Task: Check the average views per listing of breakfast bar in the last 1 year.
Action: Mouse moved to (1059, 245)
Screenshot: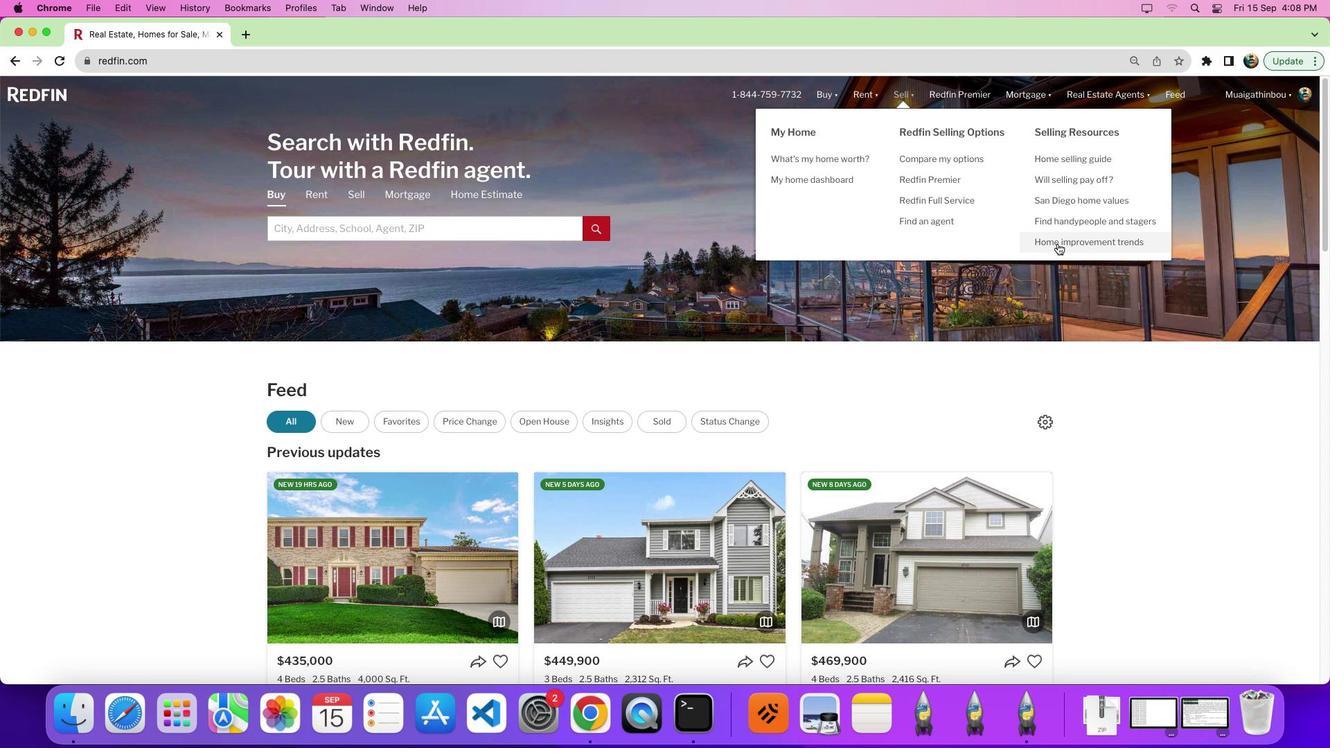 
Action: Mouse pressed left at (1059, 245)
Screenshot: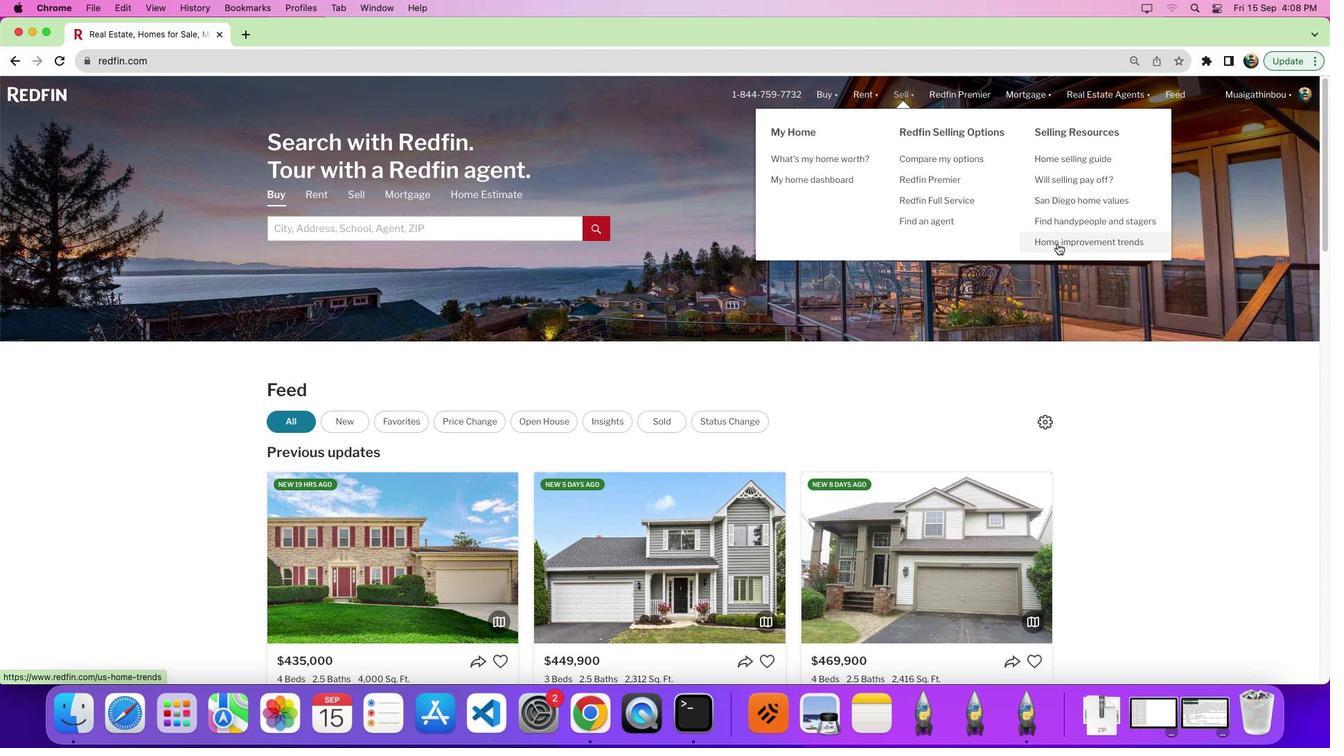 
Action: Mouse pressed left at (1059, 245)
Screenshot: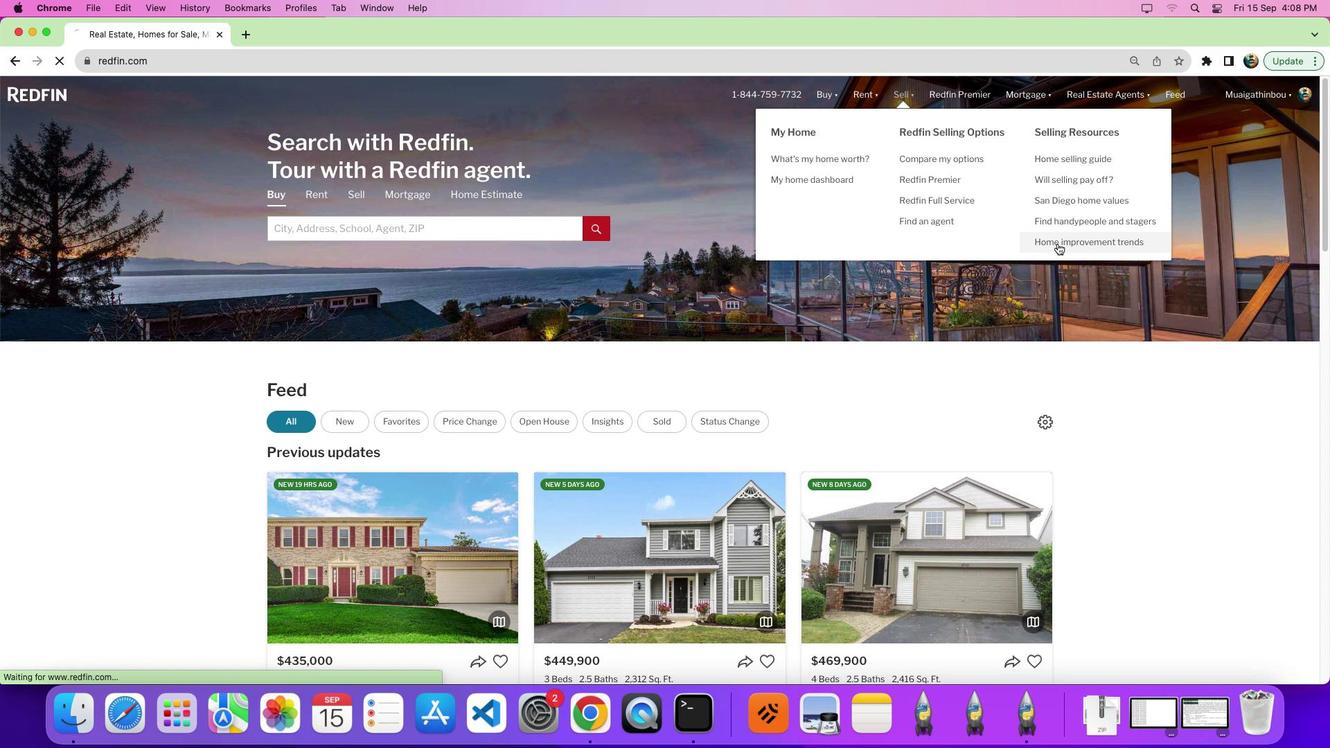 
Action: Mouse moved to (374, 268)
Screenshot: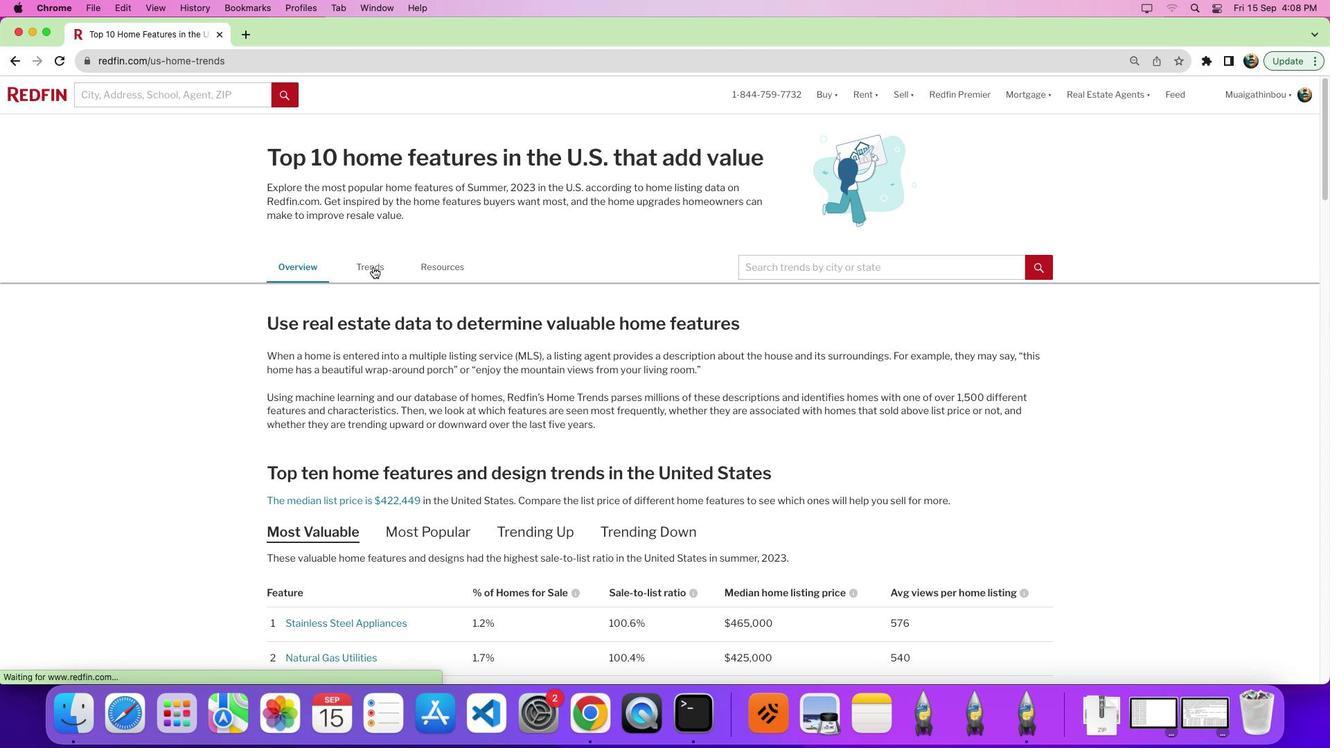 
Action: Mouse pressed left at (374, 268)
Screenshot: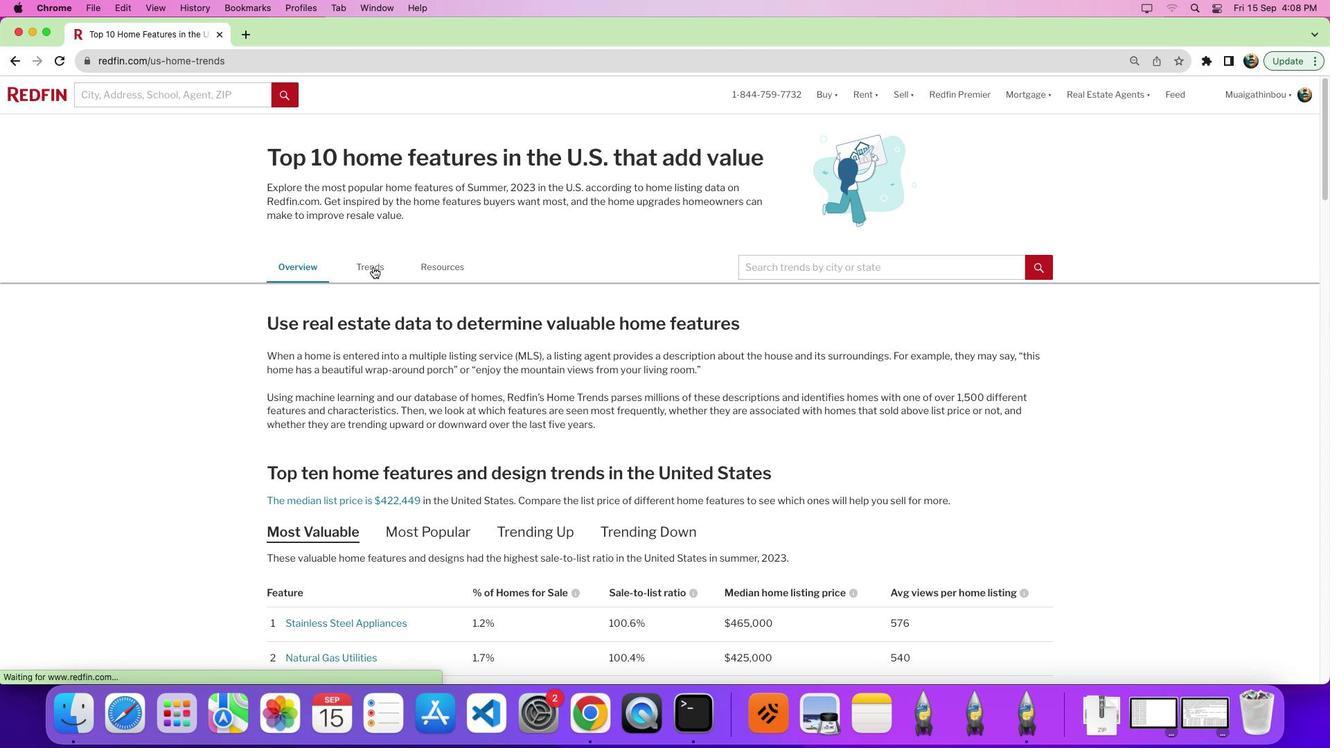 
Action: Mouse moved to (892, 406)
Screenshot: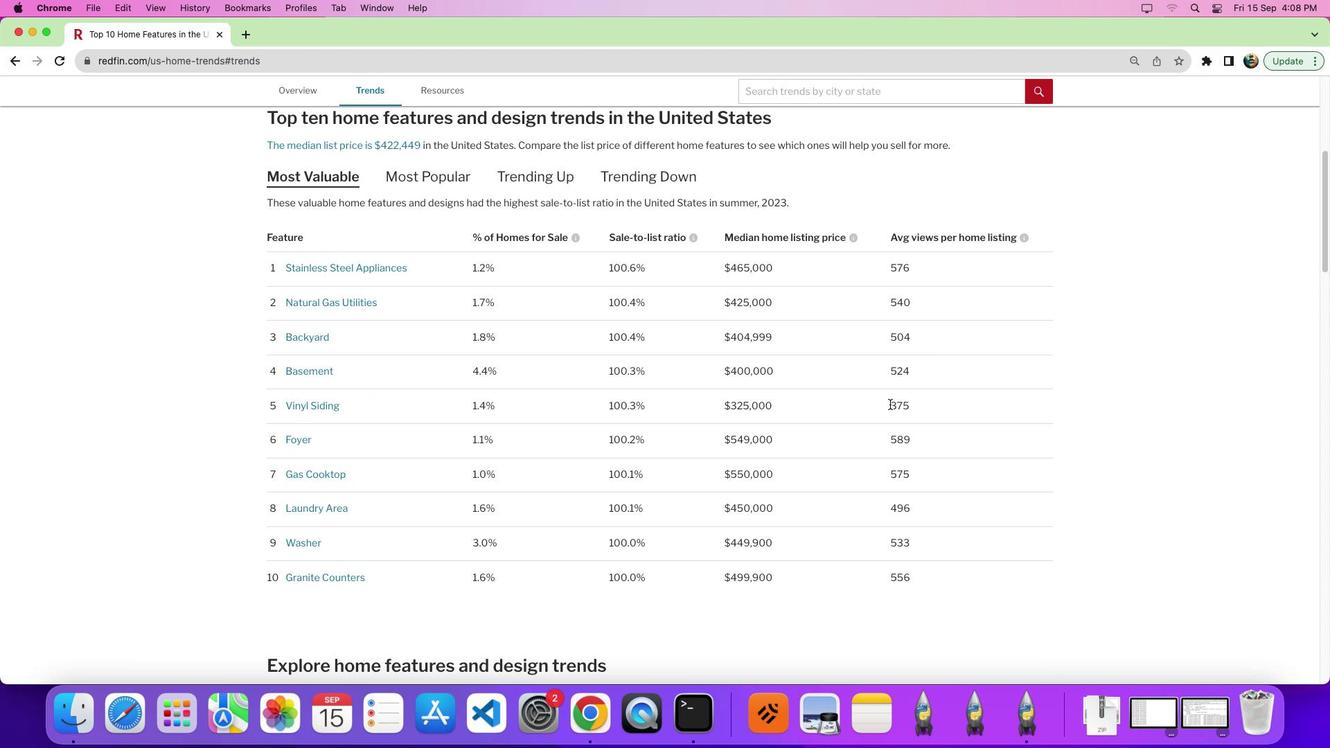 
Action: Mouse scrolled (892, 406) with delta (2, 1)
Screenshot: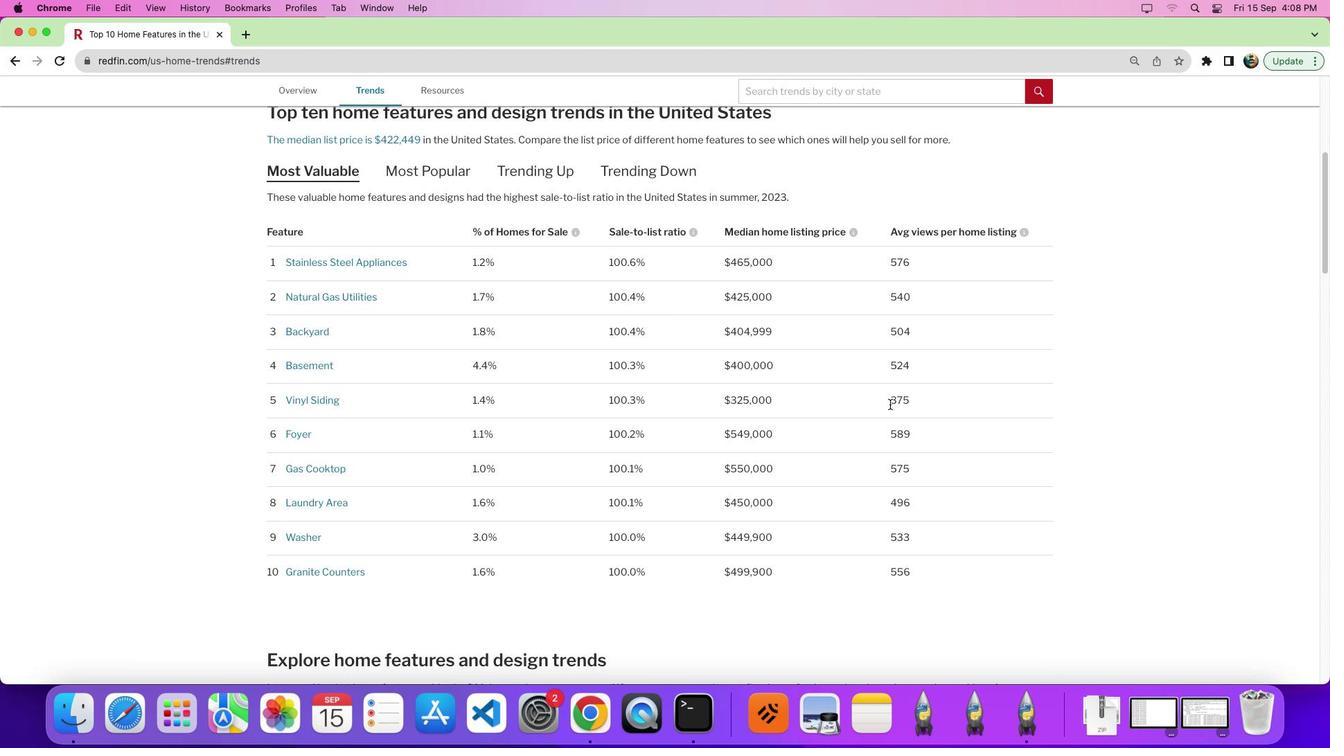 
Action: Mouse scrolled (892, 406) with delta (2, 1)
Screenshot: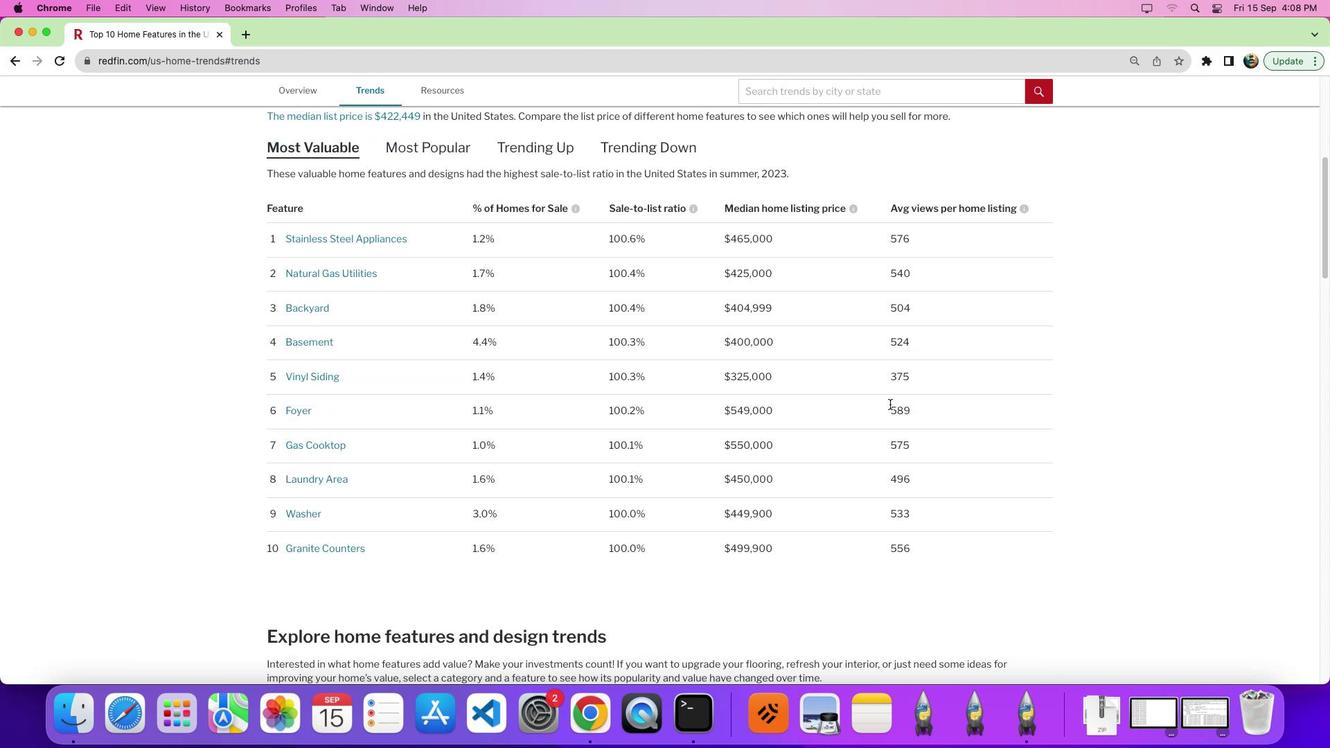 
Action: Mouse scrolled (892, 406) with delta (2, -1)
Screenshot: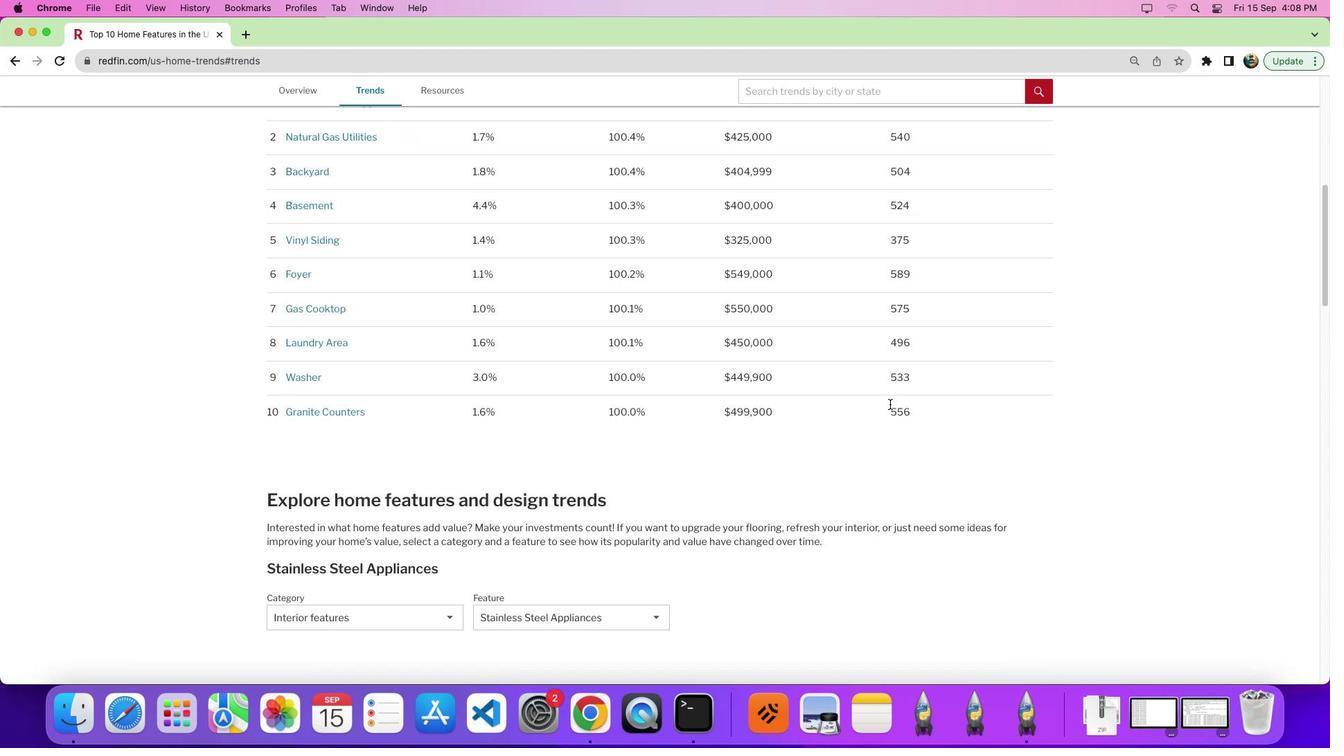 
Action: Mouse moved to (891, 406)
Screenshot: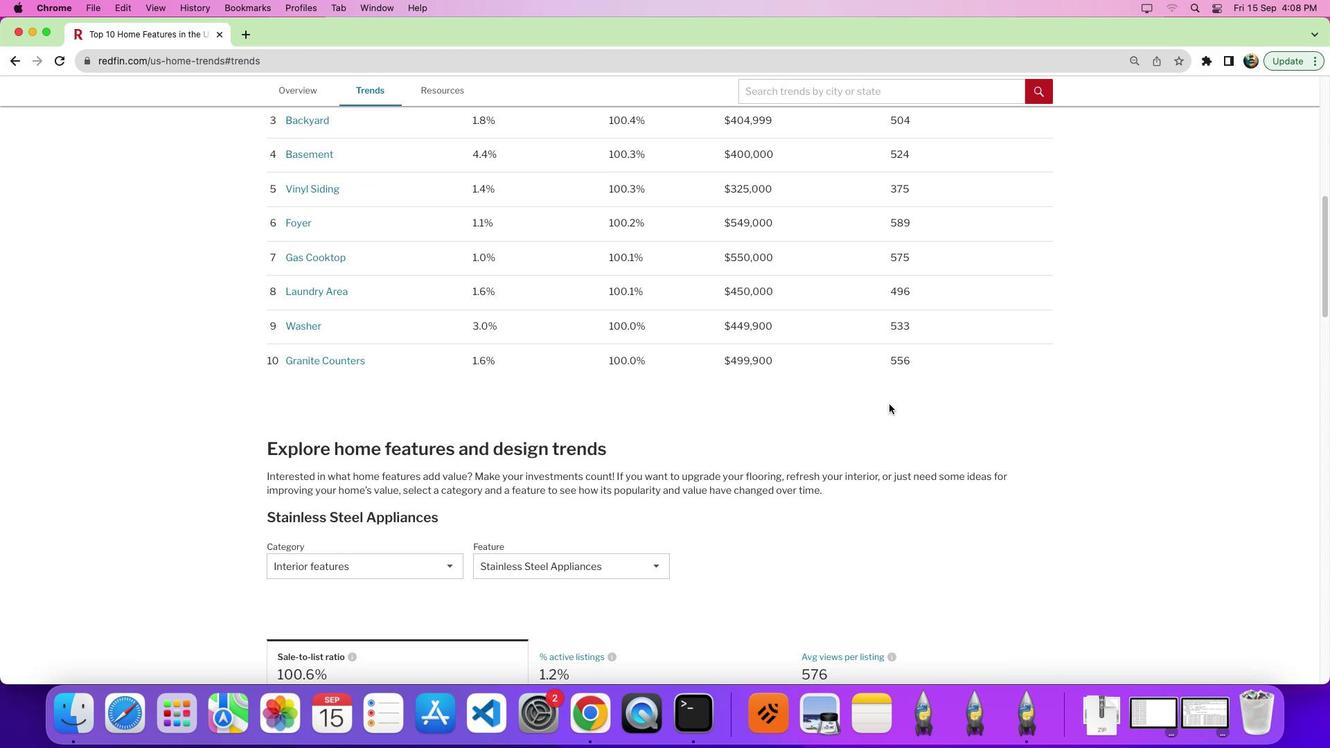 
Action: Mouse scrolled (891, 406) with delta (2, 1)
Screenshot: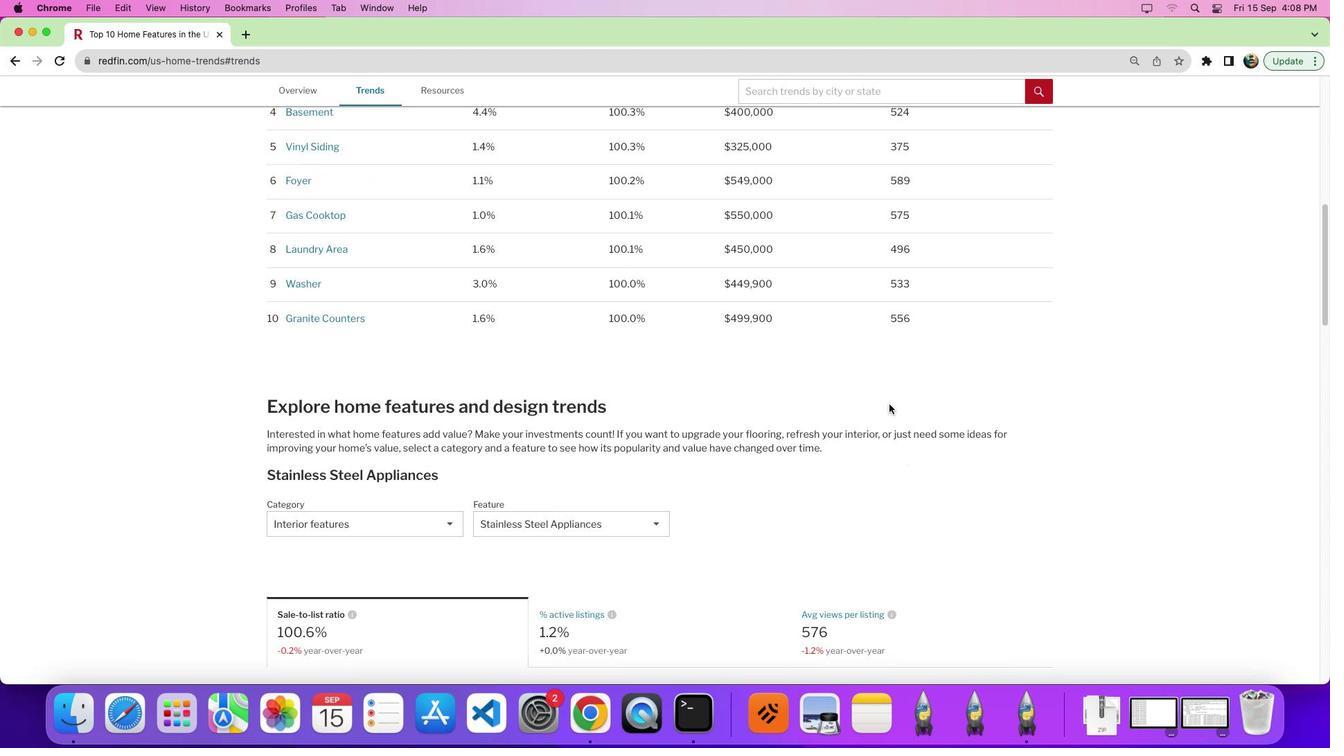 
Action: Mouse scrolled (891, 406) with delta (2, 1)
Screenshot: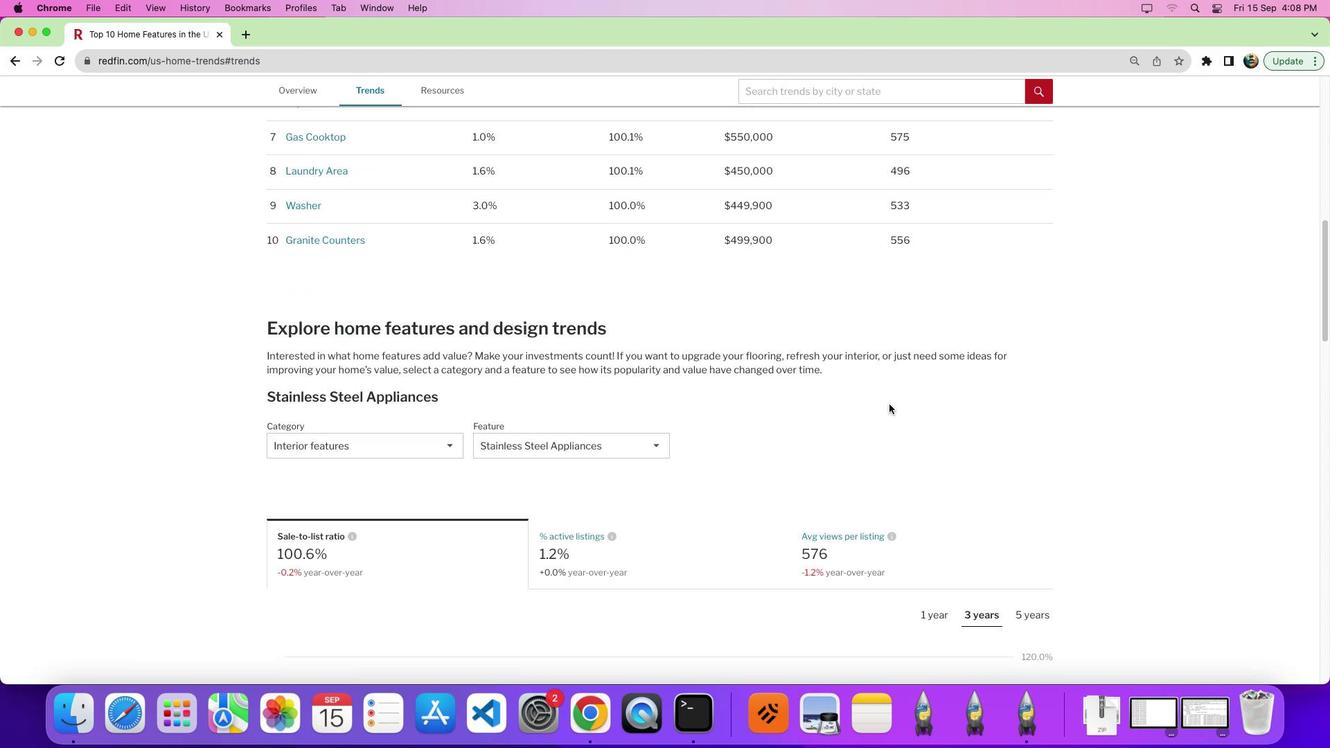 
Action: Mouse scrolled (891, 406) with delta (2, -1)
Screenshot: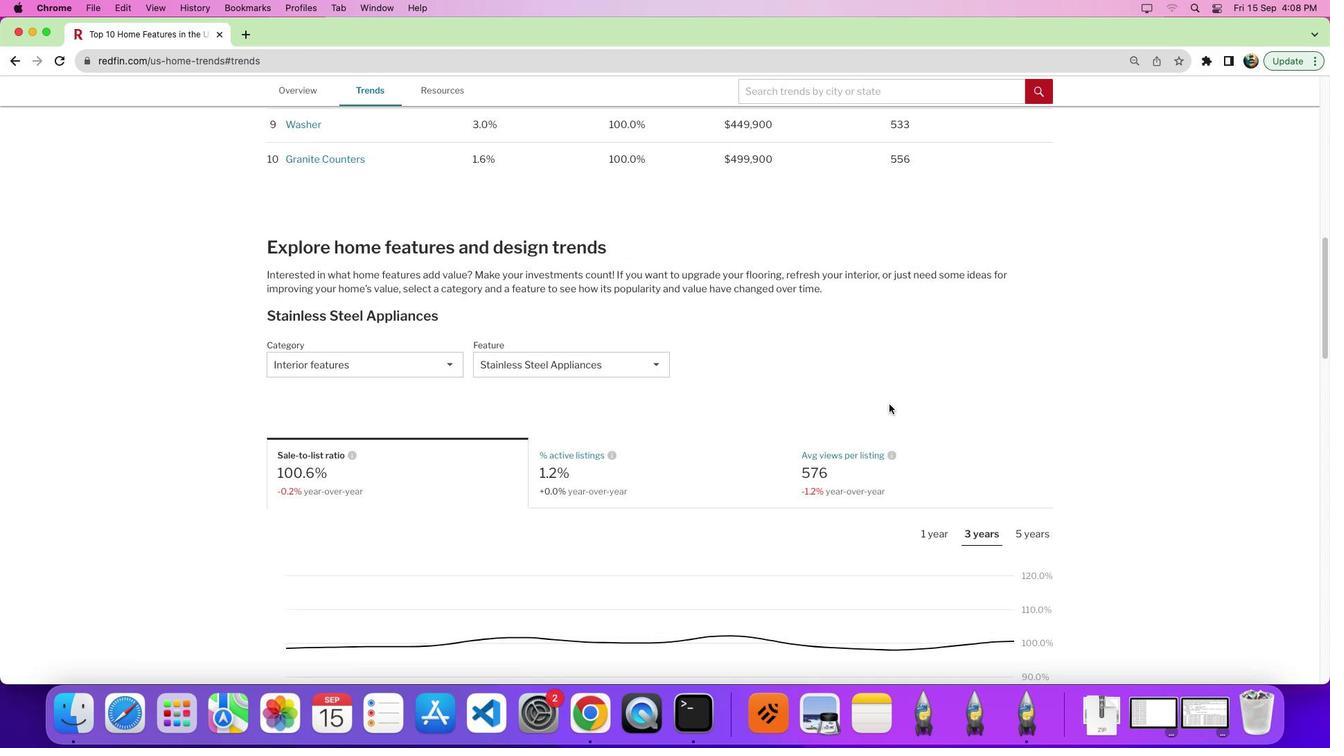 
Action: Mouse moved to (537, 346)
Screenshot: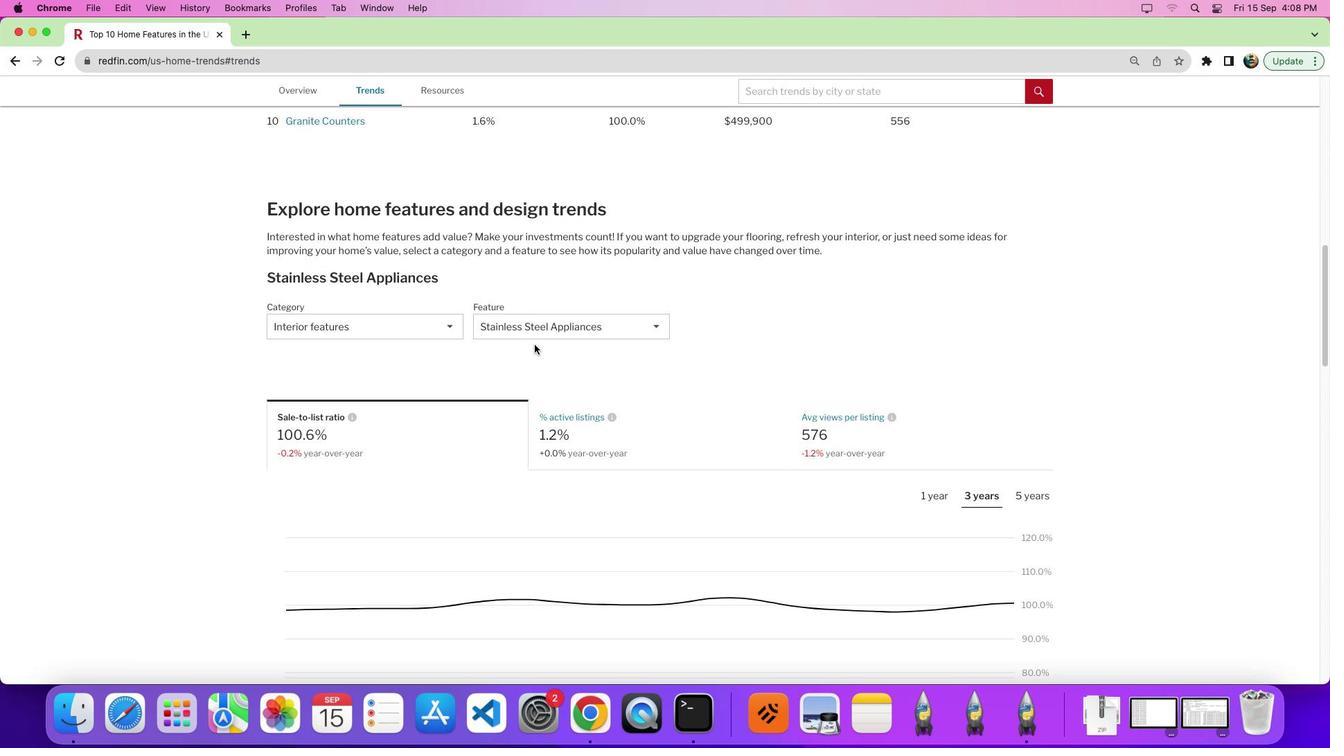 
Action: Mouse pressed left at (537, 346)
Screenshot: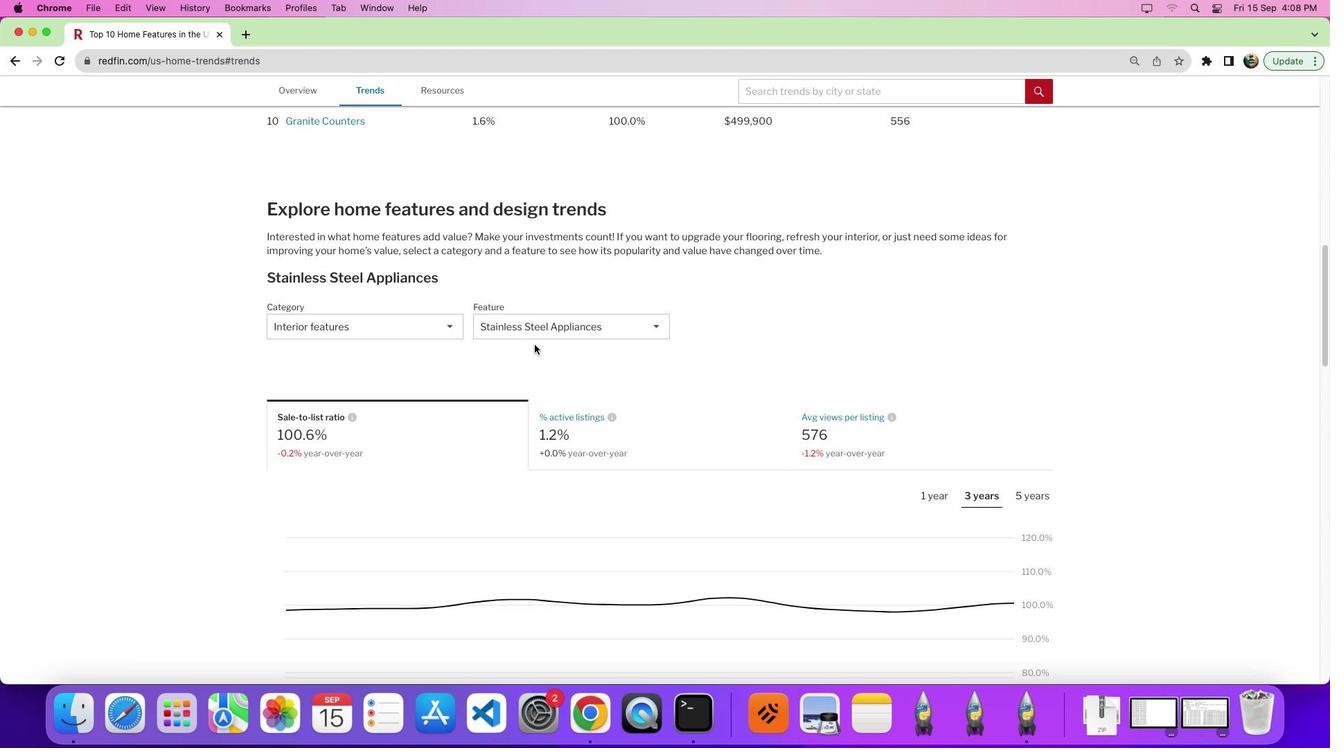 
Action: Mouse moved to (566, 329)
Screenshot: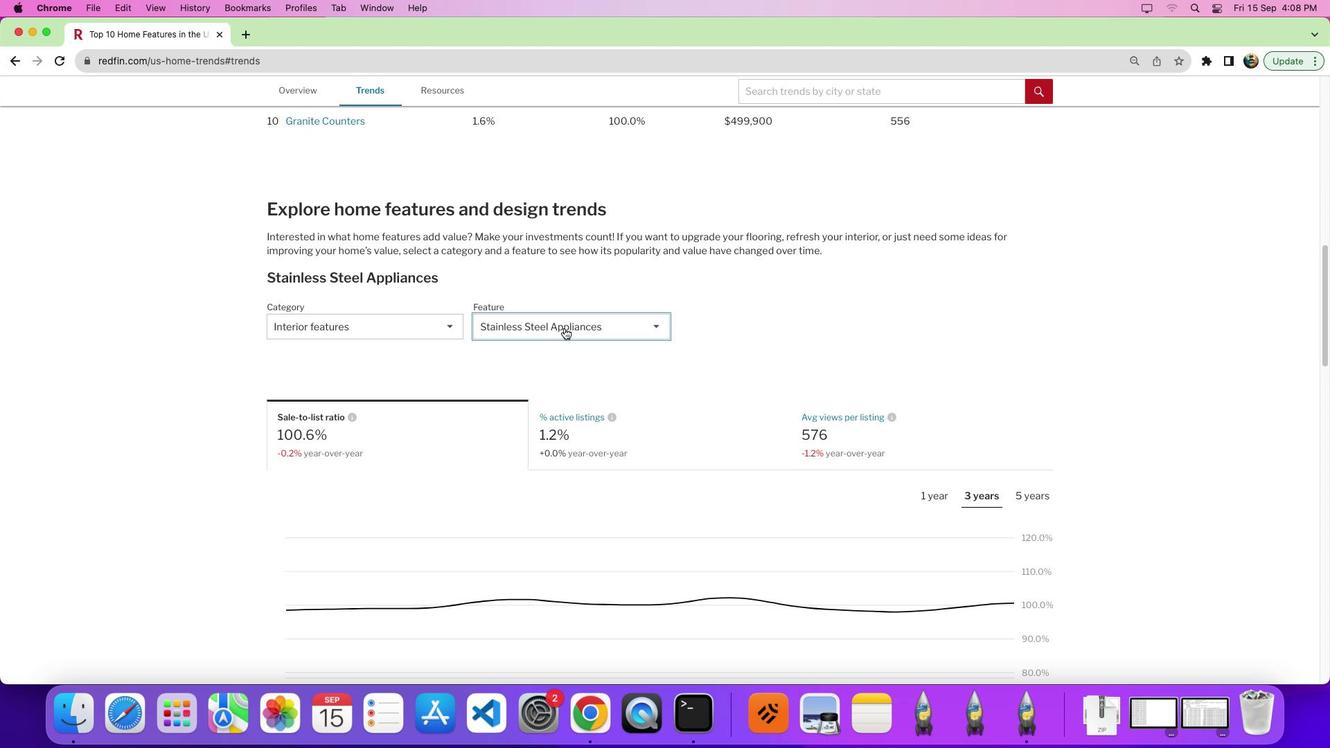 
Action: Mouse pressed left at (566, 329)
Screenshot: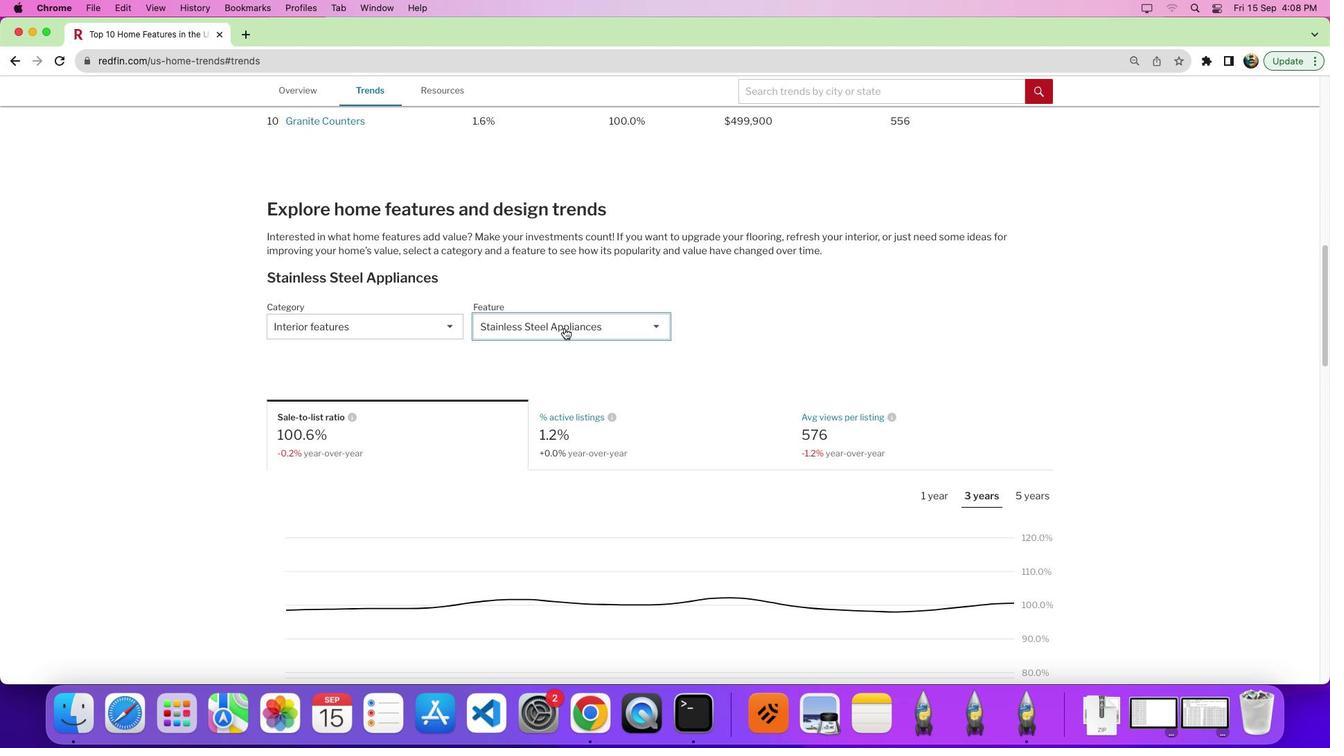 
Action: Mouse moved to (614, 478)
Screenshot: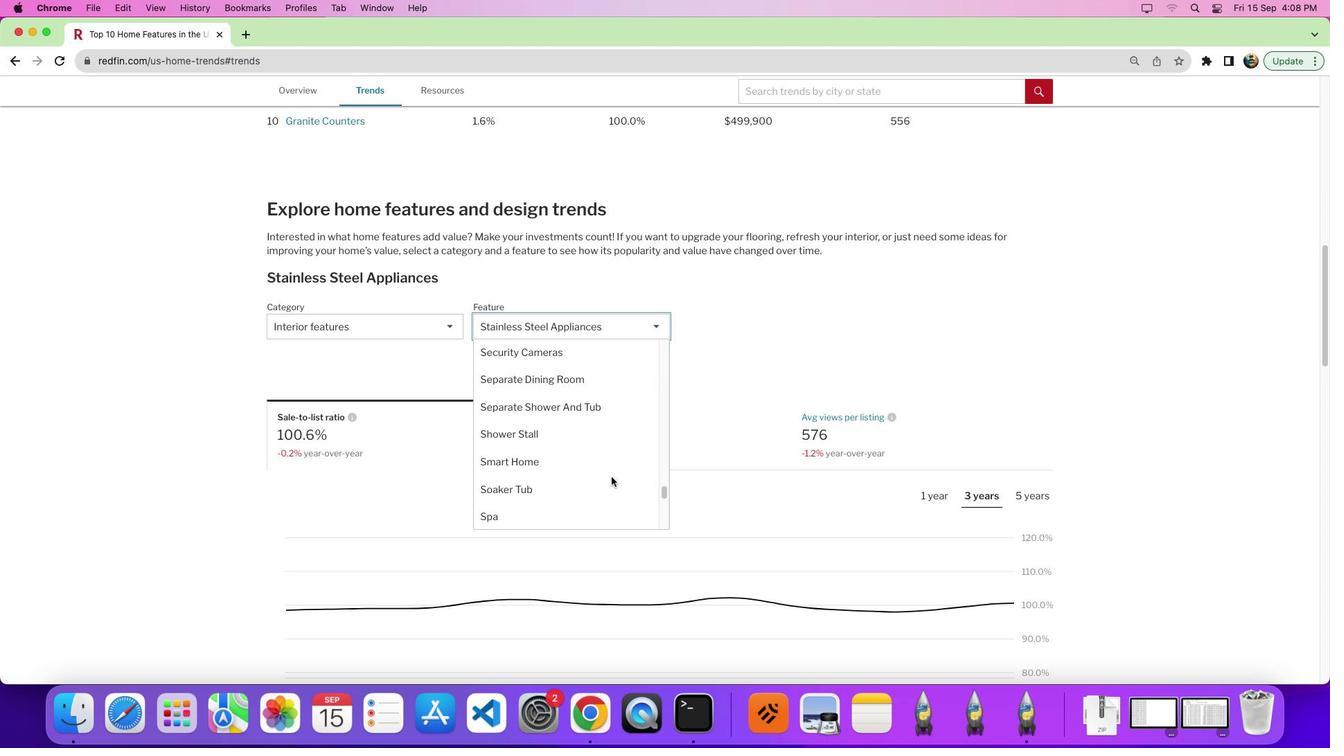 
Action: Mouse scrolled (614, 478) with delta (2, 2)
Screenshot: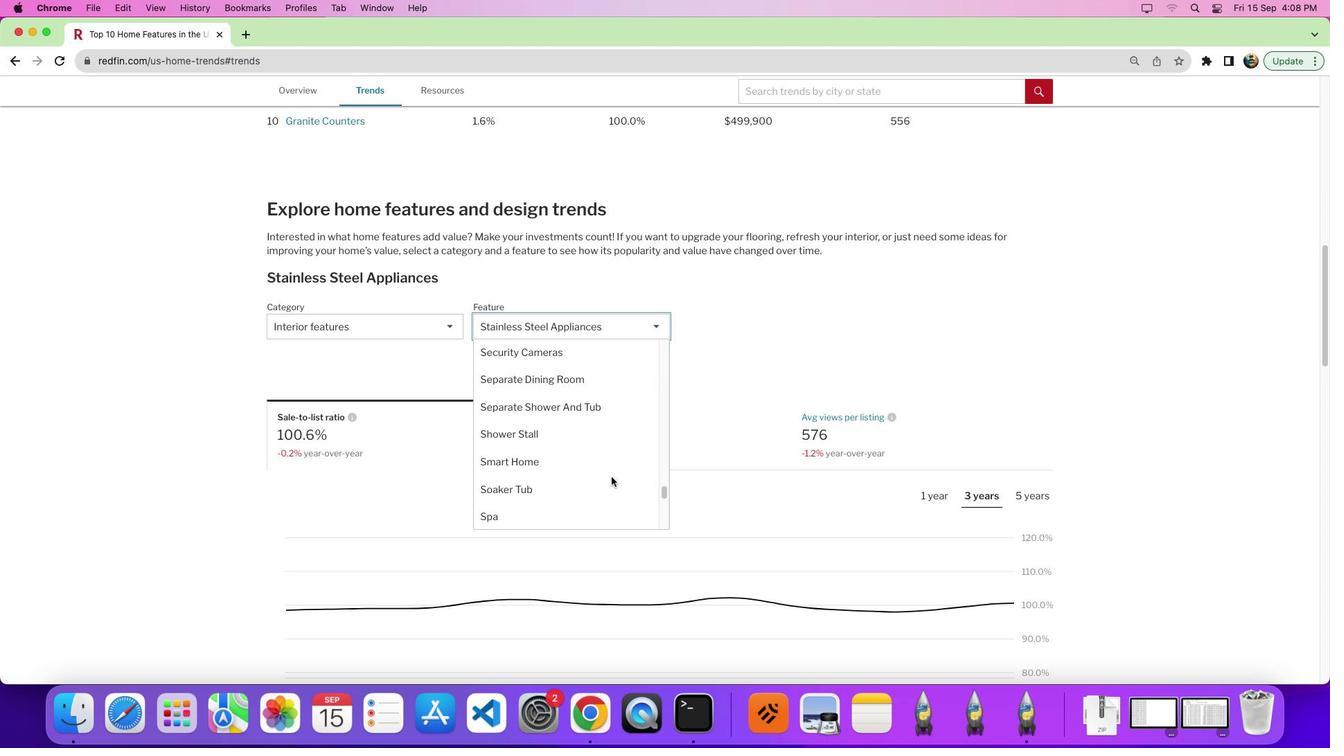
Action: Mouse moved to (614, 478)
Screenshot: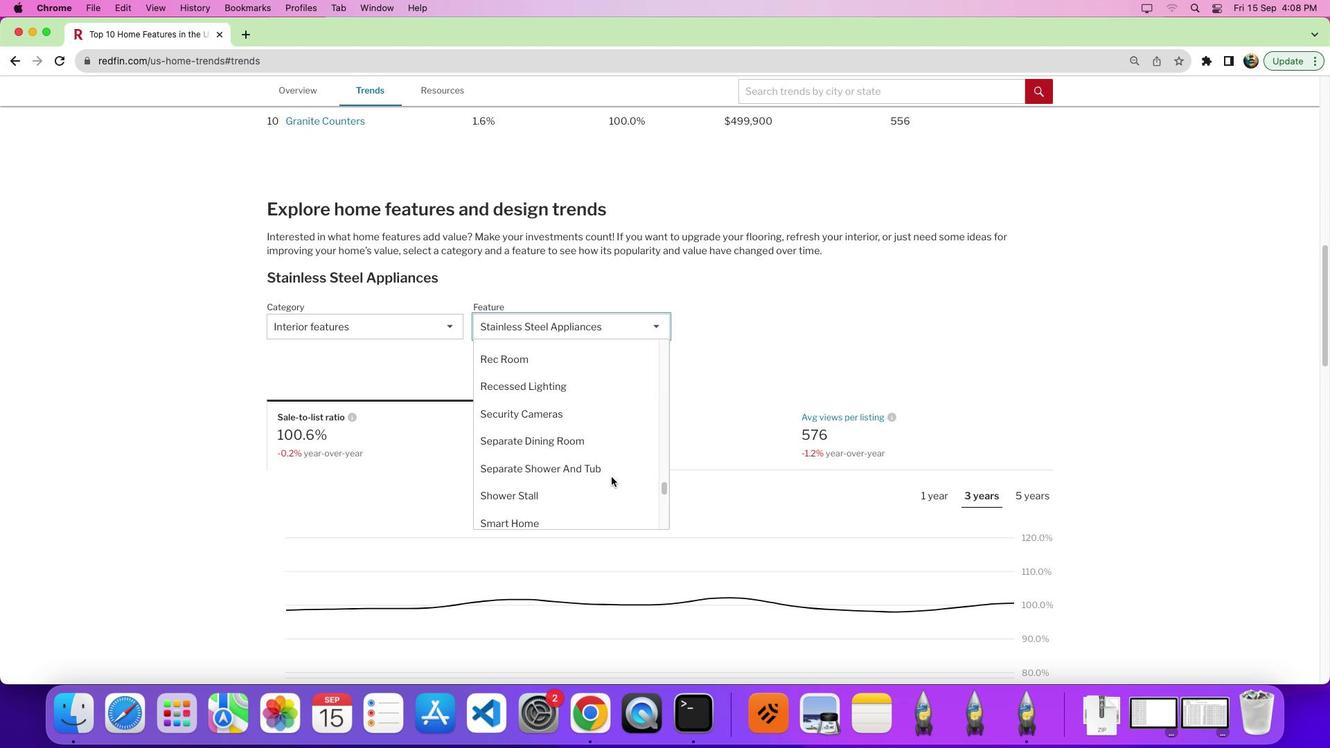 
Action: Mouse scrolled (614, 478) with delta (2, 2)
Screenshot: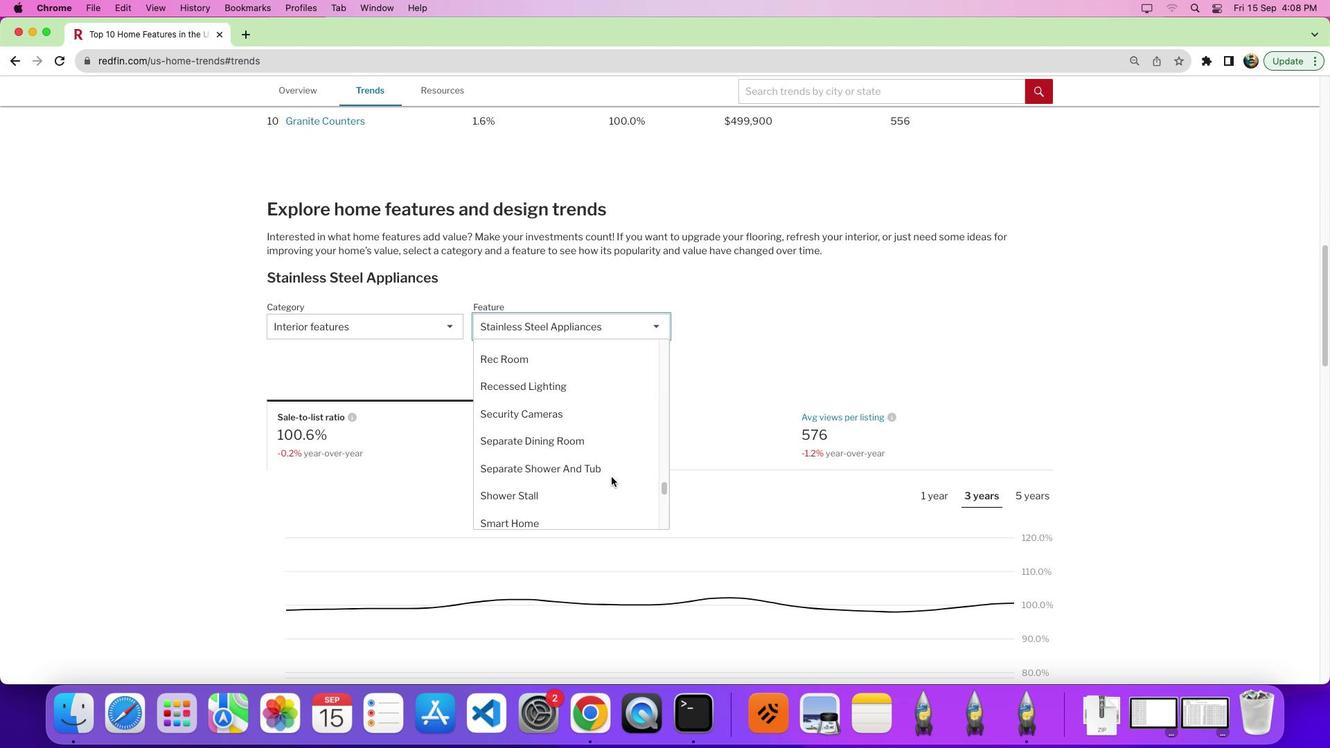 
Action: Mouse scrolled (614, 478) with delta (2, 7)
Screenshot: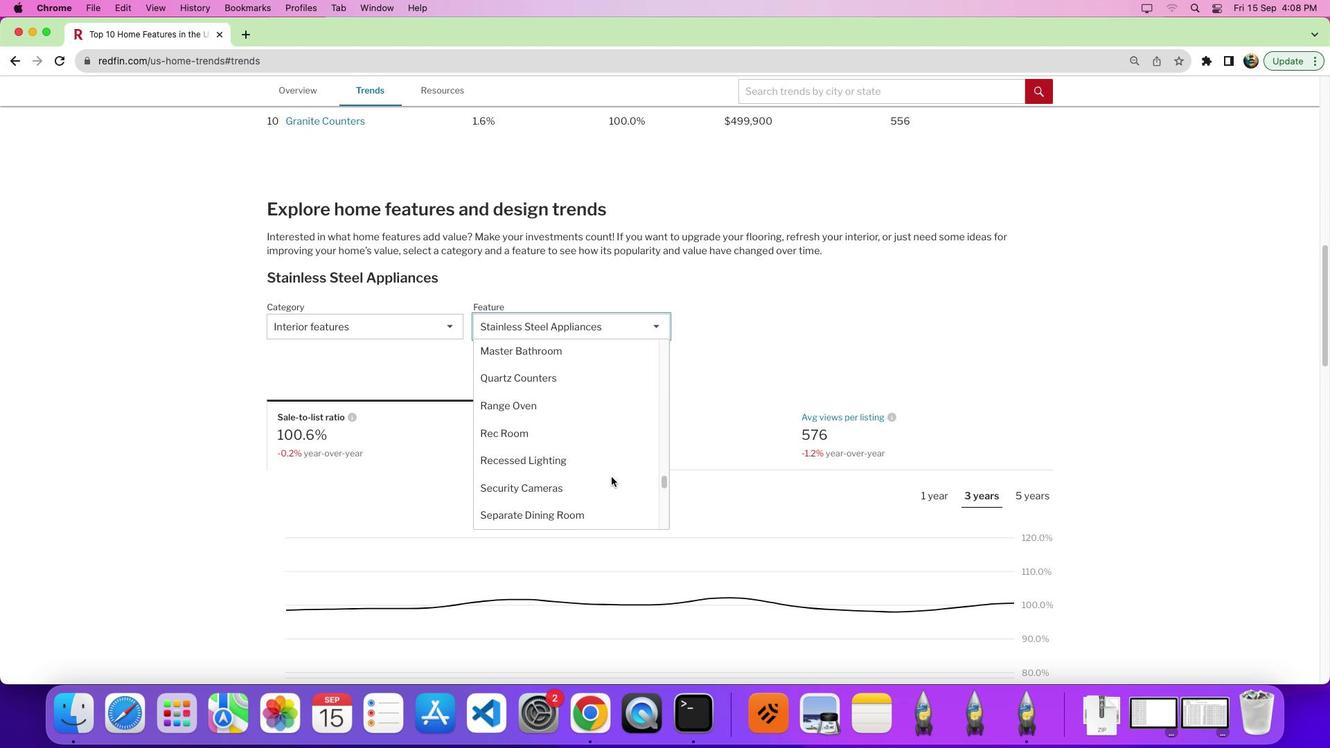 
Action: Mouse moved to (613, 478)
Screenshot: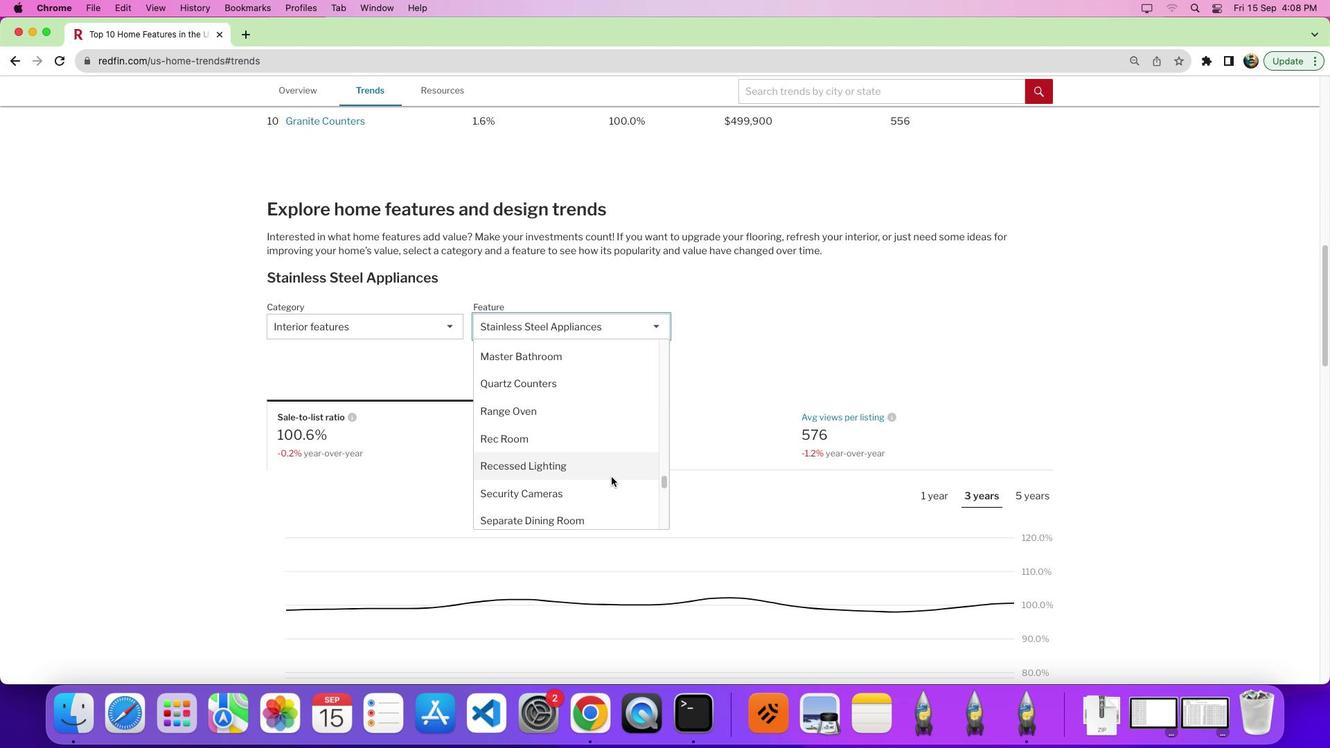 
Action: Mouse scrolled (613, 478) with delta (2, 2)
Screenshot: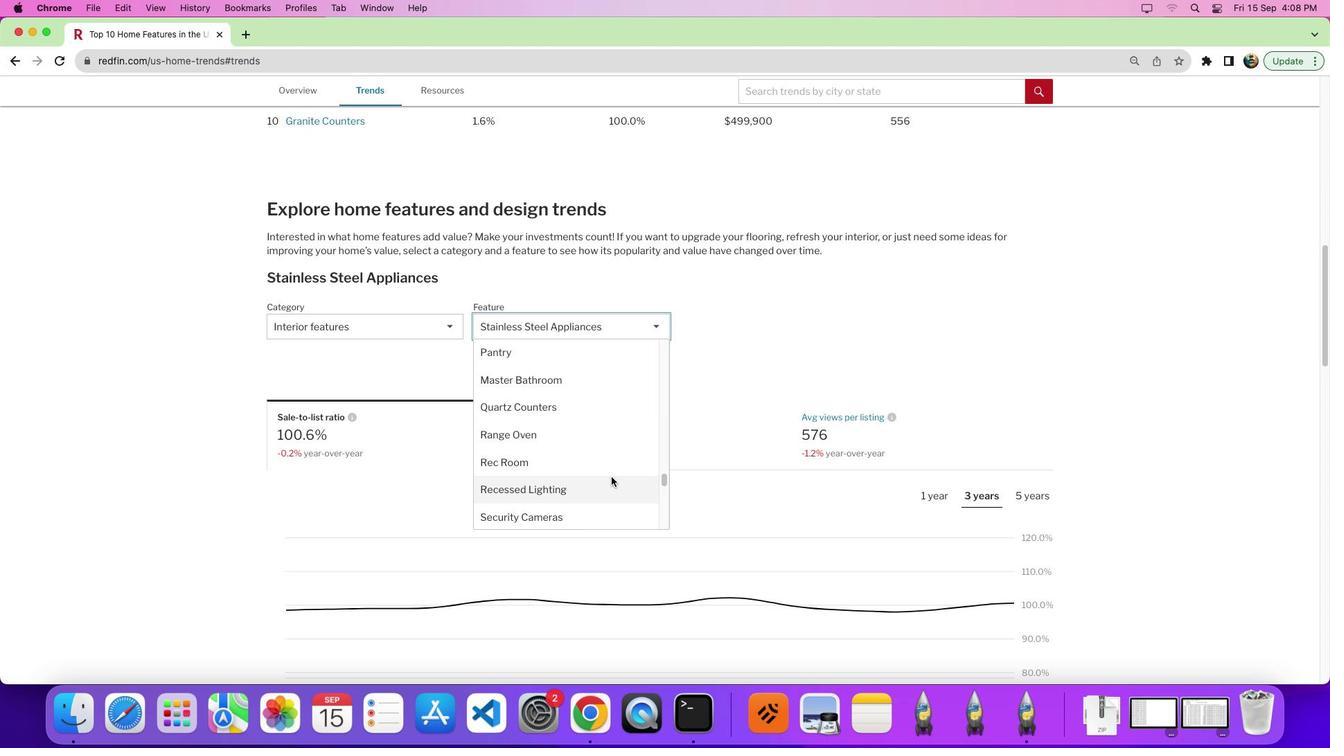 
Action: Mouse scrolled (613, 478) with delta (2, 2)
Screenshot: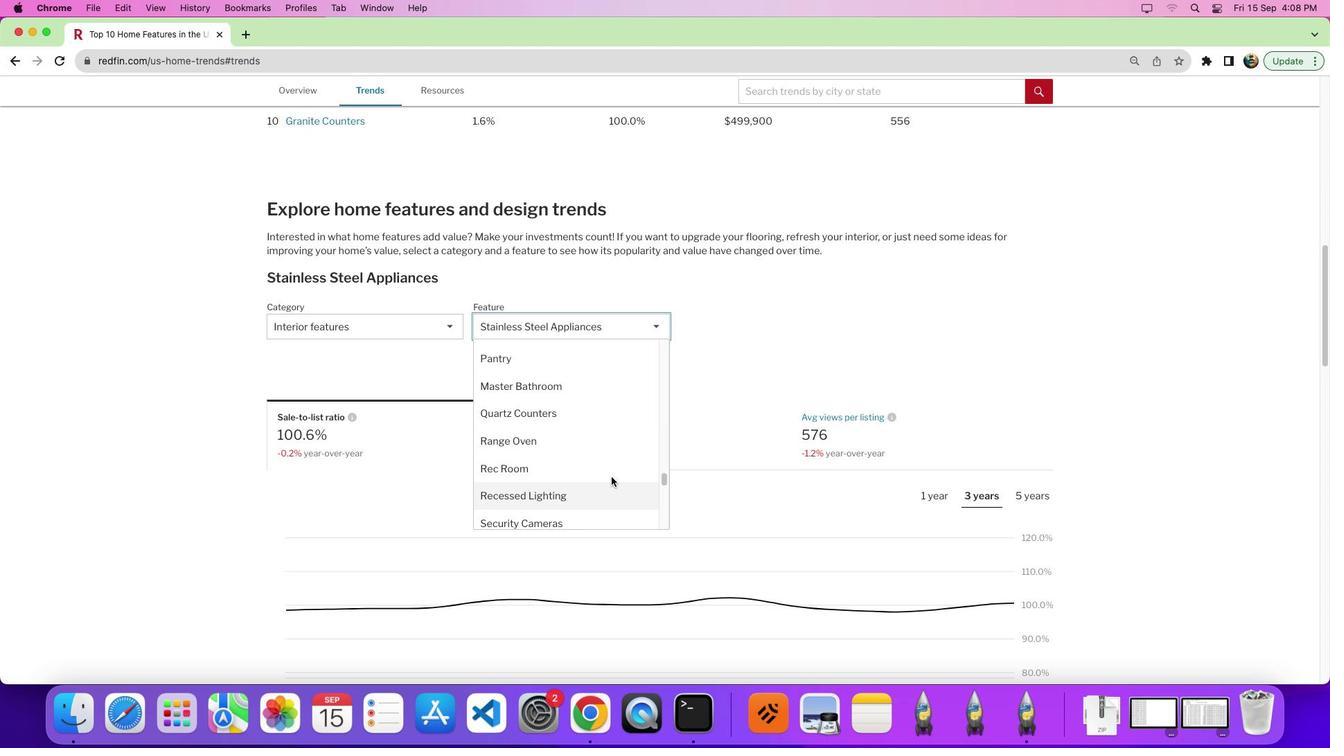 
Action: Mouse scrolled (613, 478) with delta (2, 2)
Screenshot: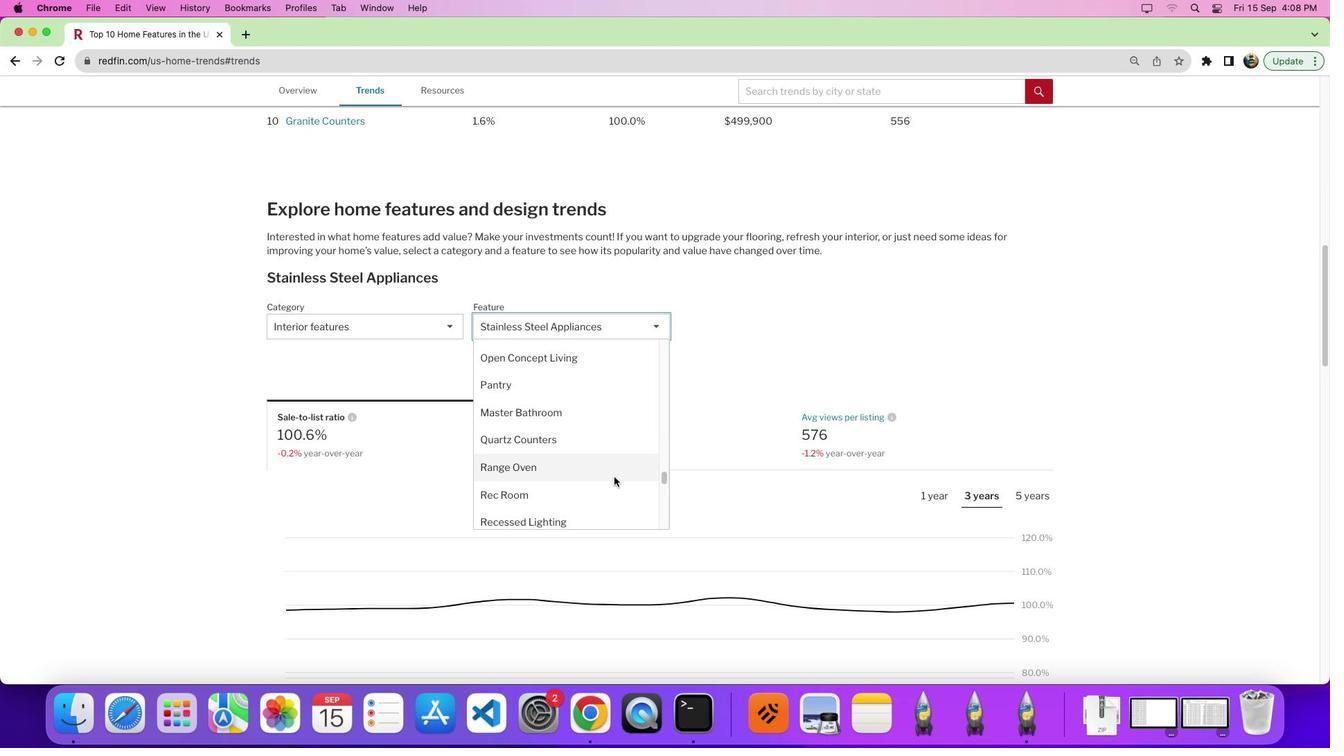 
Action: Mouse moved to (614, 478)
Screenshot: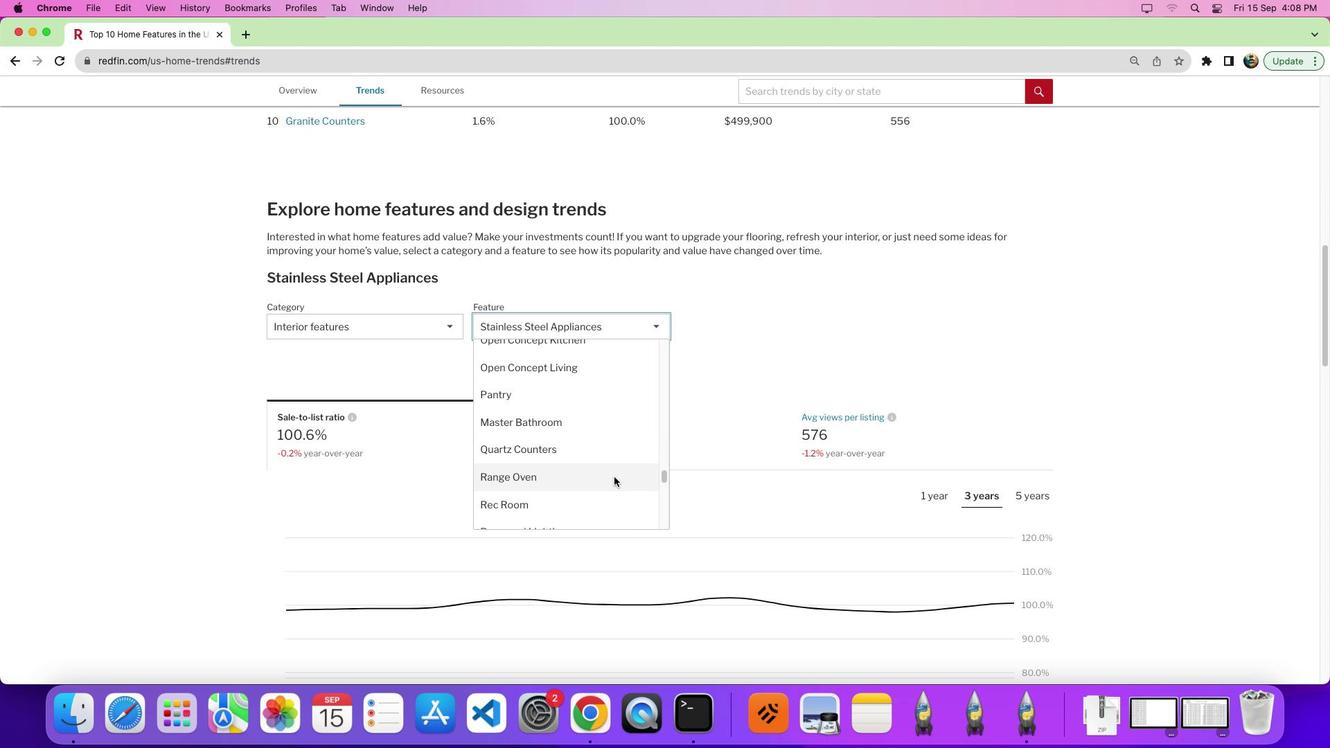 
Action: Mouse scrolled (614, 478) with delta (2, 2)
Screenshot: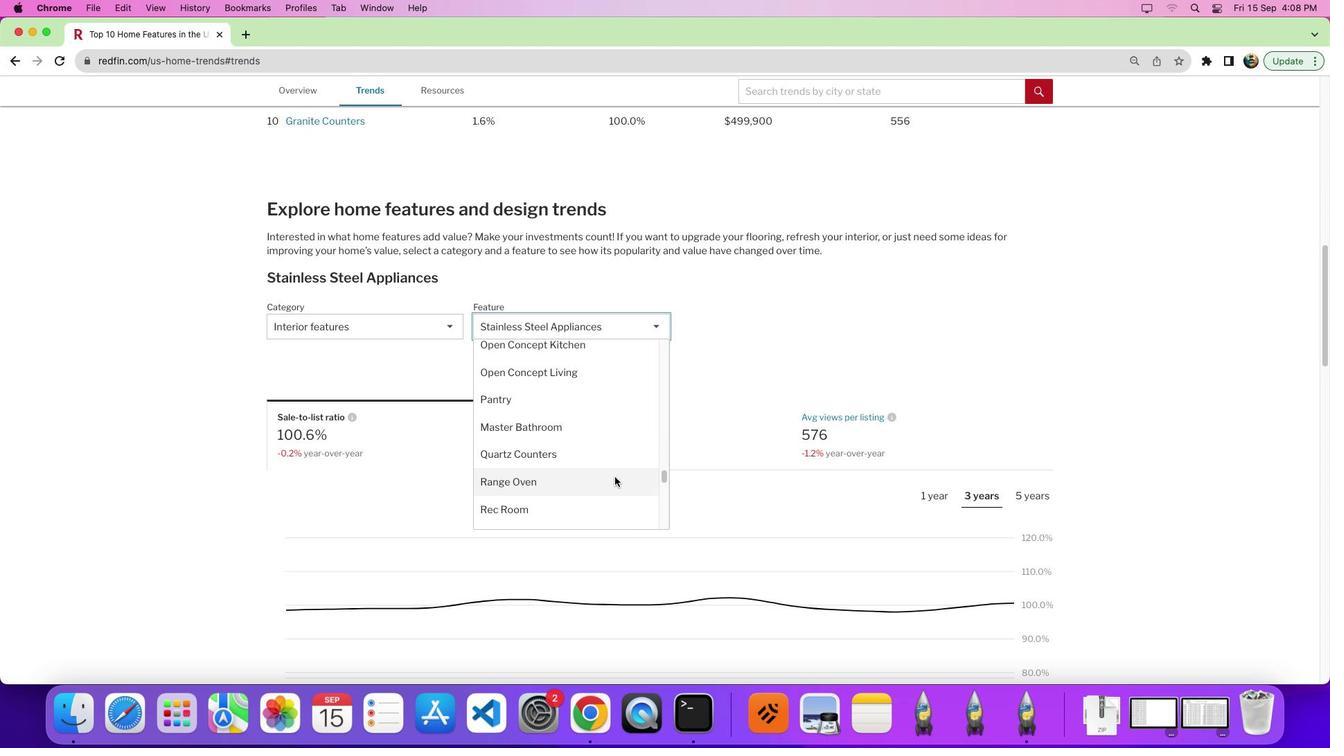 
Action: Mouse moved to (617, 478)
Screenshot: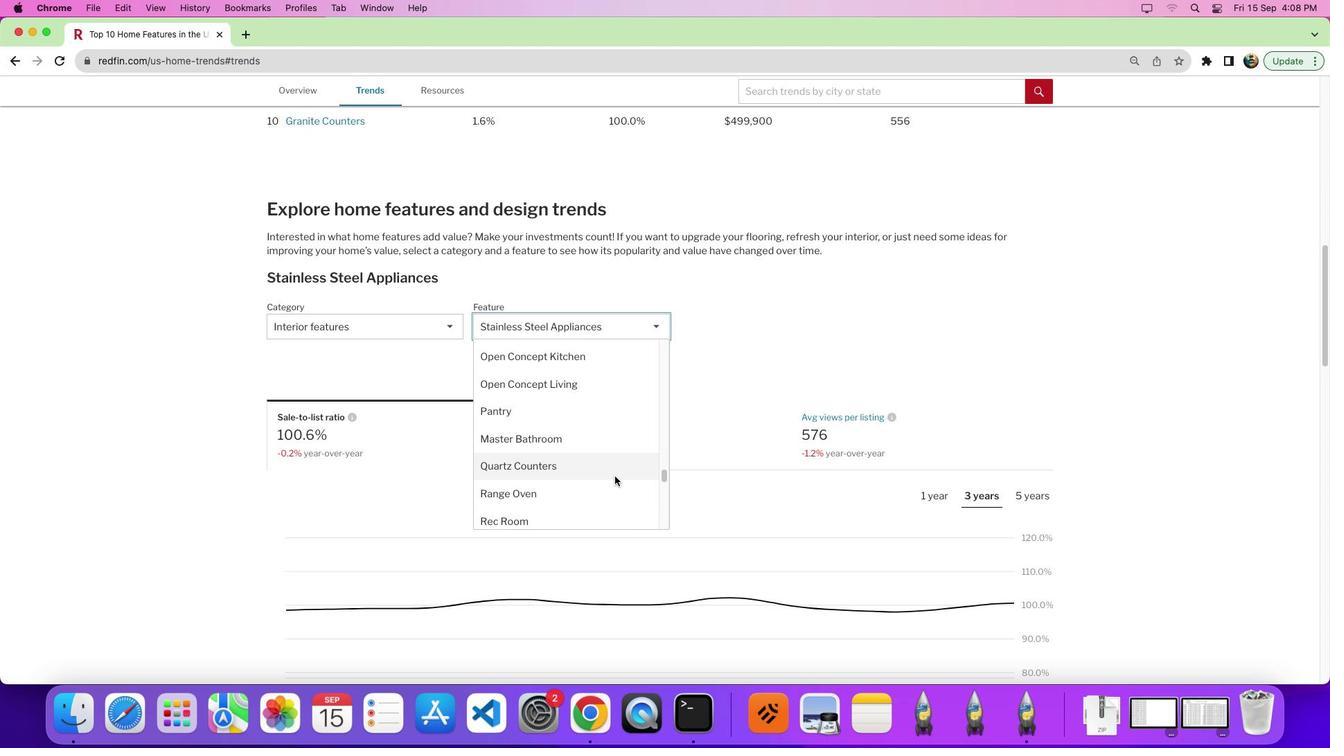 
Action: Mouse scrolled (617, 478) with delta (2, 2)
Screenshot: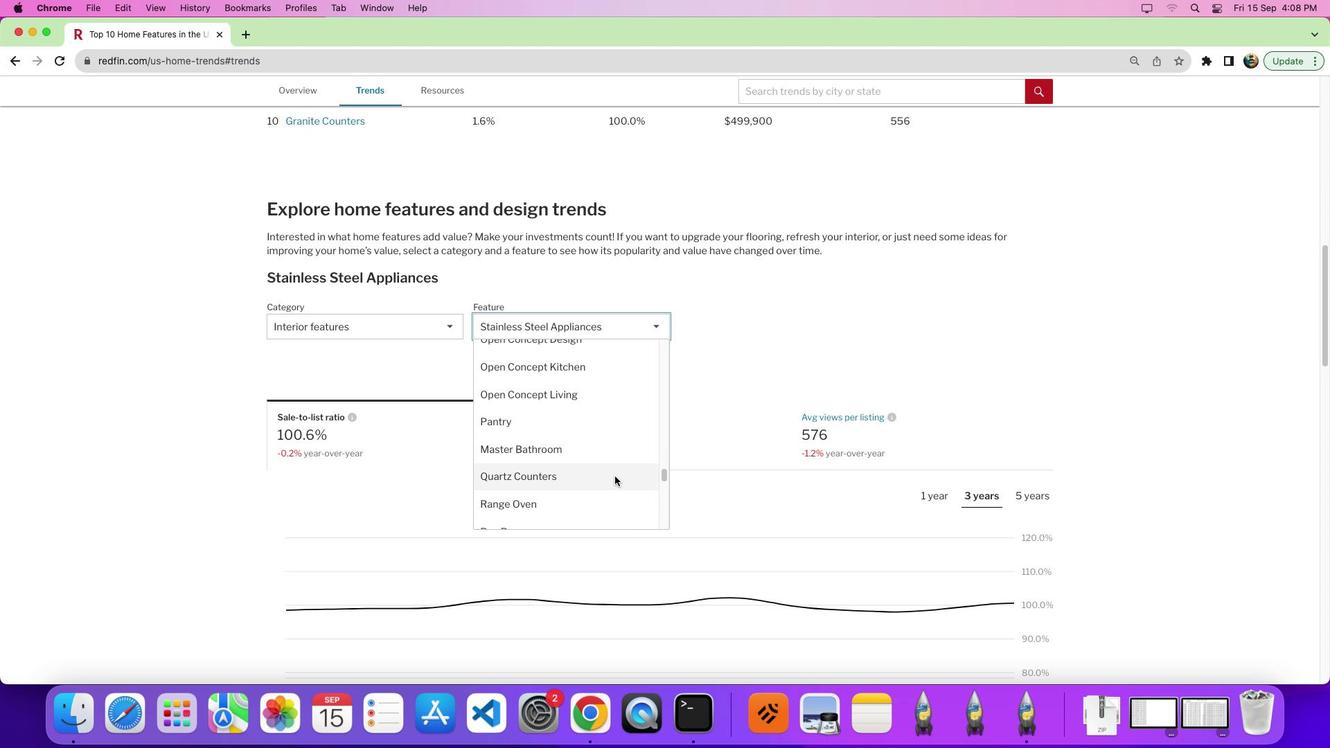 
Action: Mouse scrolled (617, 478) with delta (2, 2)
Screenshot: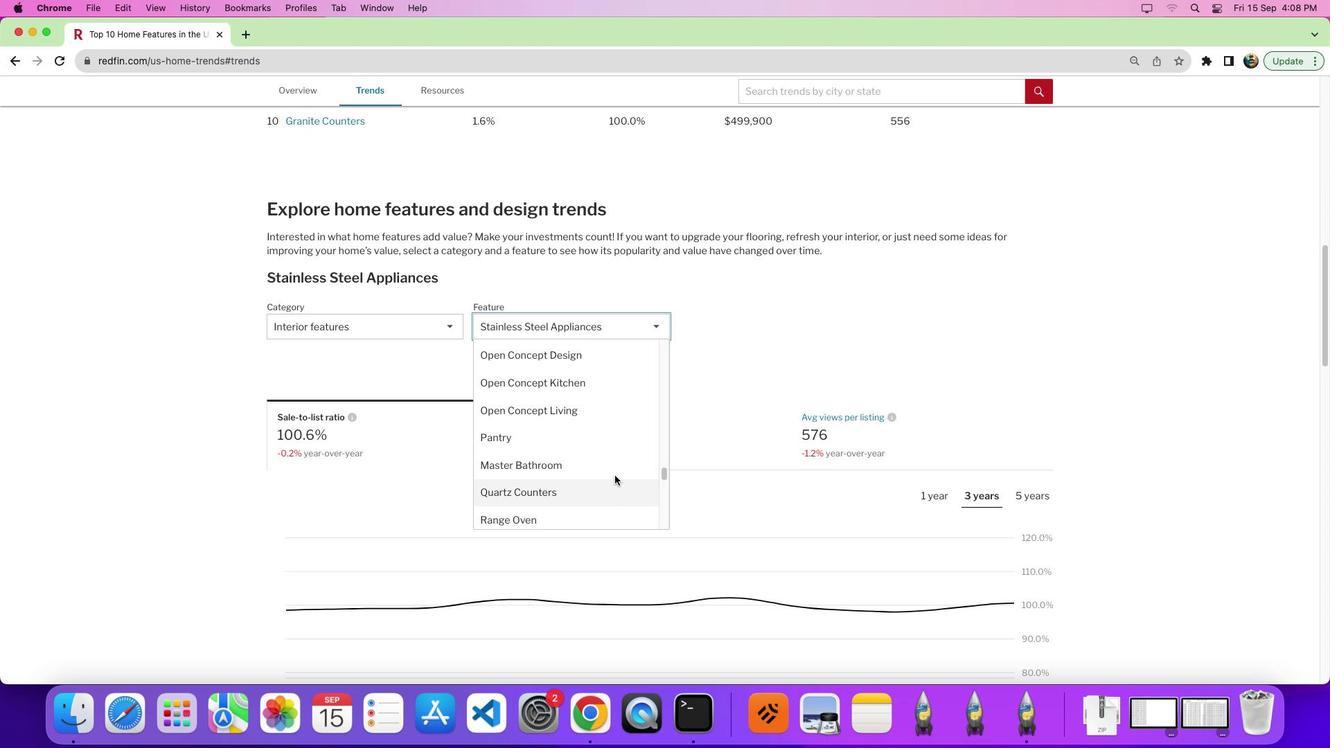 
Action: Mouse moved to (617, 476)
Screenshot: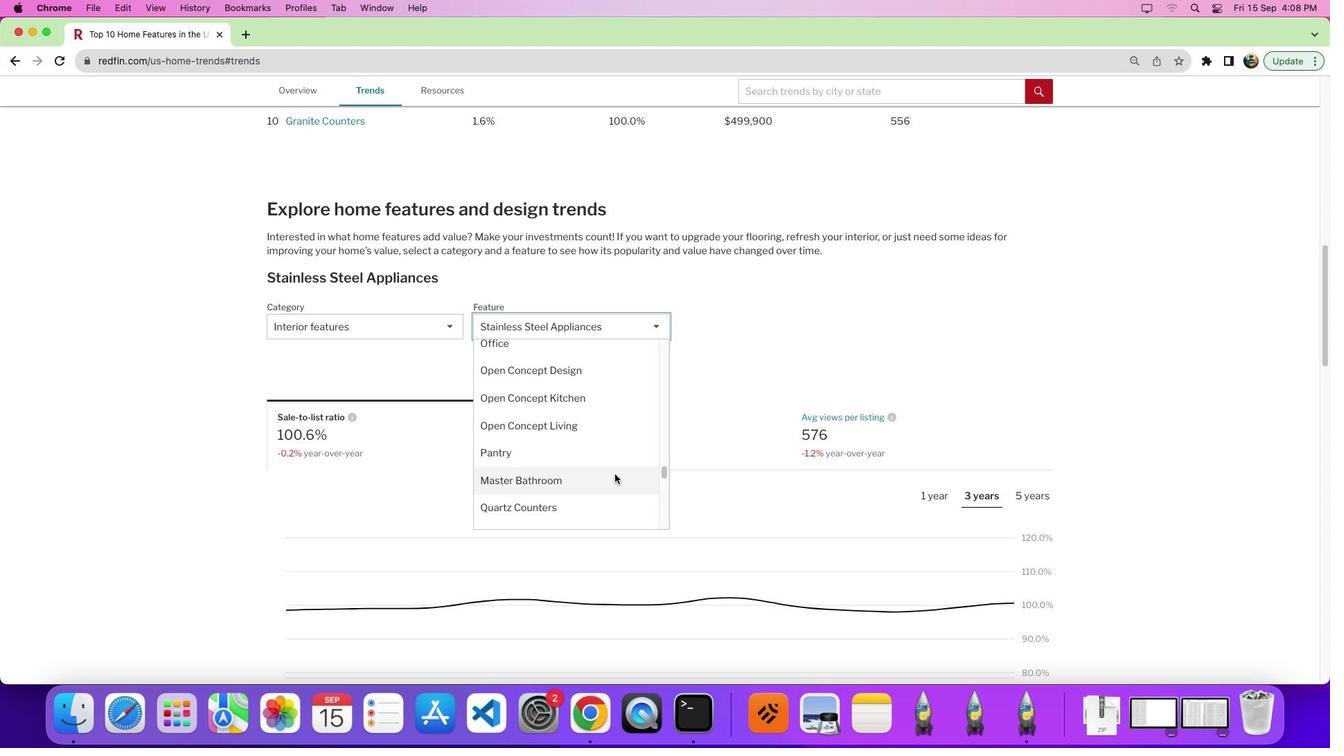 
Action: Mouse scrolled (617, 476) with delta (2, 2)
Screenshot: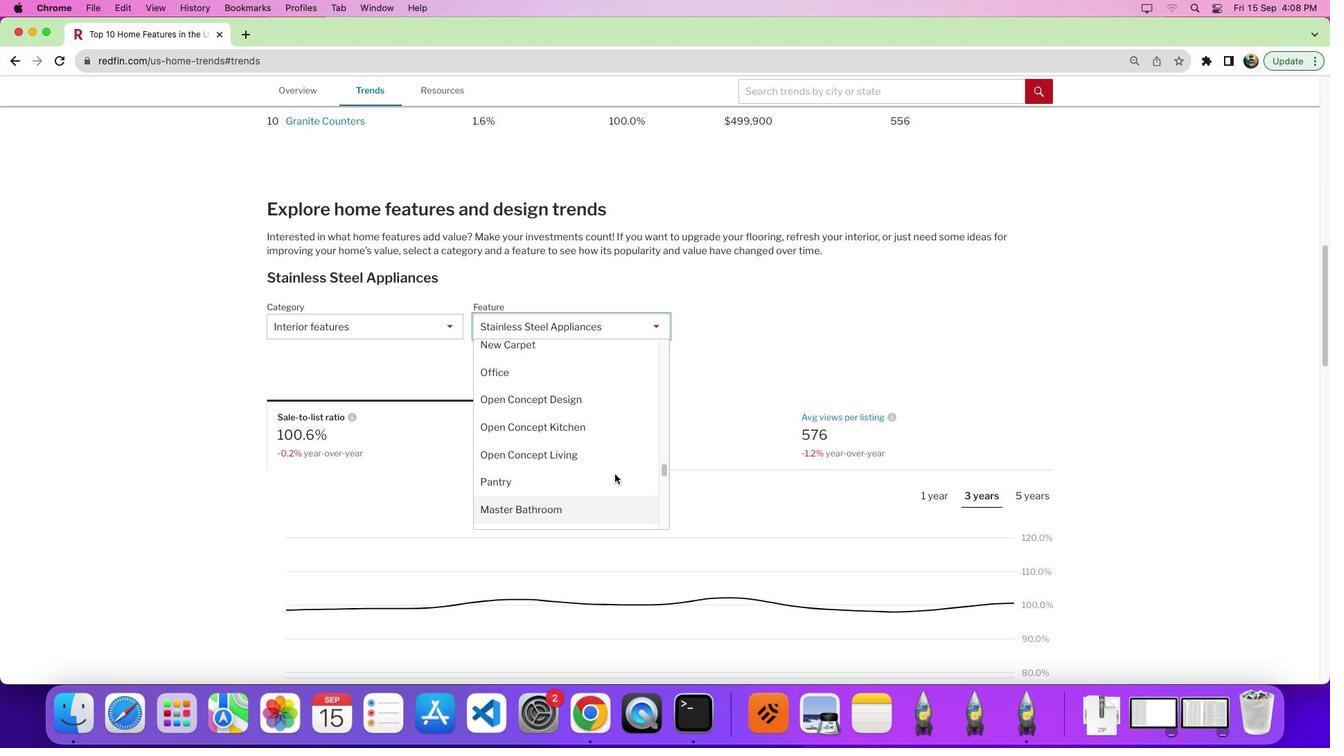 
Action: Mouse scrolled (617, 476) with delta (2, 2)
Screenshot: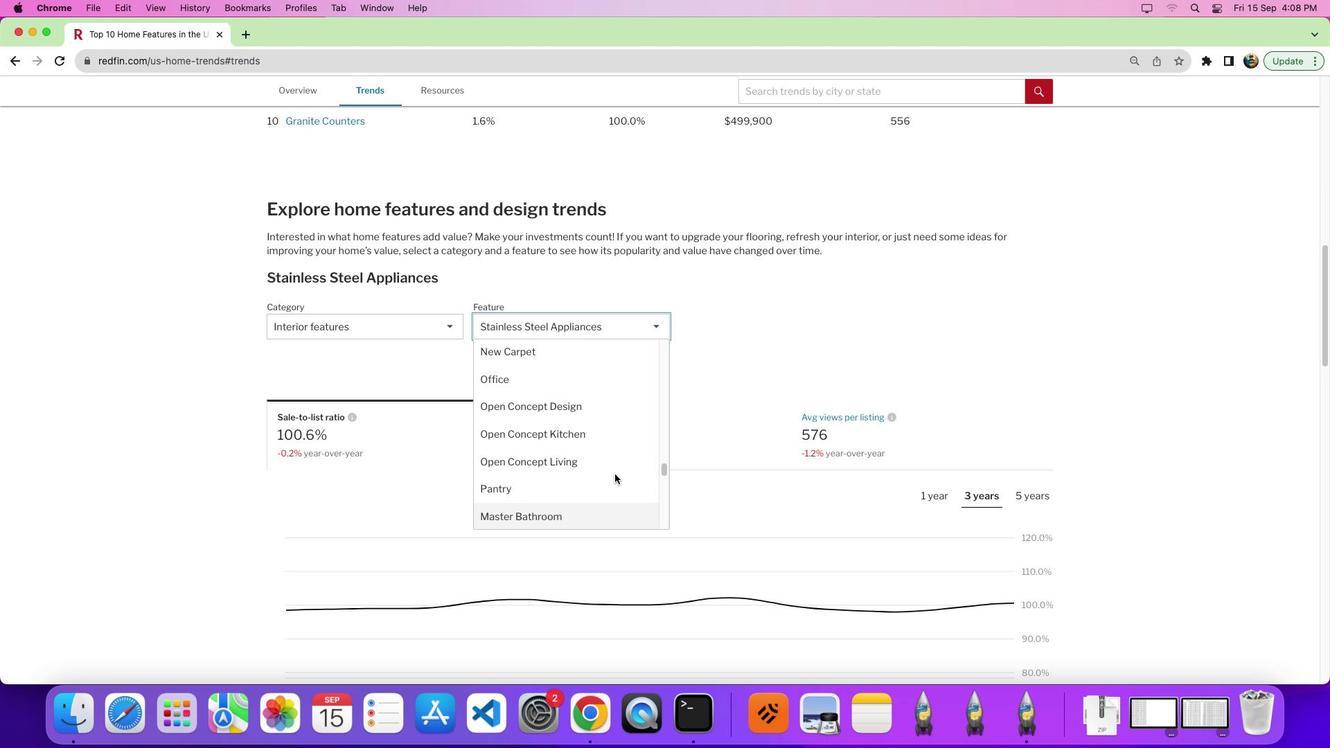 
Action: Mouse scrolled (617, 476) with delta (2, 2)
Screenshot: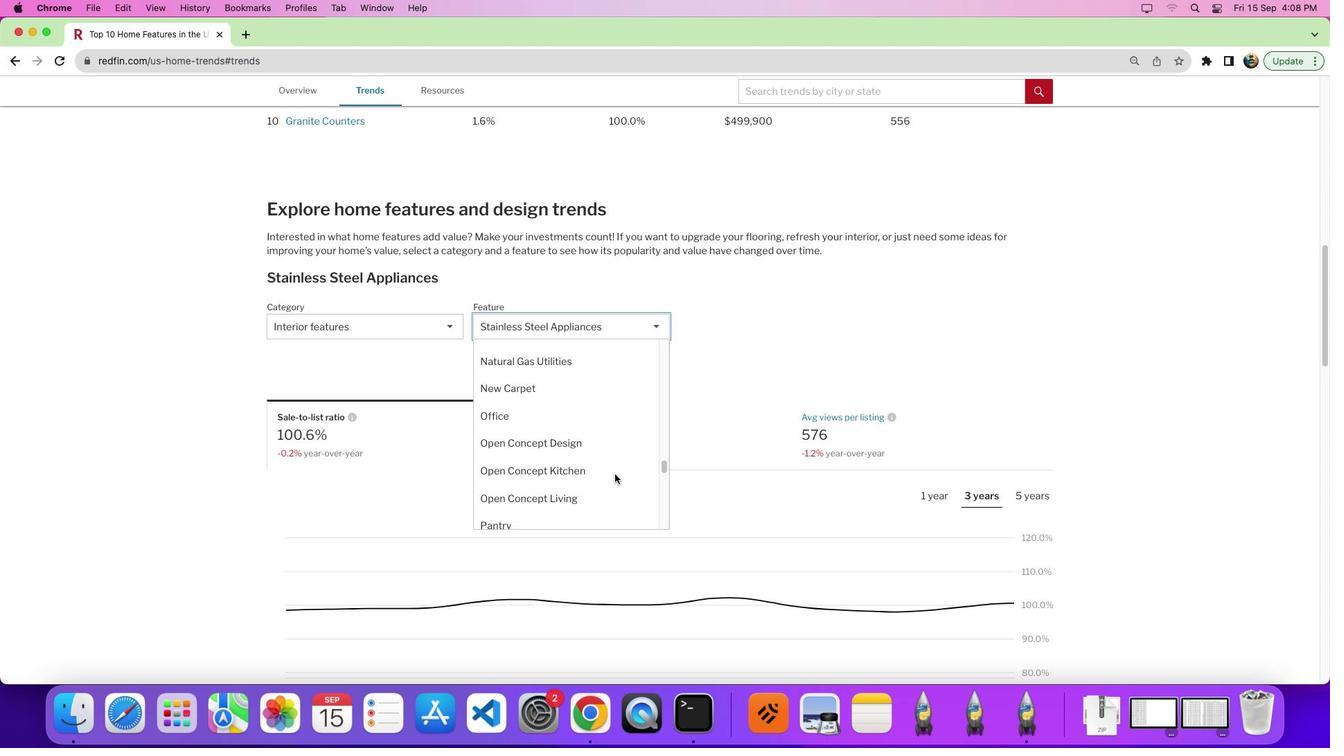 
Action: Mouse scrolled (617, 476) with delta (2, 2)
Screenshot: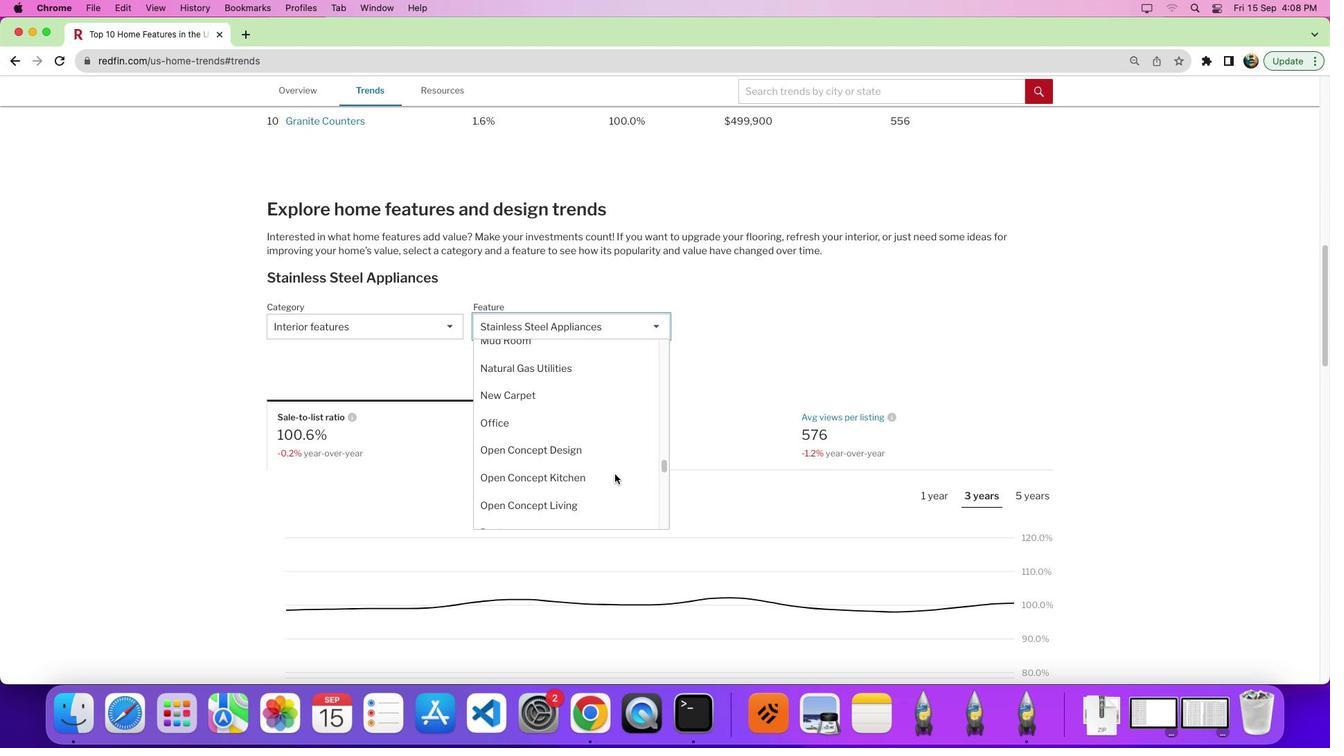 
Action: Mouse scrolled (617, 476) with delta (2, 2)
Screenshot: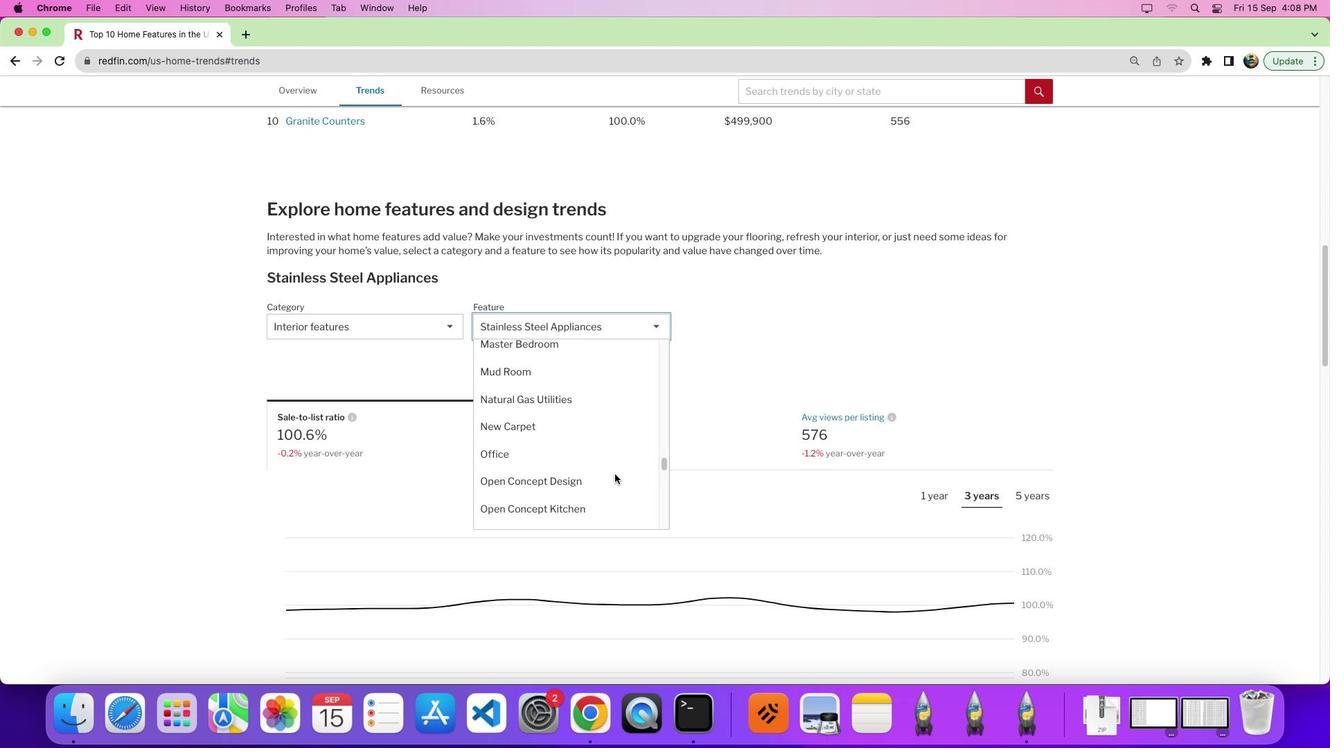 
Action: Mouse scrolled (617, 476) with delta (2, 2)
Screenshot: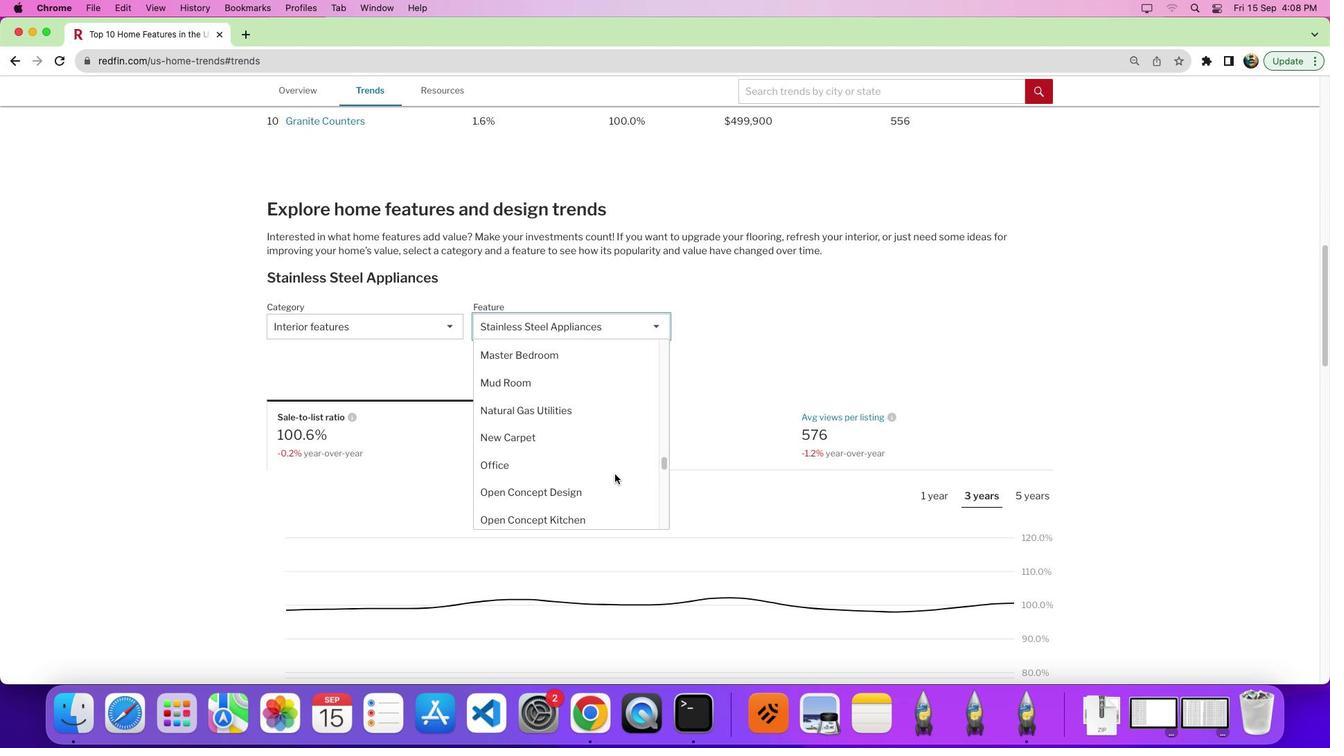 
Action: Mouse moved to (617, 475)
Screenshot: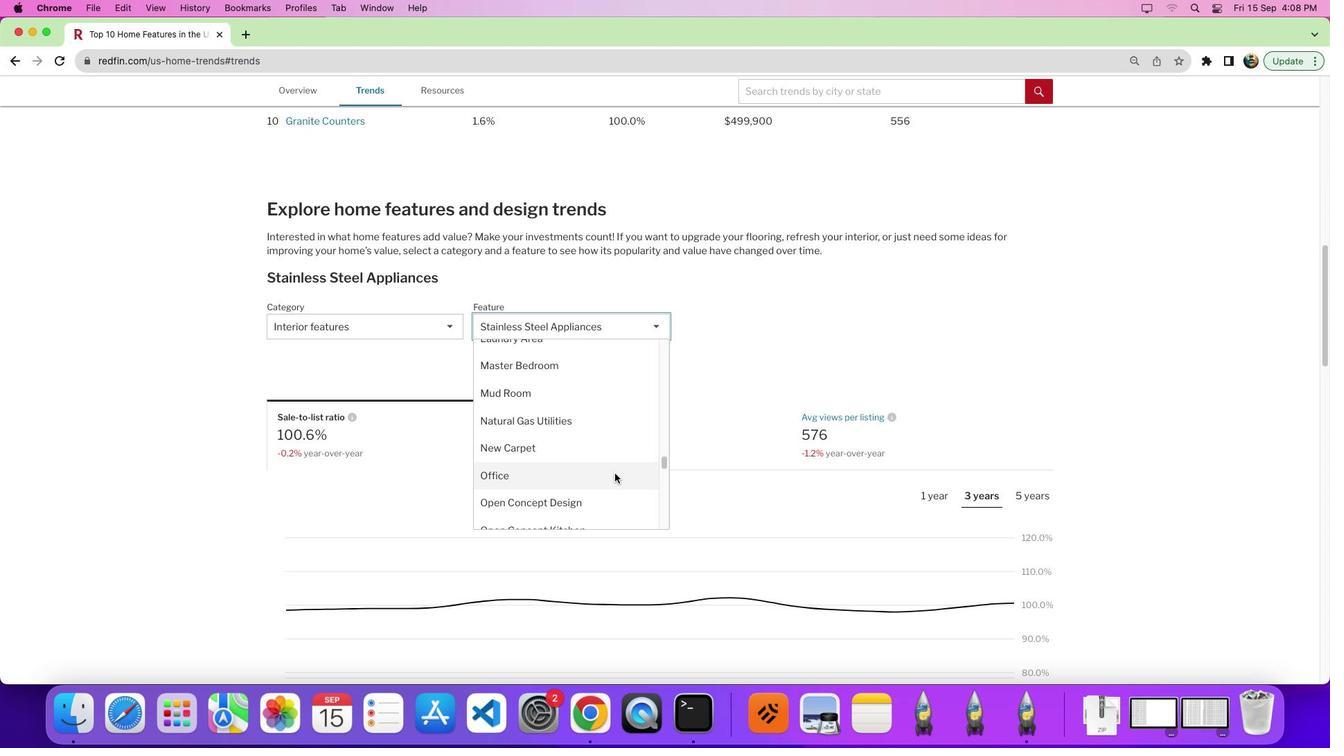
Action: Mouse scrolled (617, 475) with delta (2, 2)
Screenshot: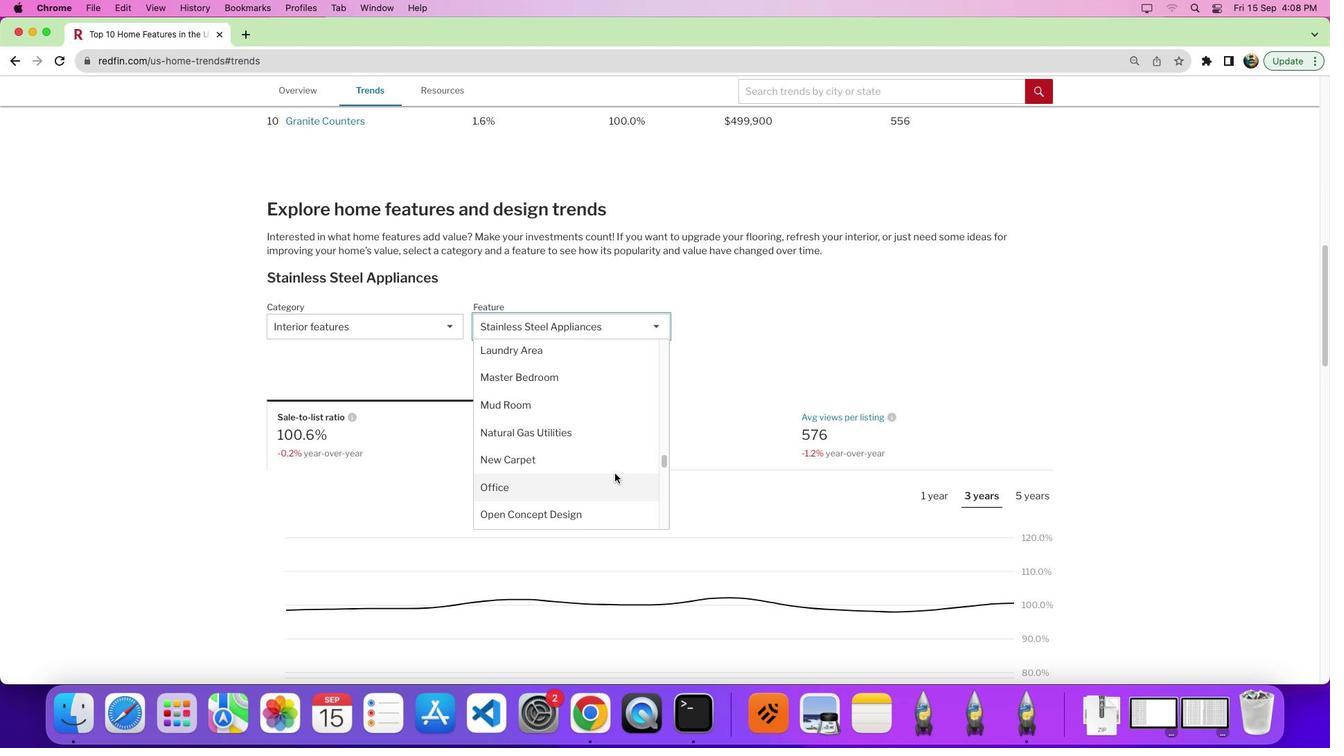 
Action: Mouse scrolled (617, 475) with delta (2, 2)
Screenshot: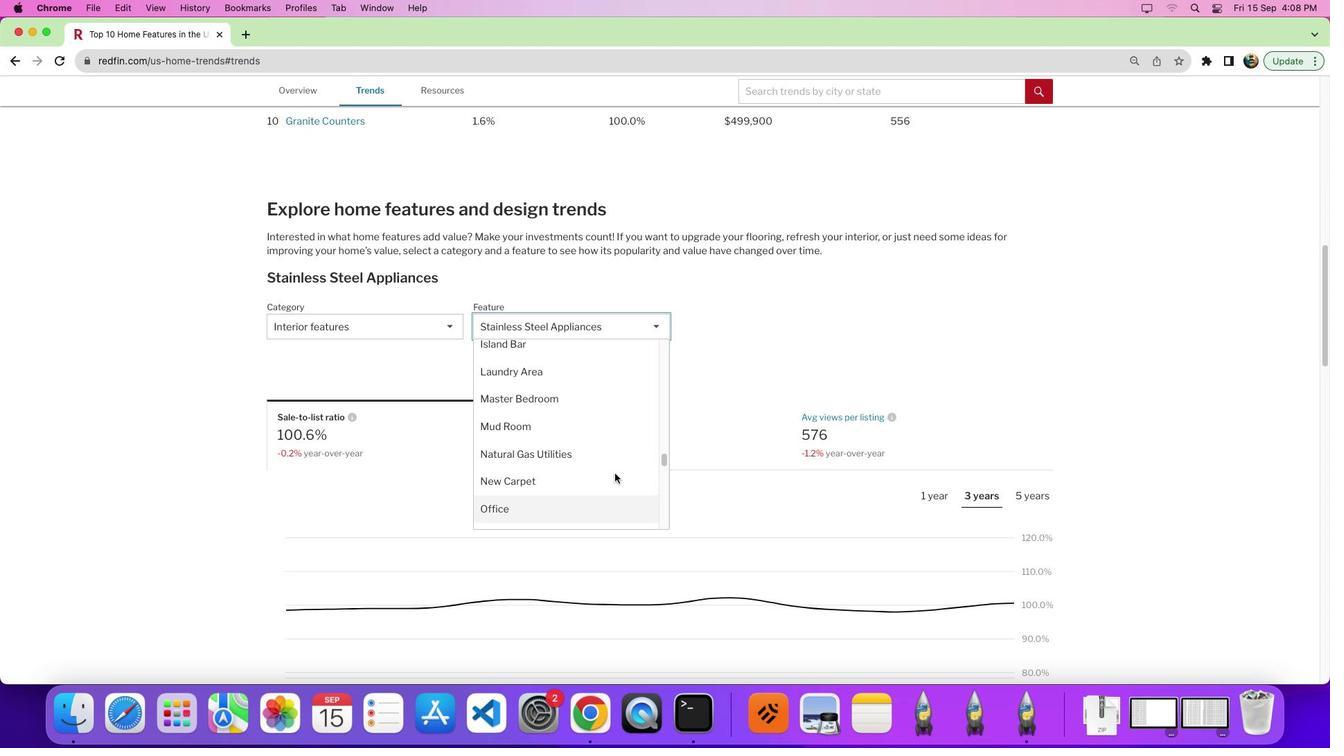 
Action: Mouse scrolled (617, 475) with delta (2, 2)
Screenshot: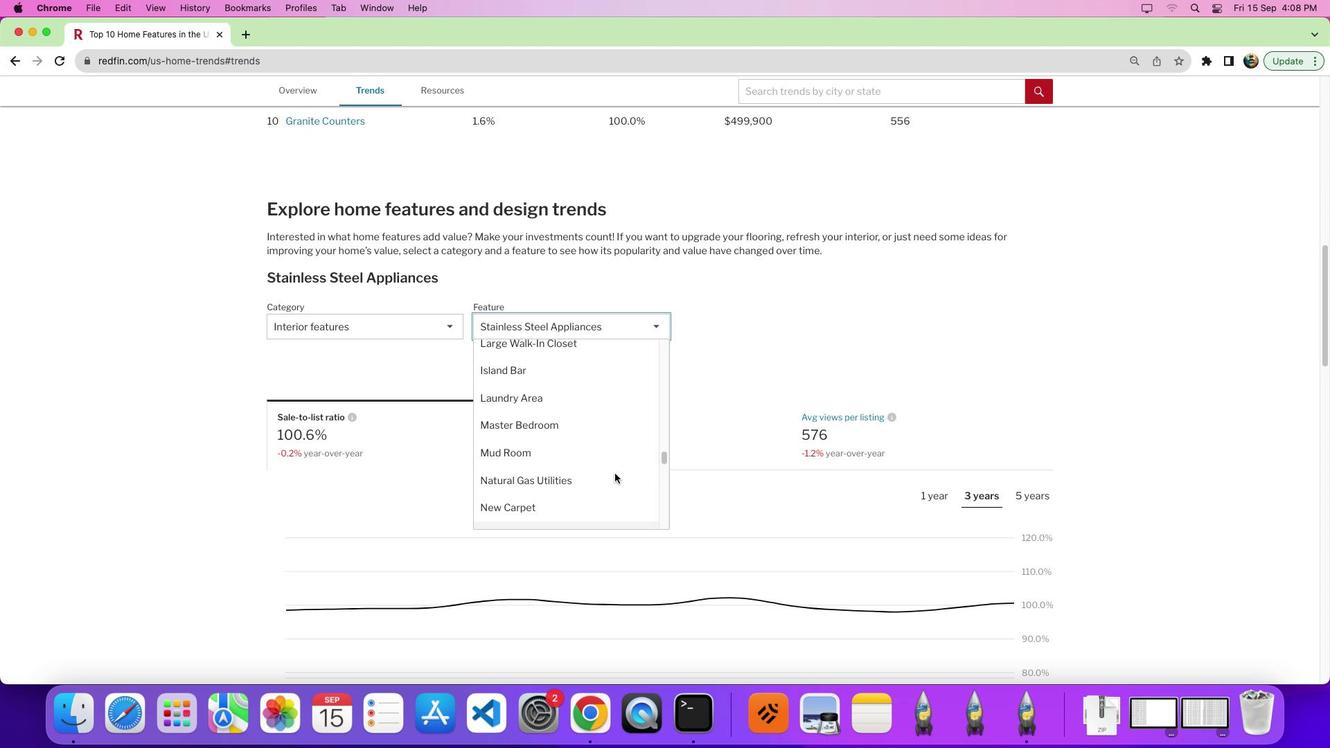 
Action: Mouse scrolled (617, 475) with delta (2, 2)
Screenshot: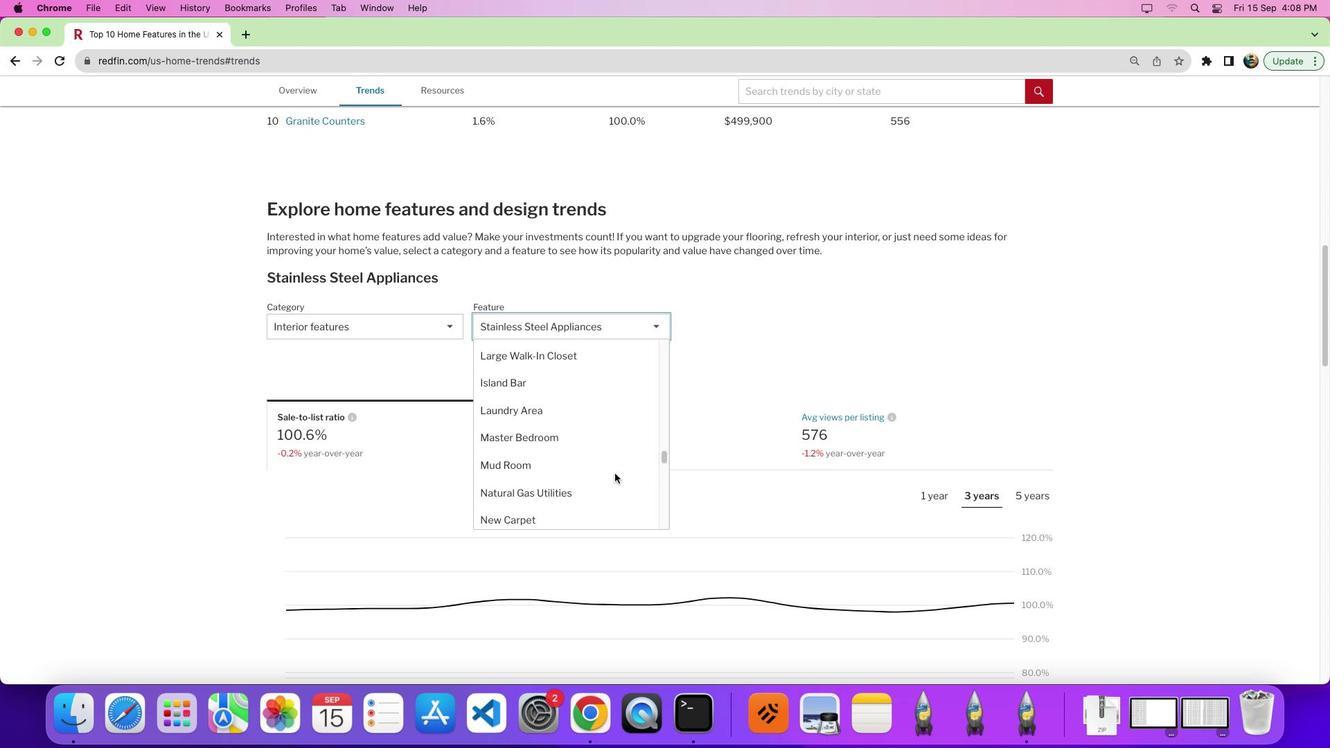 
Action: Mouse scrolled (617, 475) with delta (2, 2)
Screenshot: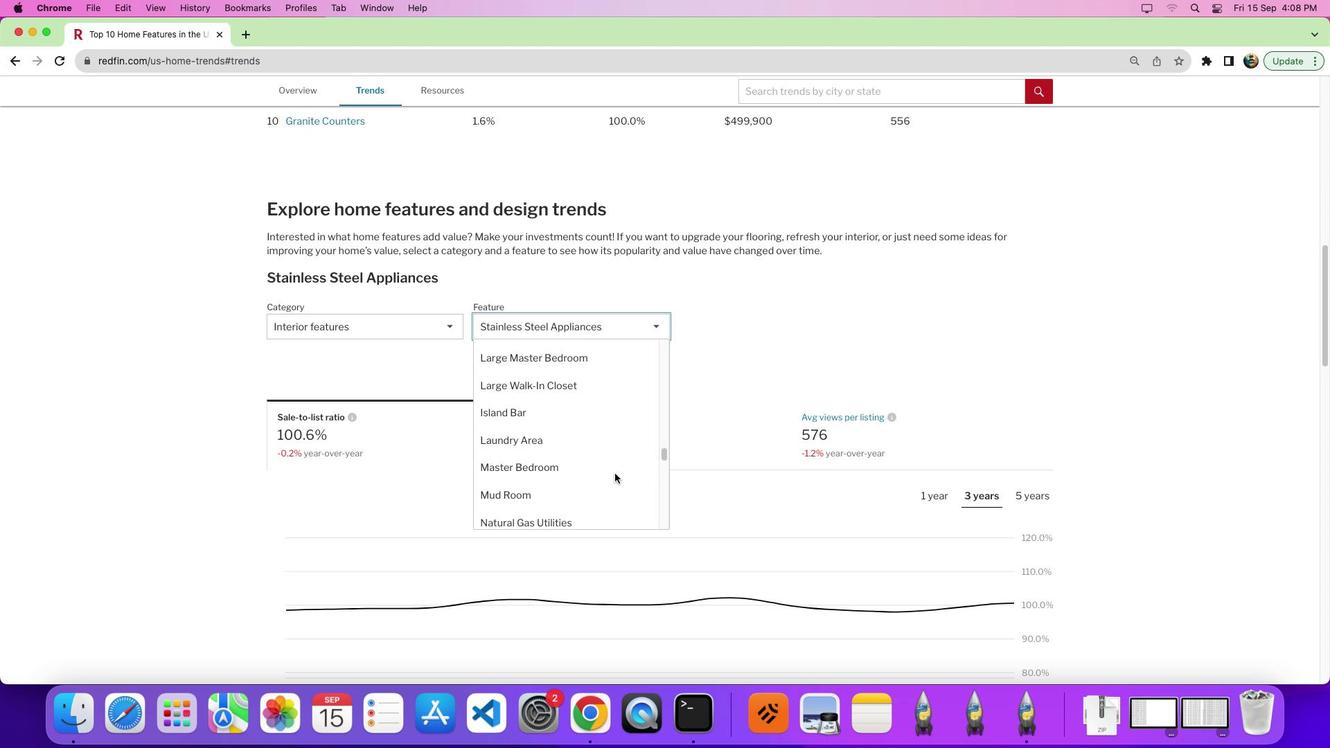 
Action: Mouse scrolled (617, 475) with delta (2, 2)
Screenshot: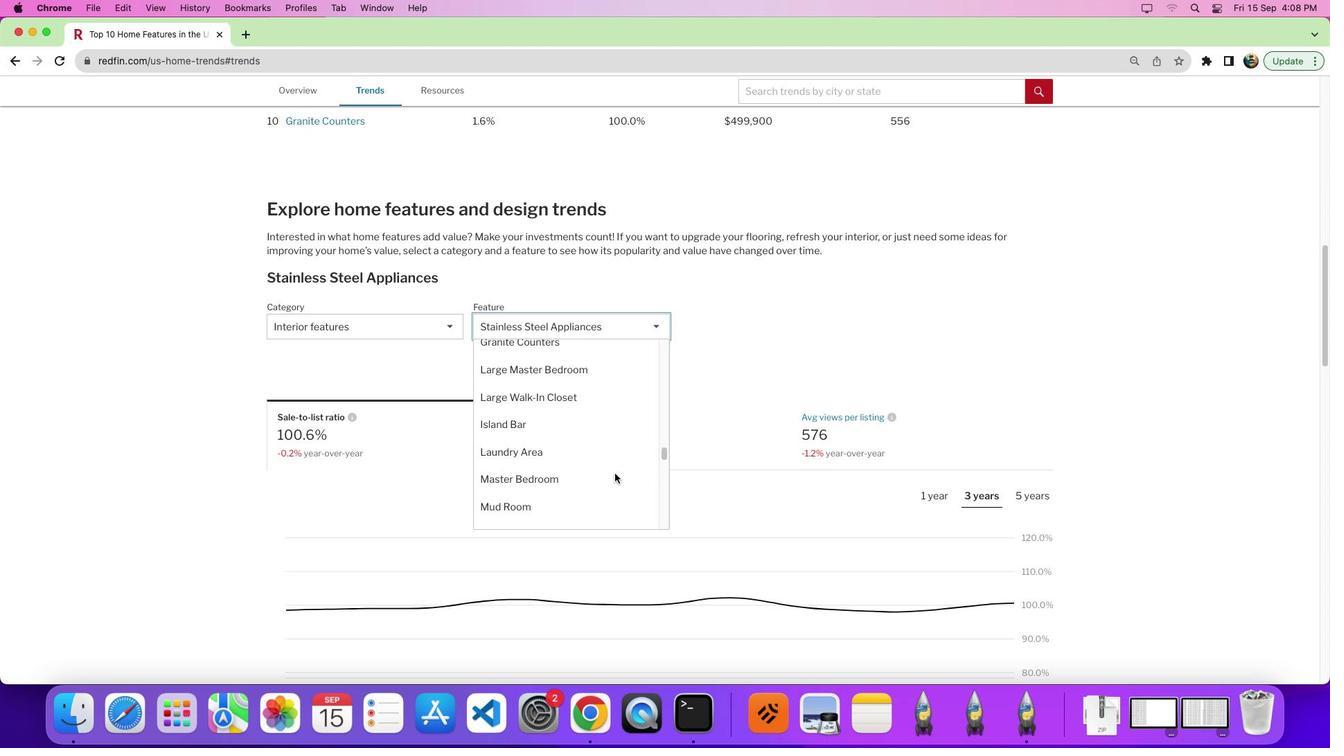 
Action: Mouse scrolled (617, 475) with delta (2, 2)
Screenshot: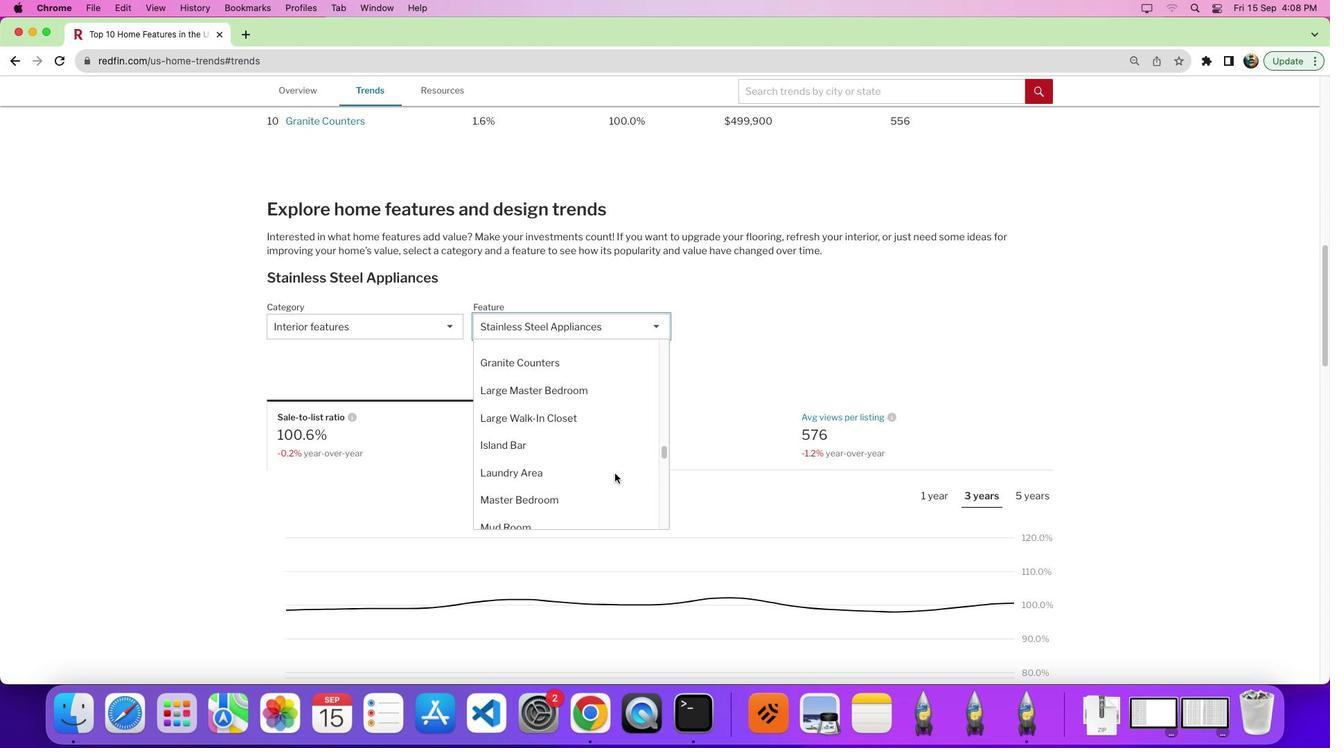 
Action: Mouse scrolled (617, 475) with delta (2, 2)
Screenshot: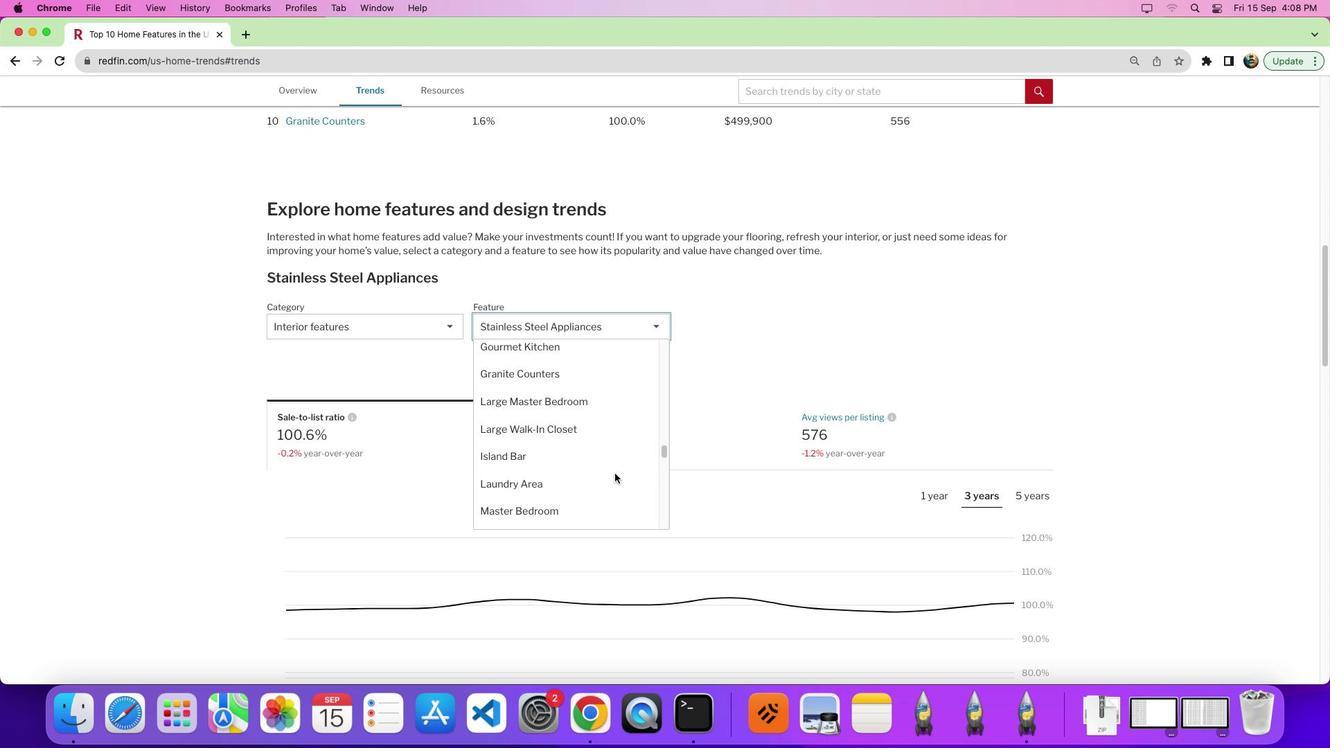 
Action: Mouse scrolled (617, 475) with delta (2, 2)
Screenshot: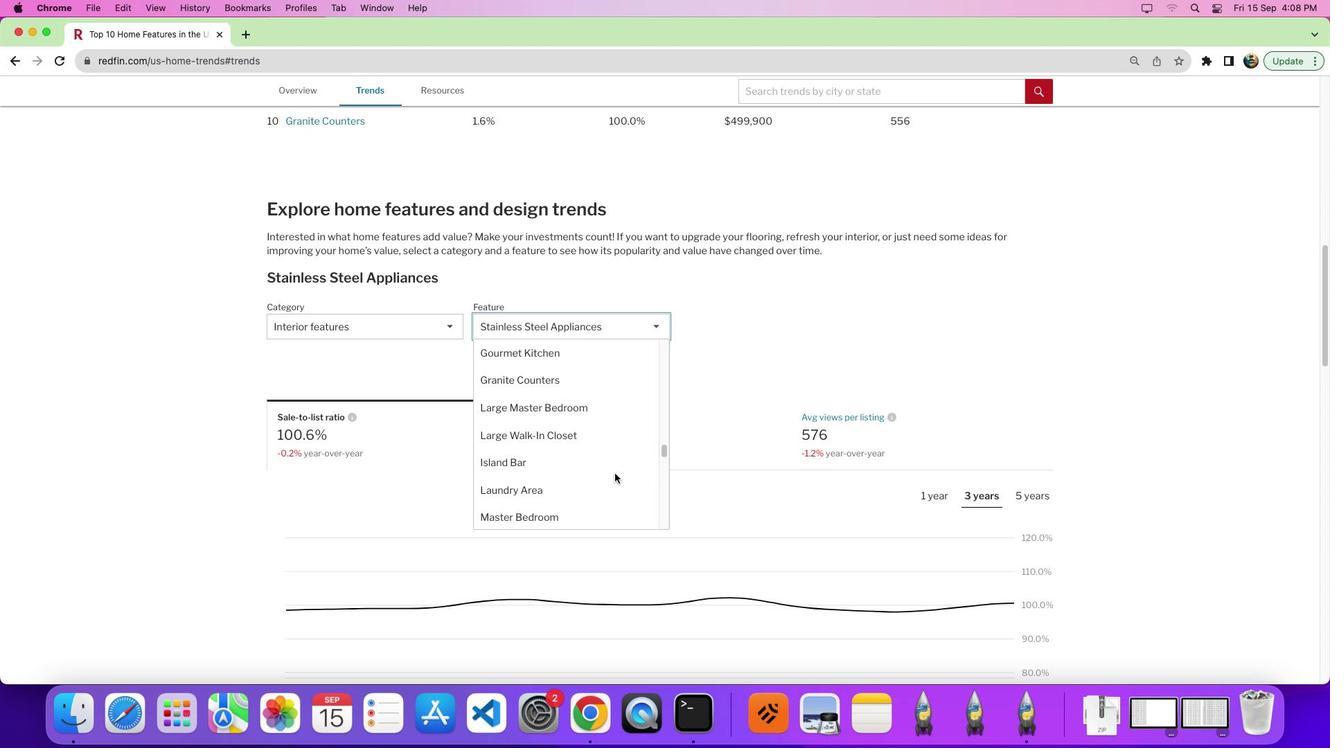 
Action: Mouse scrolled (617, 475) with delta (2, 2)
Screenshot: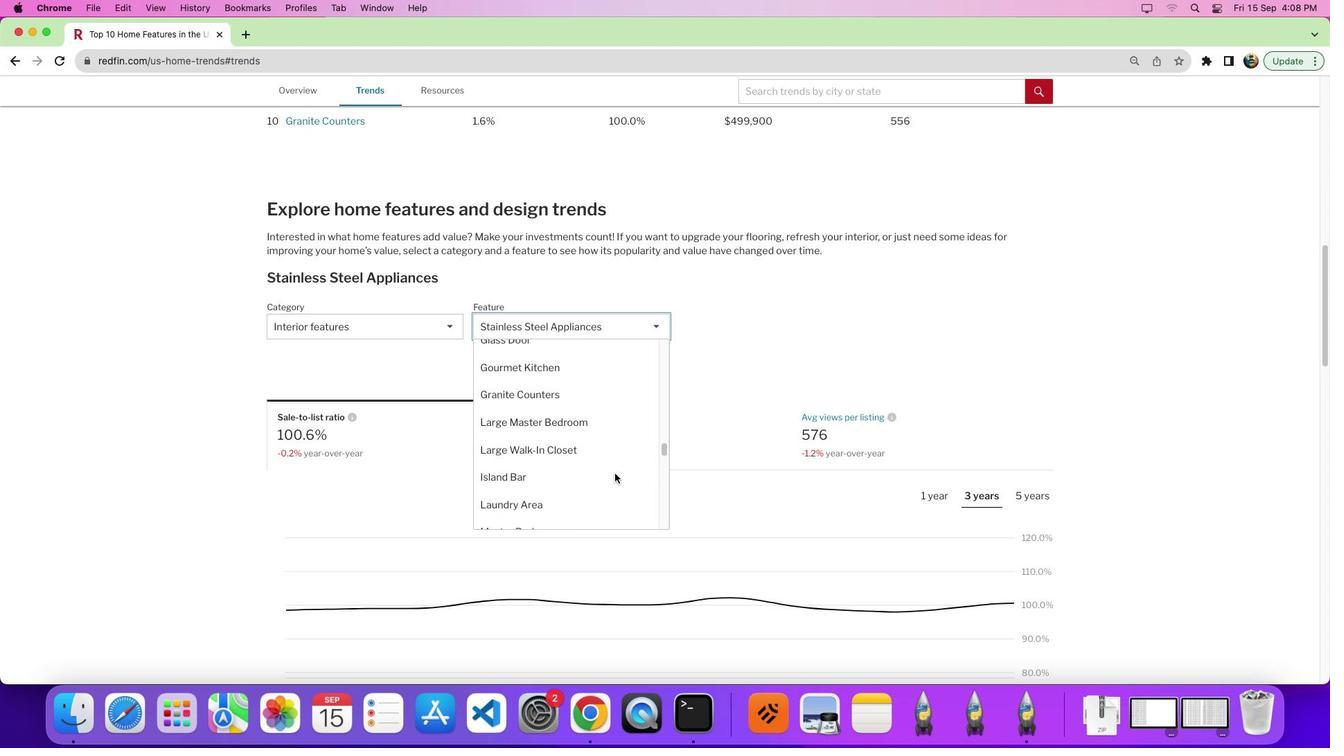 
Action: Mouse scrolled (617, 475) with delta (2, 2)
Screenshot: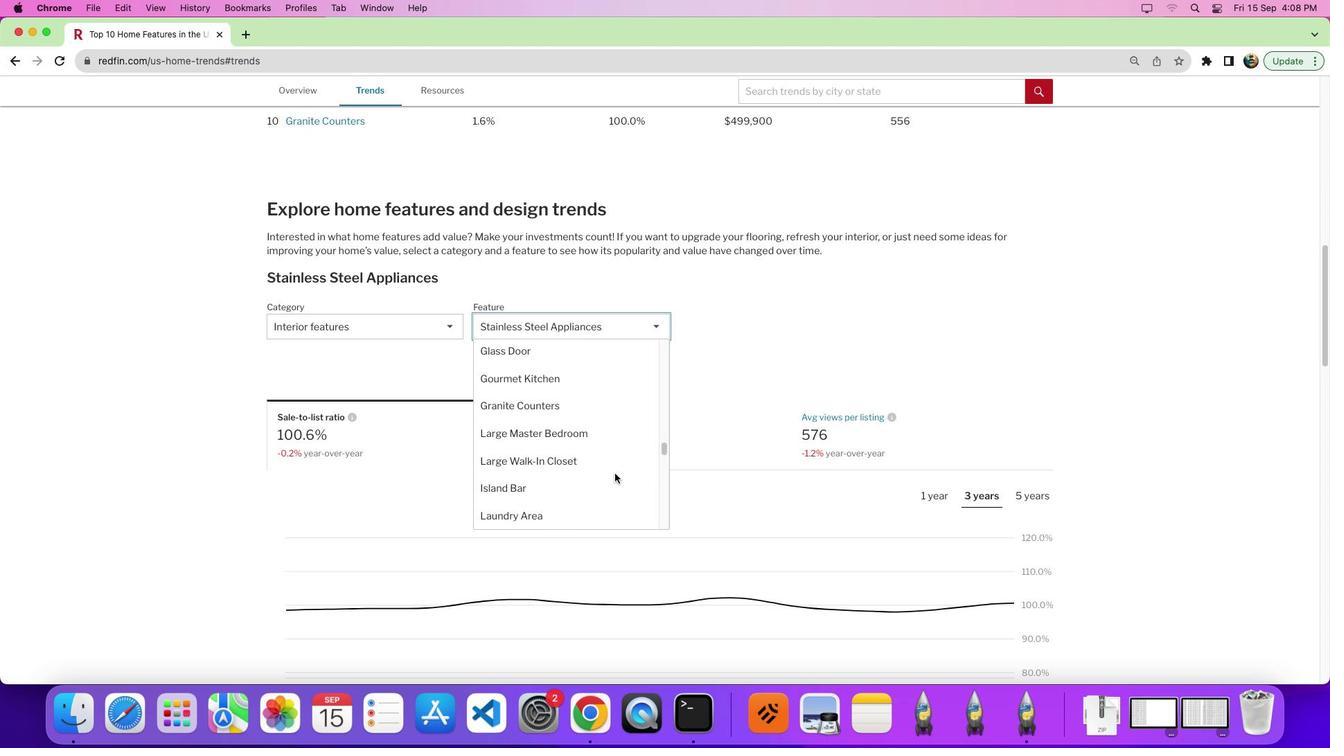 
Action: Mouse scrolled (617, 475) with delta (2, 2)
Screenshot: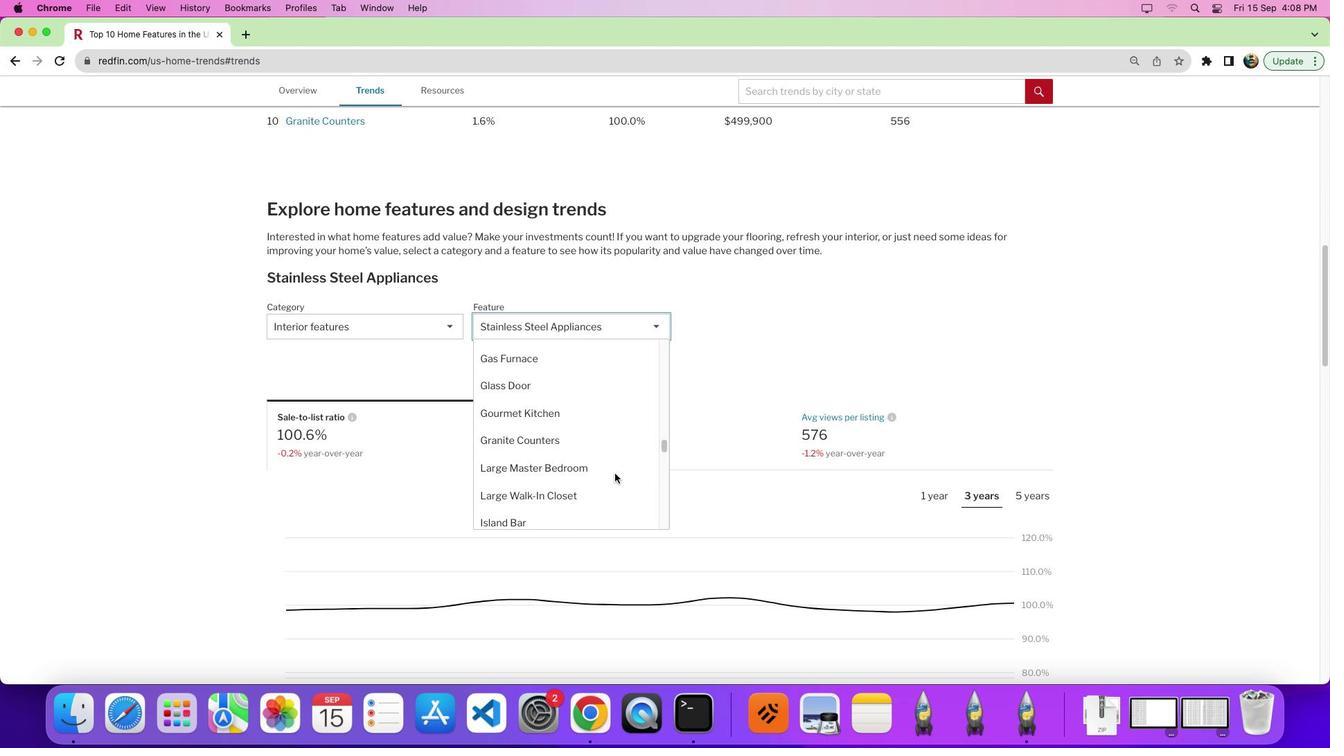 
Action: Mouse scrolled (617, 475) with delta (2, 2)
Screenshot: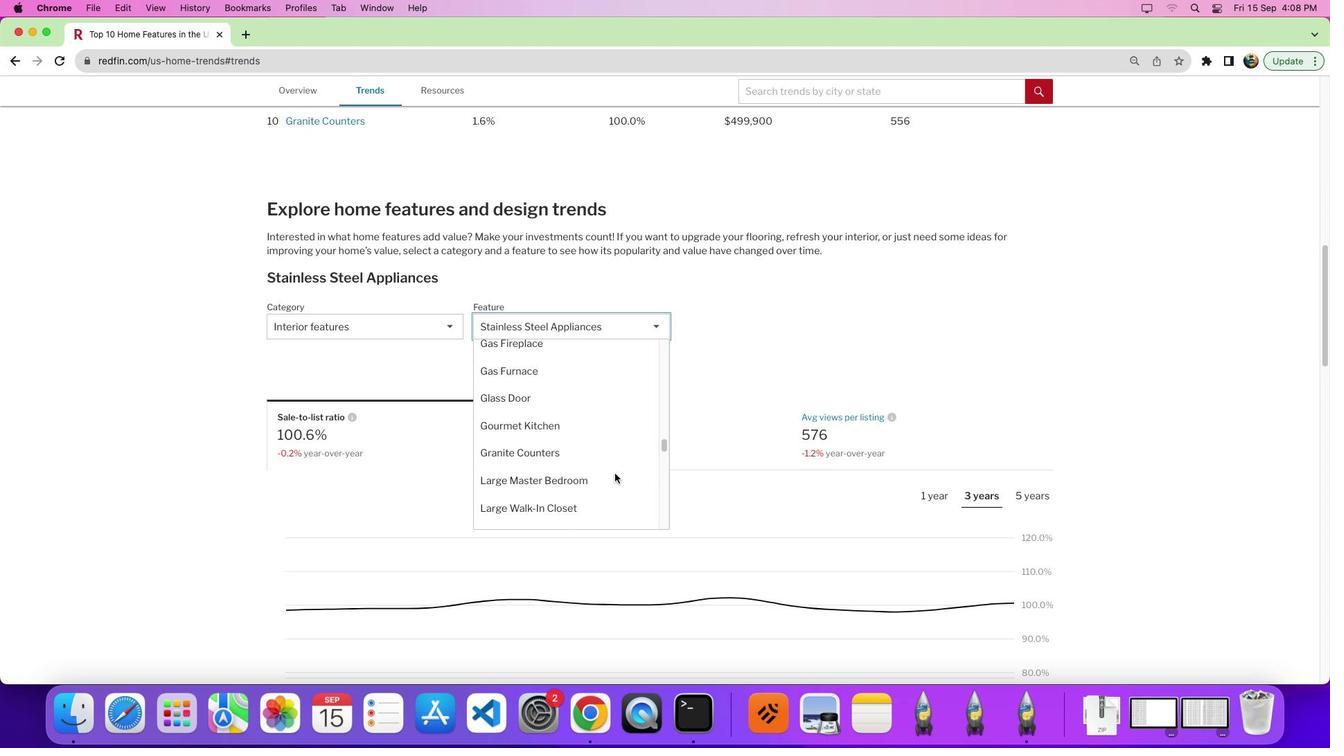 
Action: Mouse scrolled (617, 475) with delta (2, 2)
Screenshot: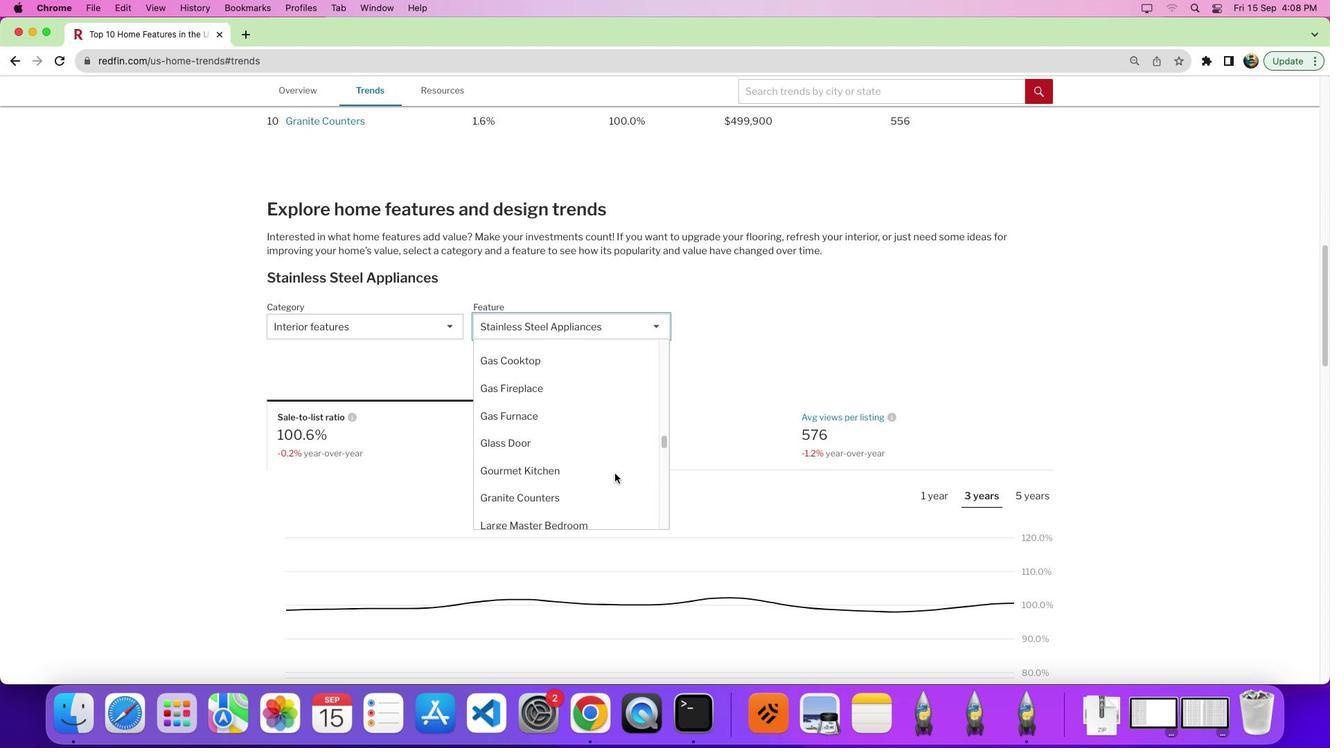 
Action: Mouse scrolled (617, 475) with delta (2, 2)
Screenshot: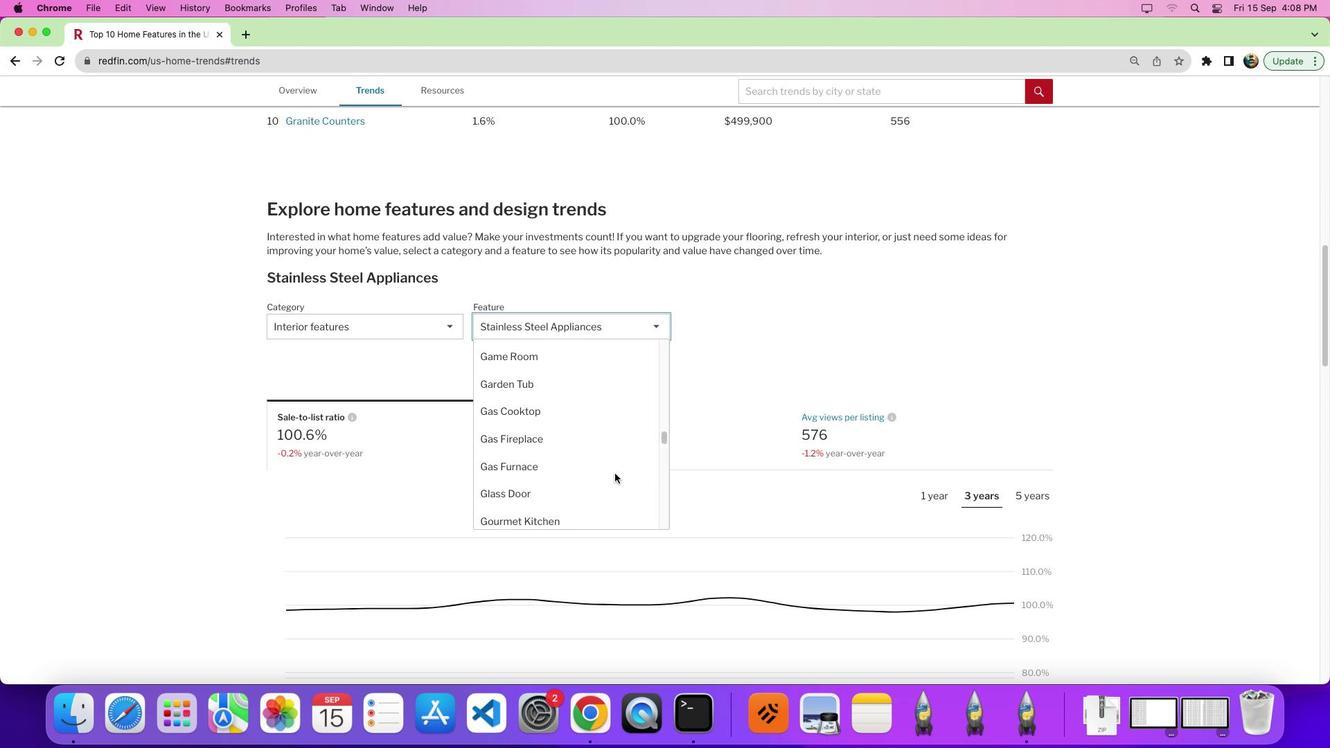 
Action: Mouse scrolled (617, 475) with delta (2, 5)
Screenshot: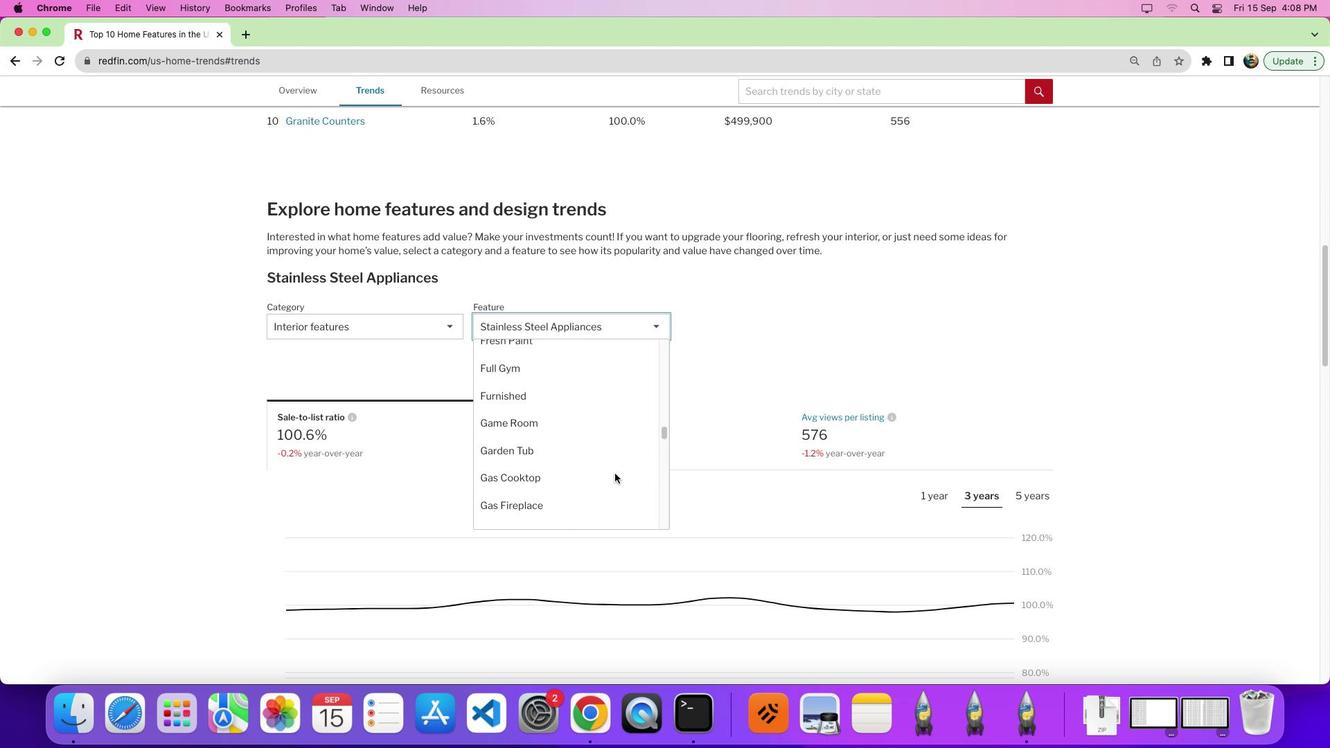 
Action: Mouse scrolled (617, 475) with delta (2, 2)
Screenshot: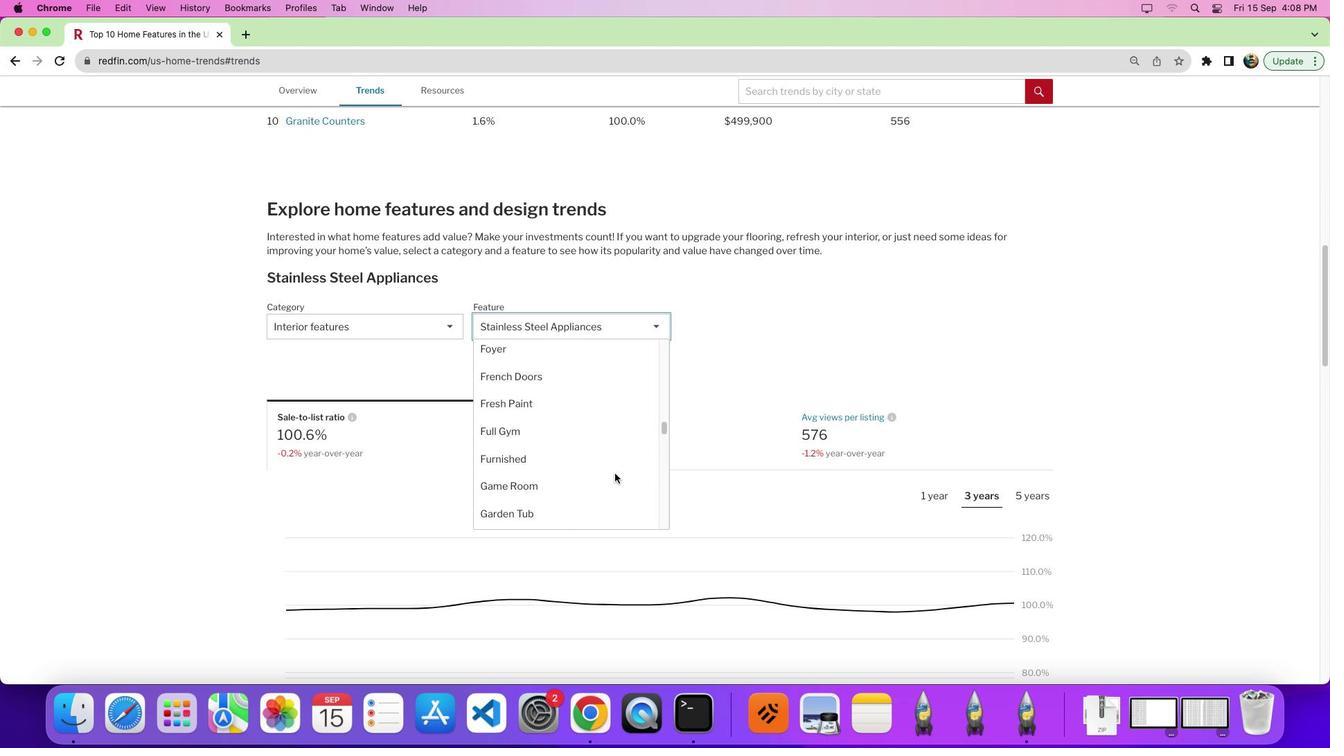 
Action: Mouse scrolled (617, 475) with delta (2, 2)
Screenshot: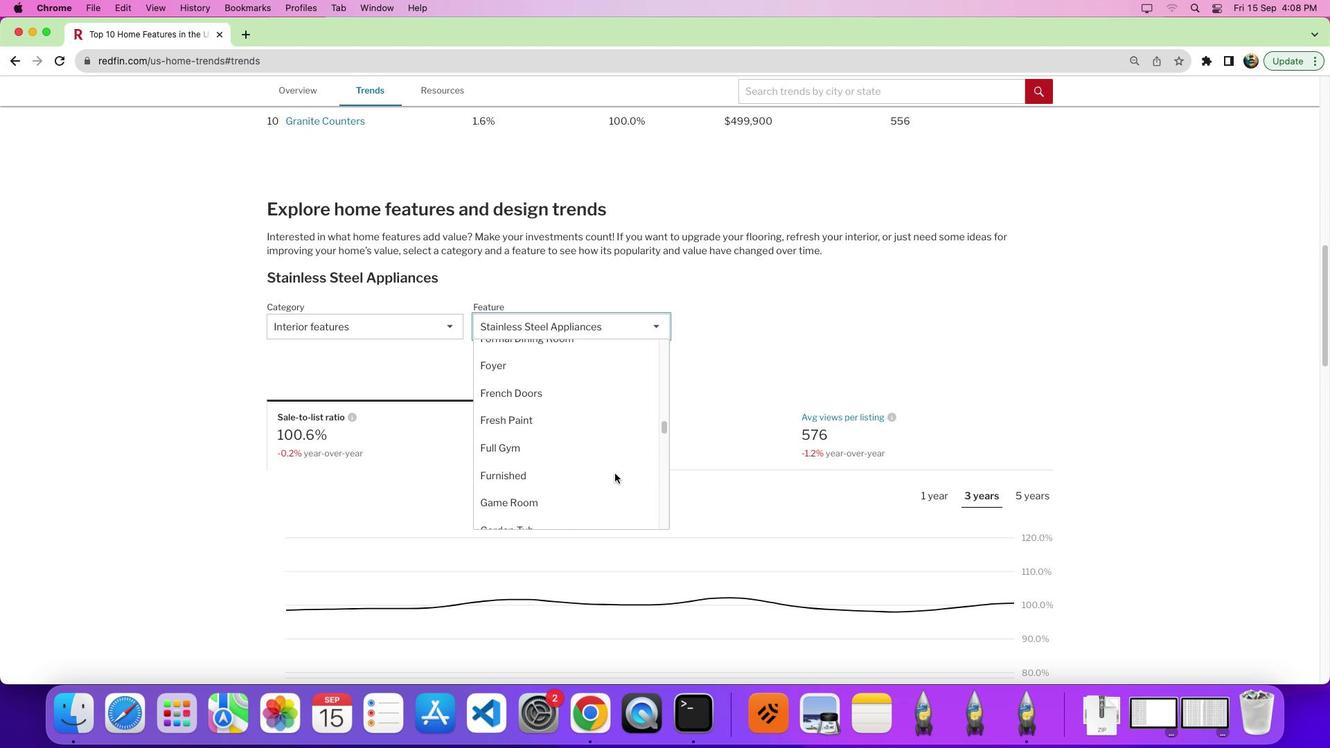 
Action: Mouse scrolled (617, 475) with delta (2, 2)
Screenshot: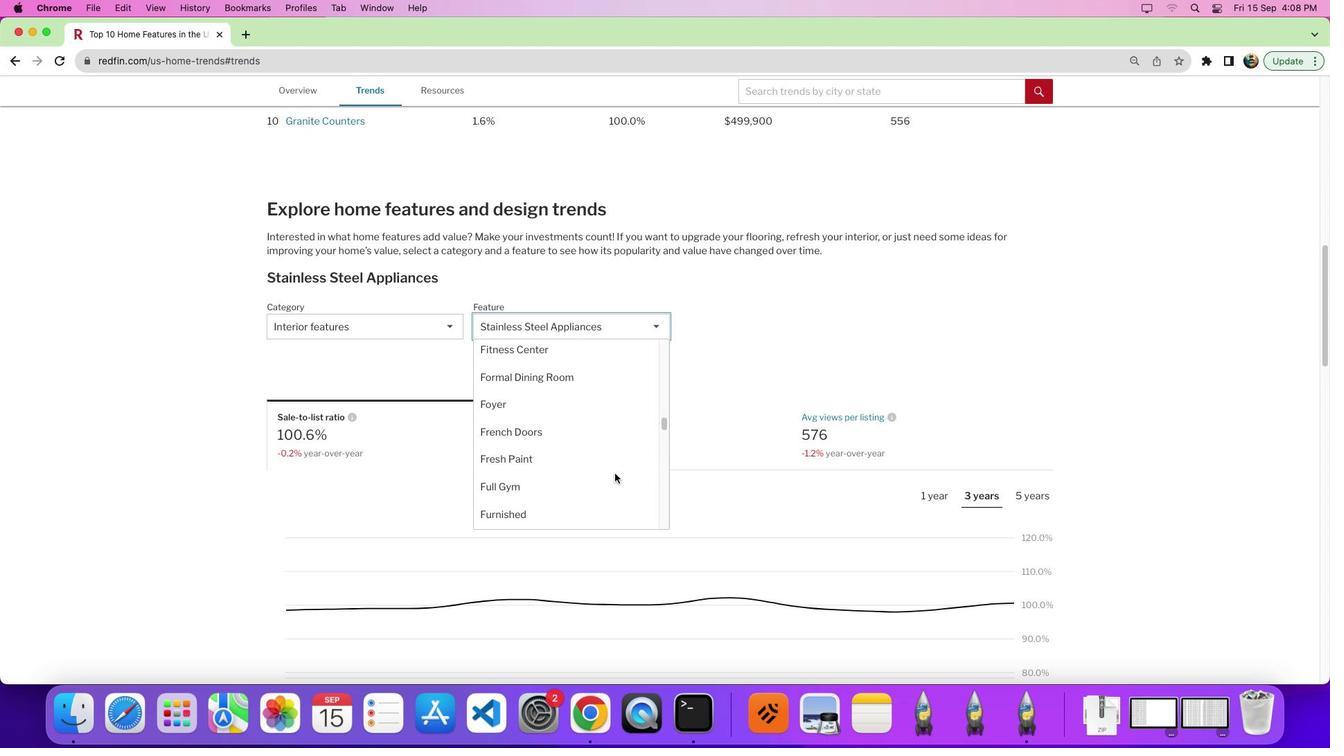 
Action: Mouse scrolled (617, 475) with delta (2, 2)
Screenshot: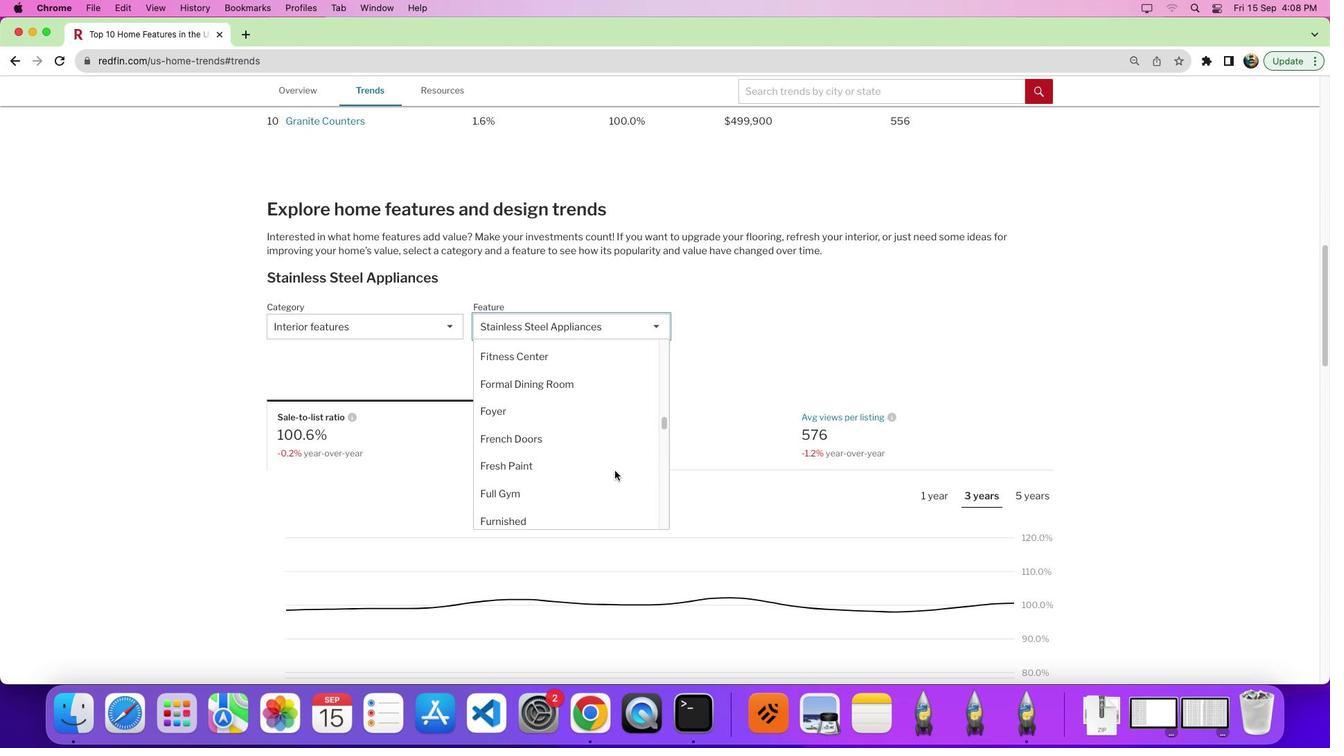 
Action: Mouse moved to (617, 471)
Screenshot: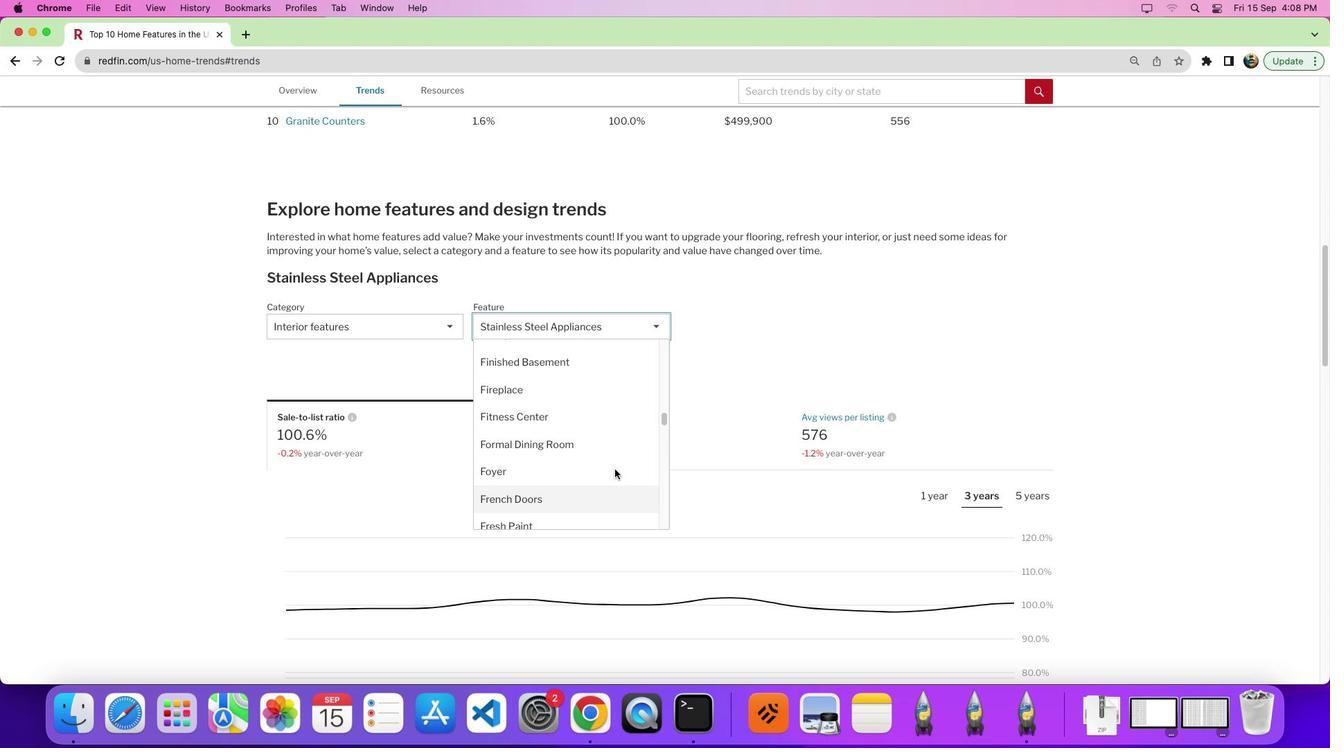 
Action: Mouse scrolled (617, 471) with delta (2, 2)
Screenshot: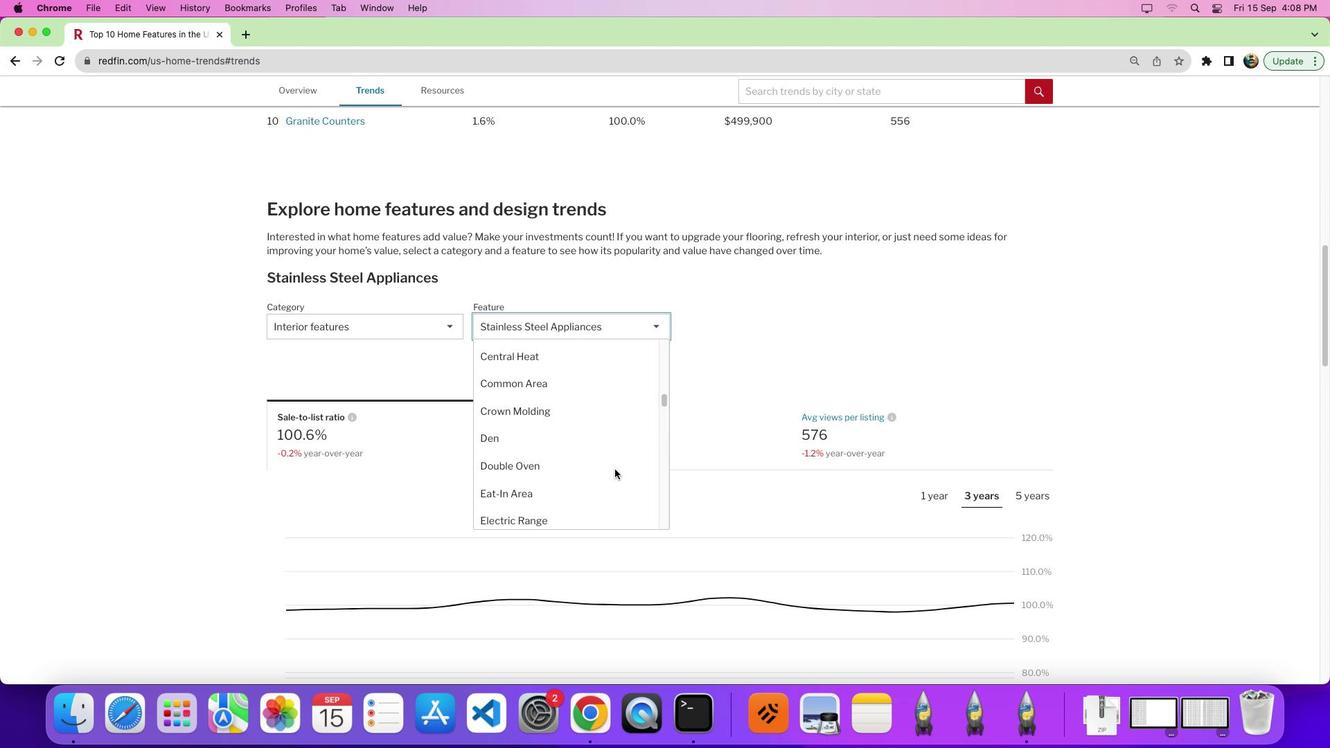
Action: Mouse scrolled (617, 471) with delta (2, 3)
Screenshot: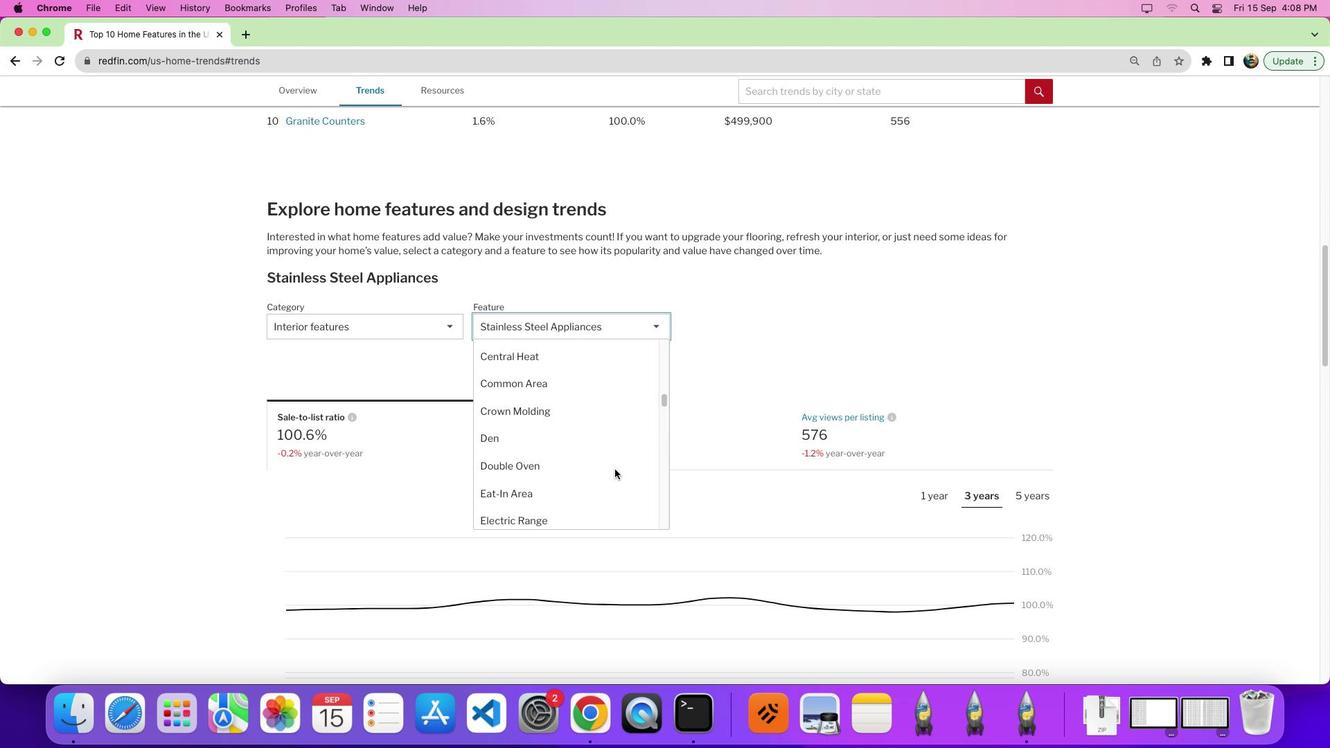 
Action: Mouse scrolled (617, 471) with delta (2, 7)
Screenshot: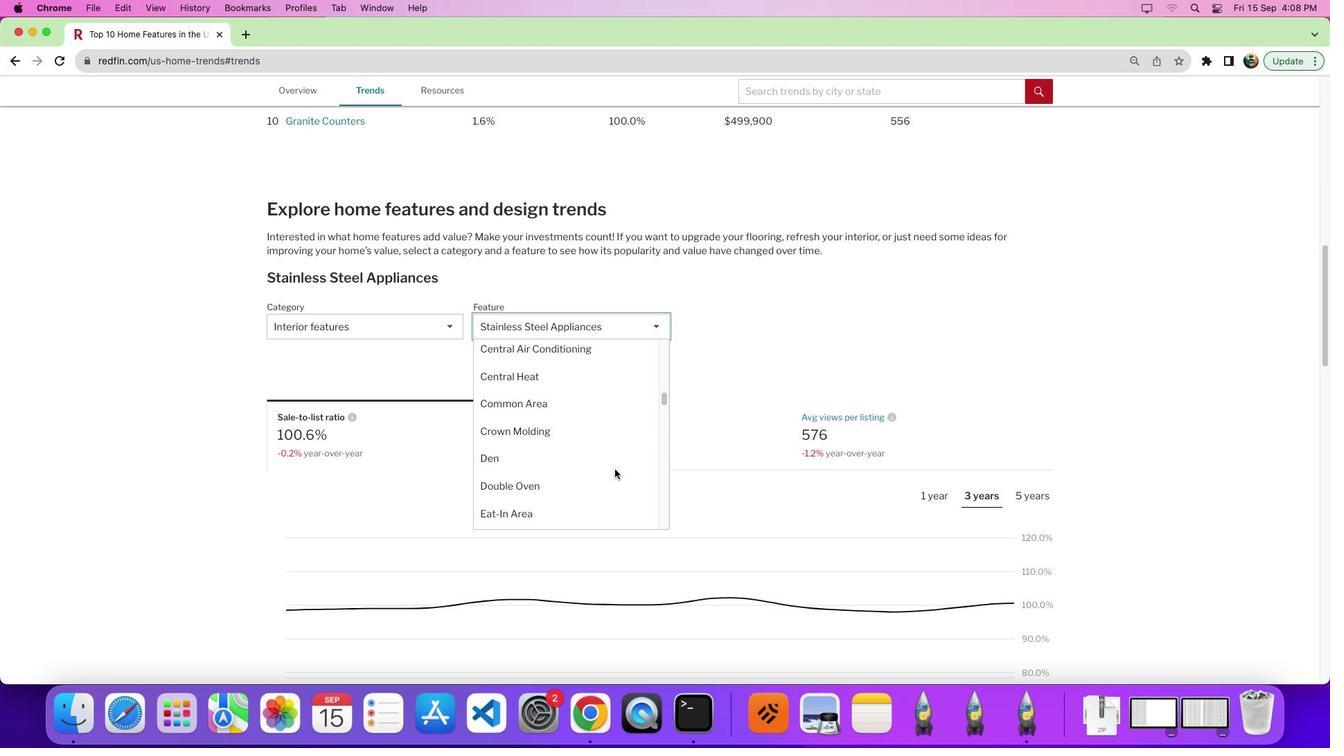
Action: Mouse moved to (617, 471)
Screenshot: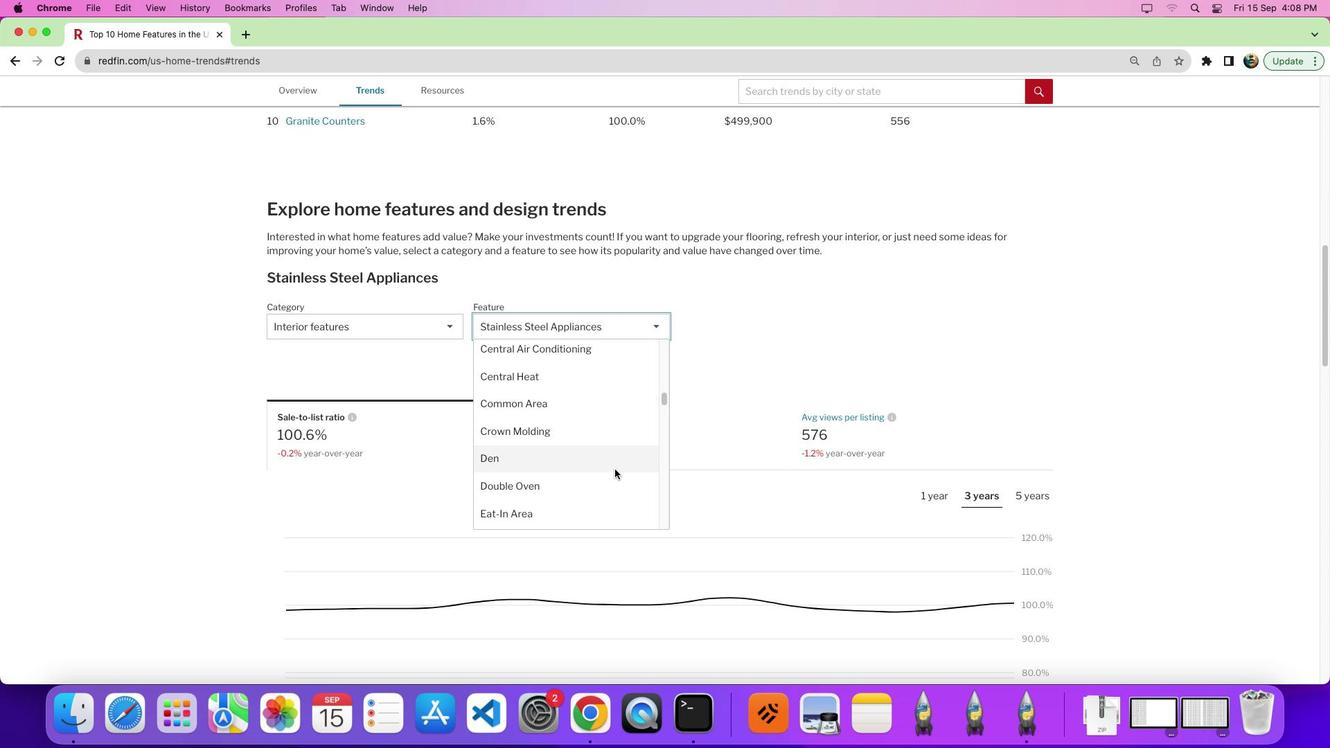 
Action: Mouse scrolled (617, 471) with delta (2, 2)
Screenshot: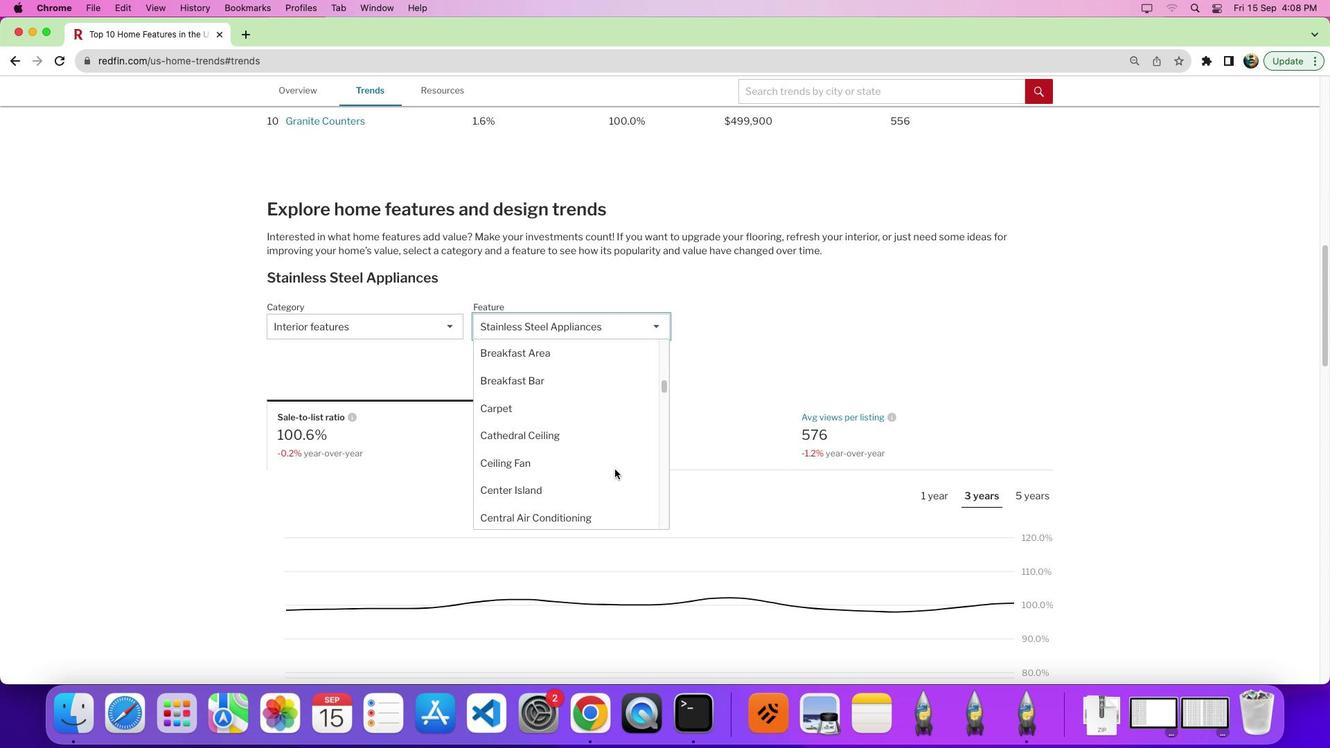 
Action: Mouse scrolled (617, 471) with delta (2, 2)
Screenshot: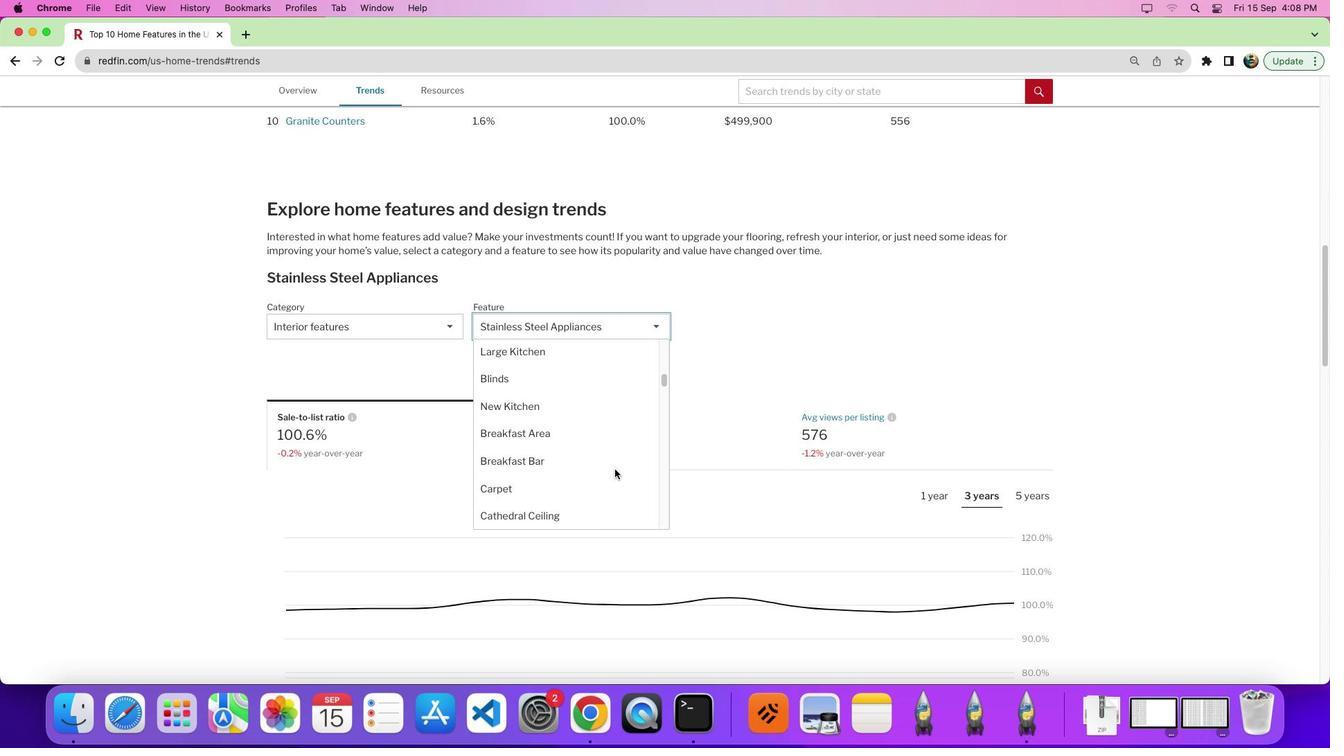 
Action: Mouse scrolled (617, 471) with delta (2, 6)
Screenshot: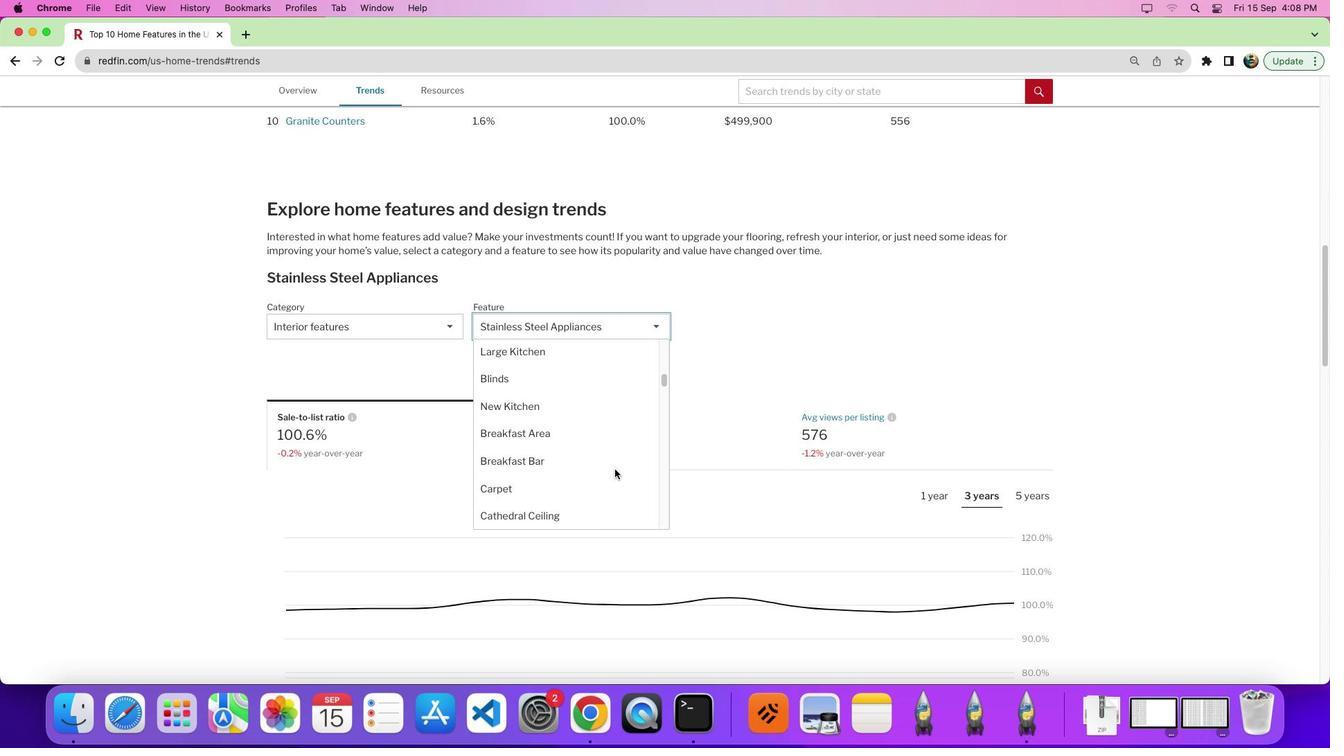 
Action: Mouse scrolled (617, 471) with delta (2, 2)
Screenshot: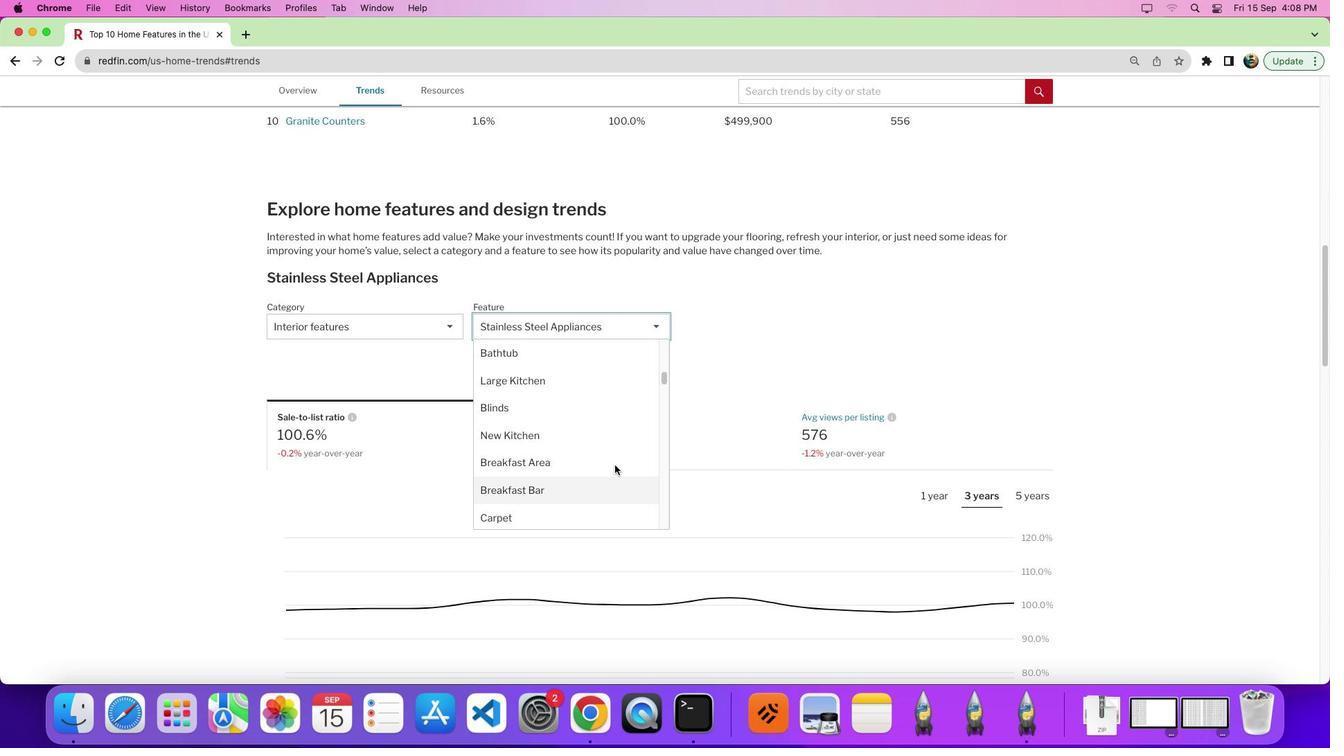 
Action: Mouse moved to (616, 469)
Screenshot: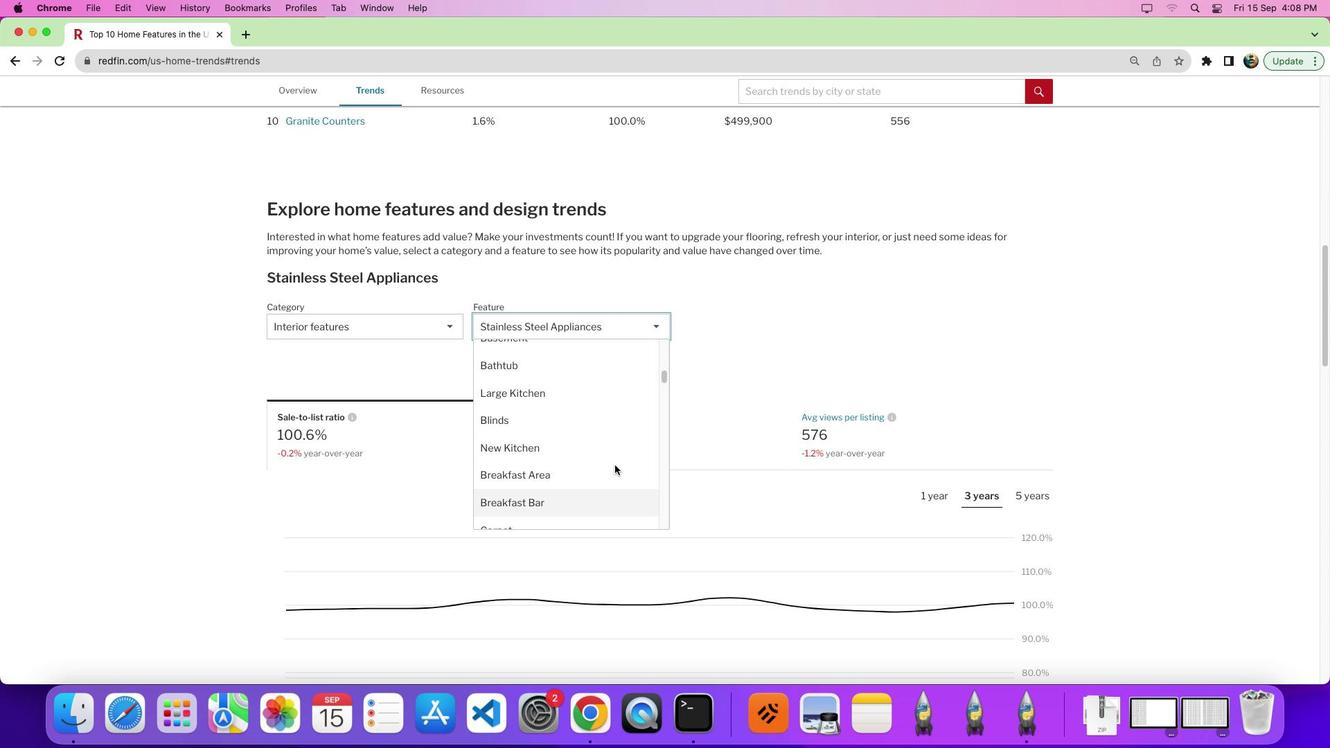 
Action: Mouse scrolled (616, 469) with delta (2, 2)
Screenshot: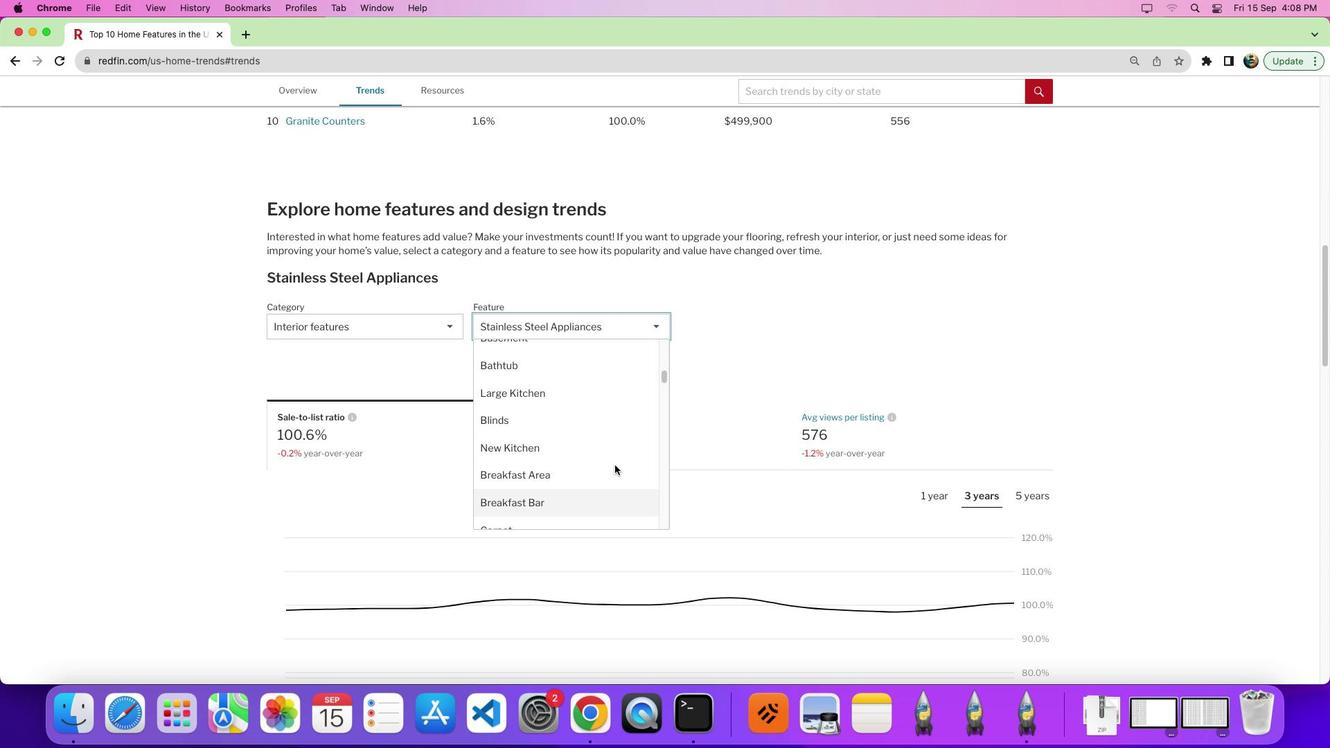 
Action: Mouse moved to (616, 467)
Screenshot: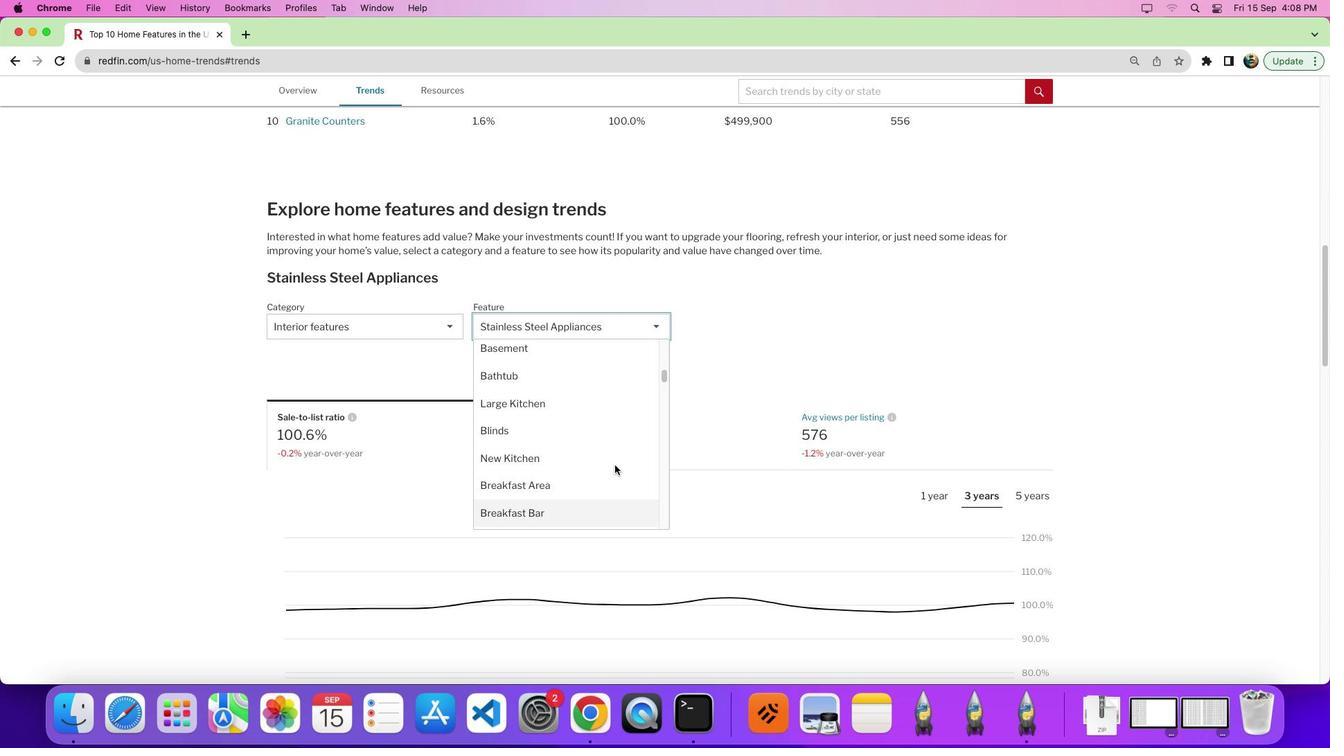 
Action: Mouse scrolled (616, 467) with delta (2, 2)
Screenshot: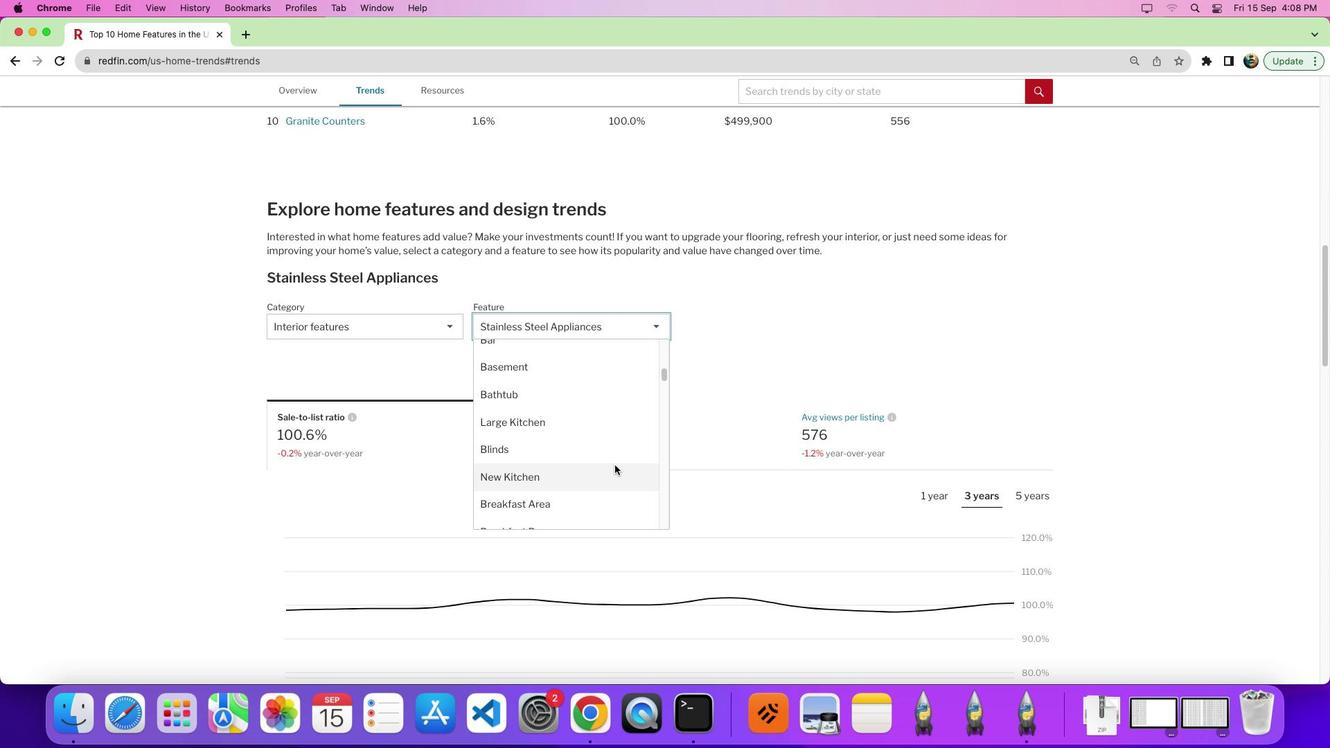 
Action: Mouse scrolled (616, 467) with delta (2, 2)
Screenshot: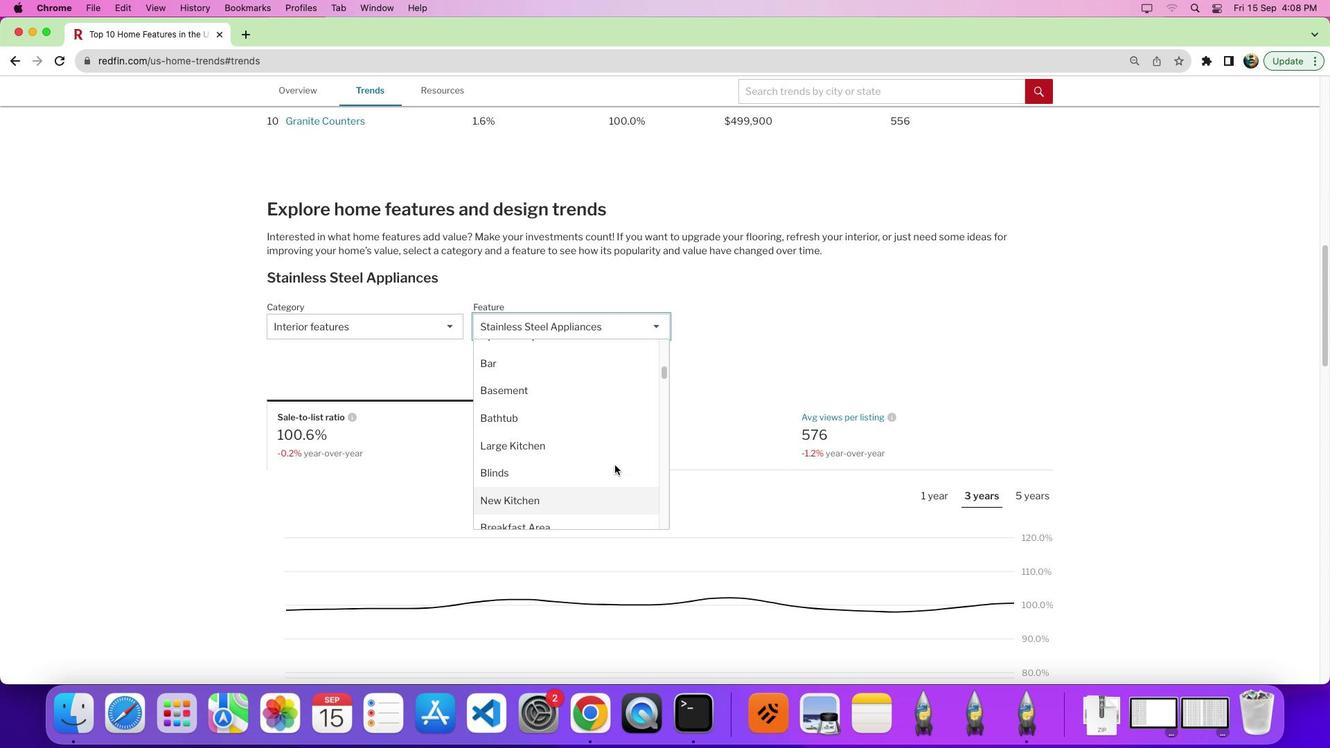 
Action: Mouse scrolled (616, 467) with delta (2, 2)
Screenshot: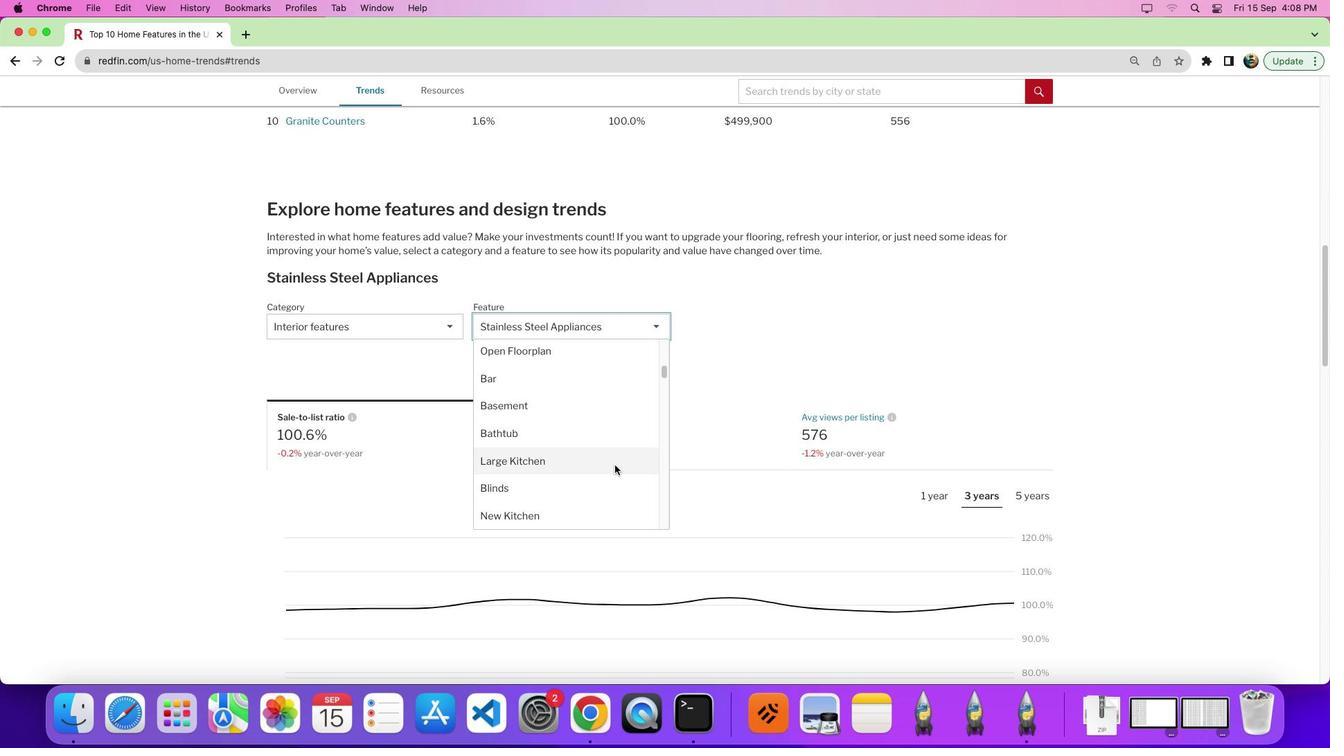 
Action: Mouse scrolled (616, 467) with delta (2, 2)
Screenshot: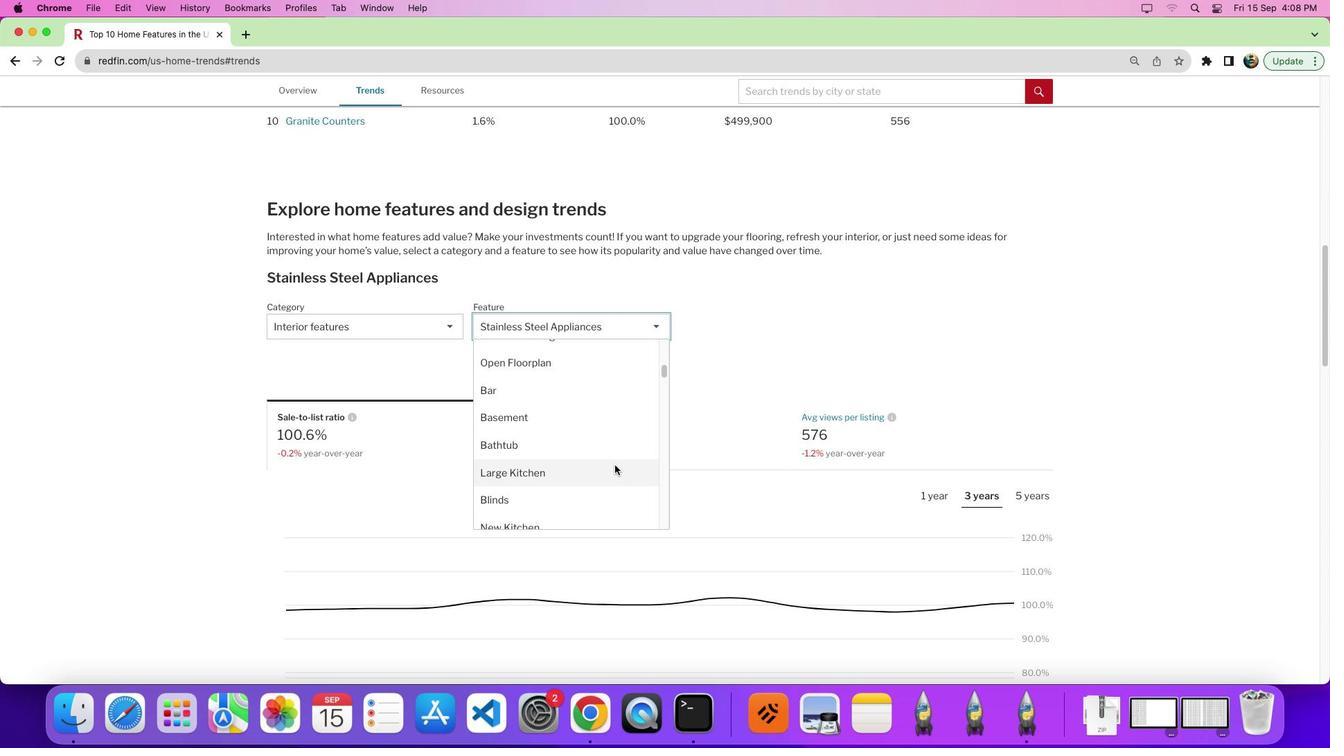 
Action: Mouse scrolled (616, 467) with delta (2, 2)
Screenshot: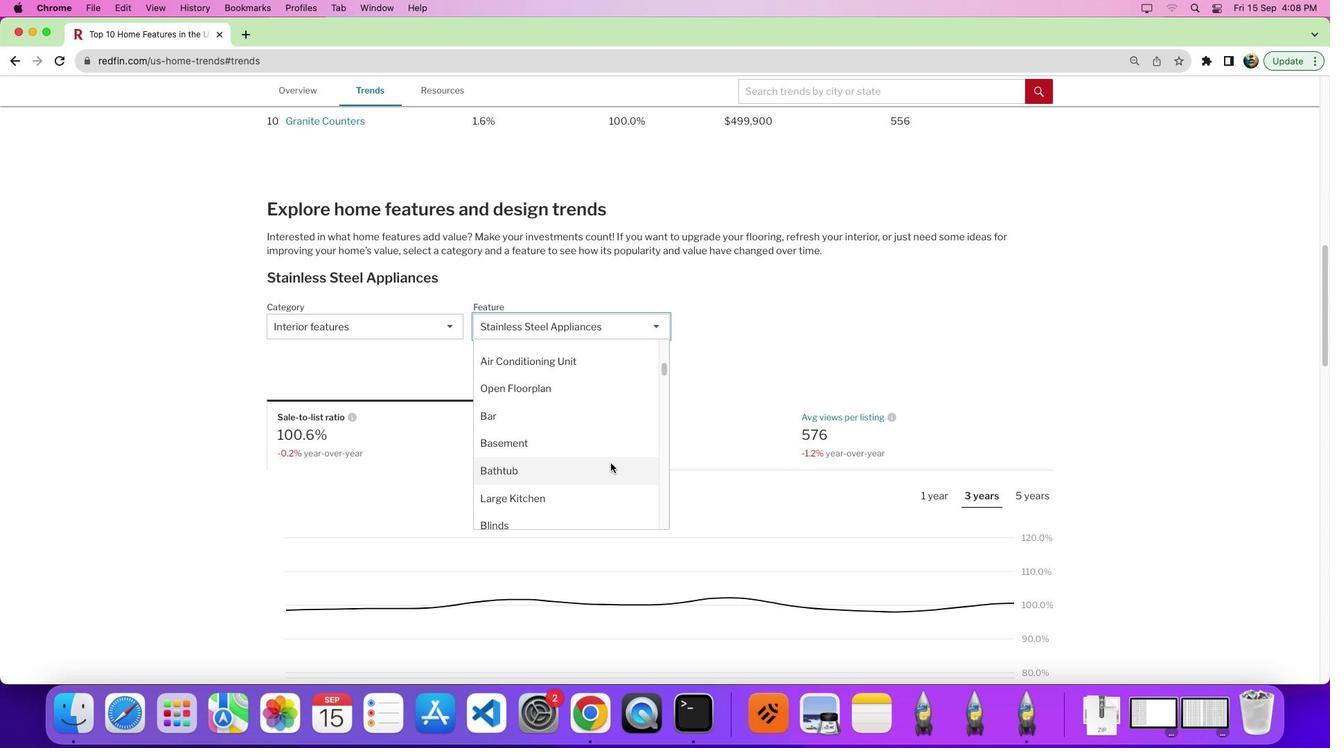 
Action: Mouse scrolled (616, 467) with delta (2, 2)
Screenshot: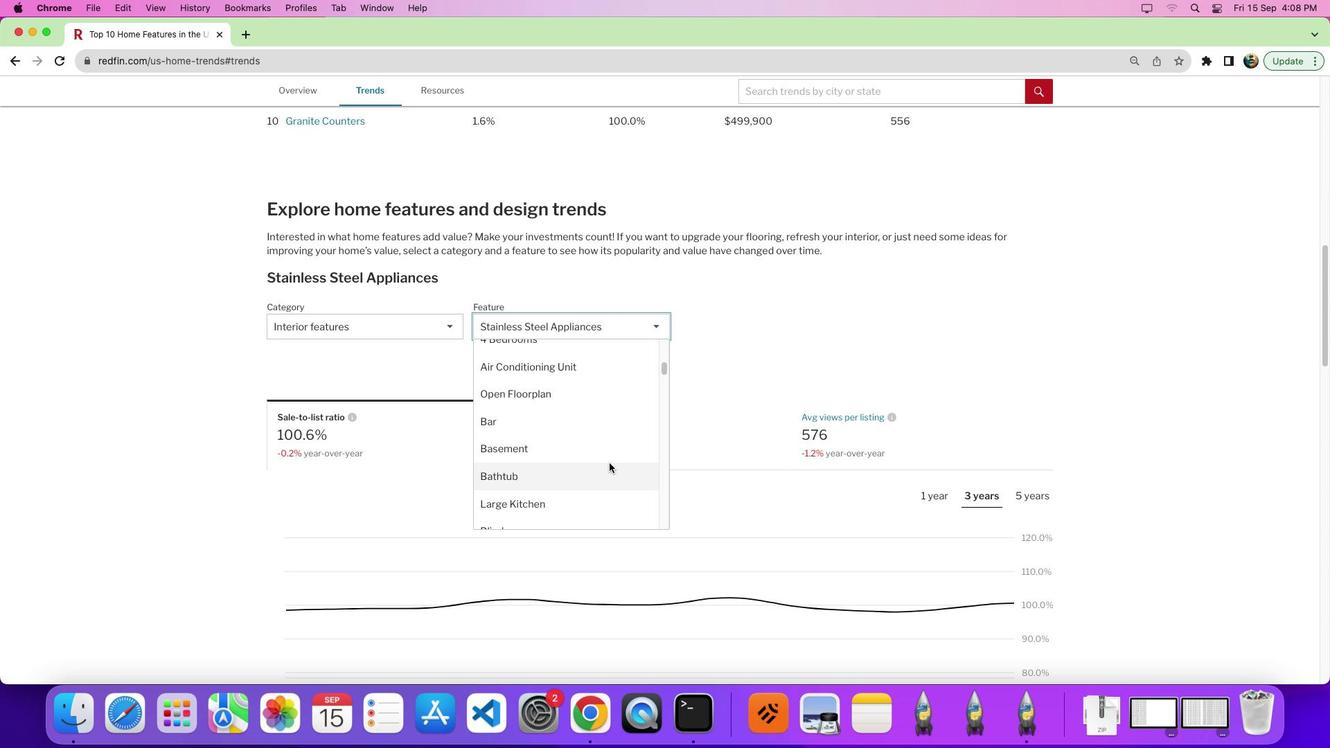 
Action: Mouse moved to (589, 456)
Screenshot: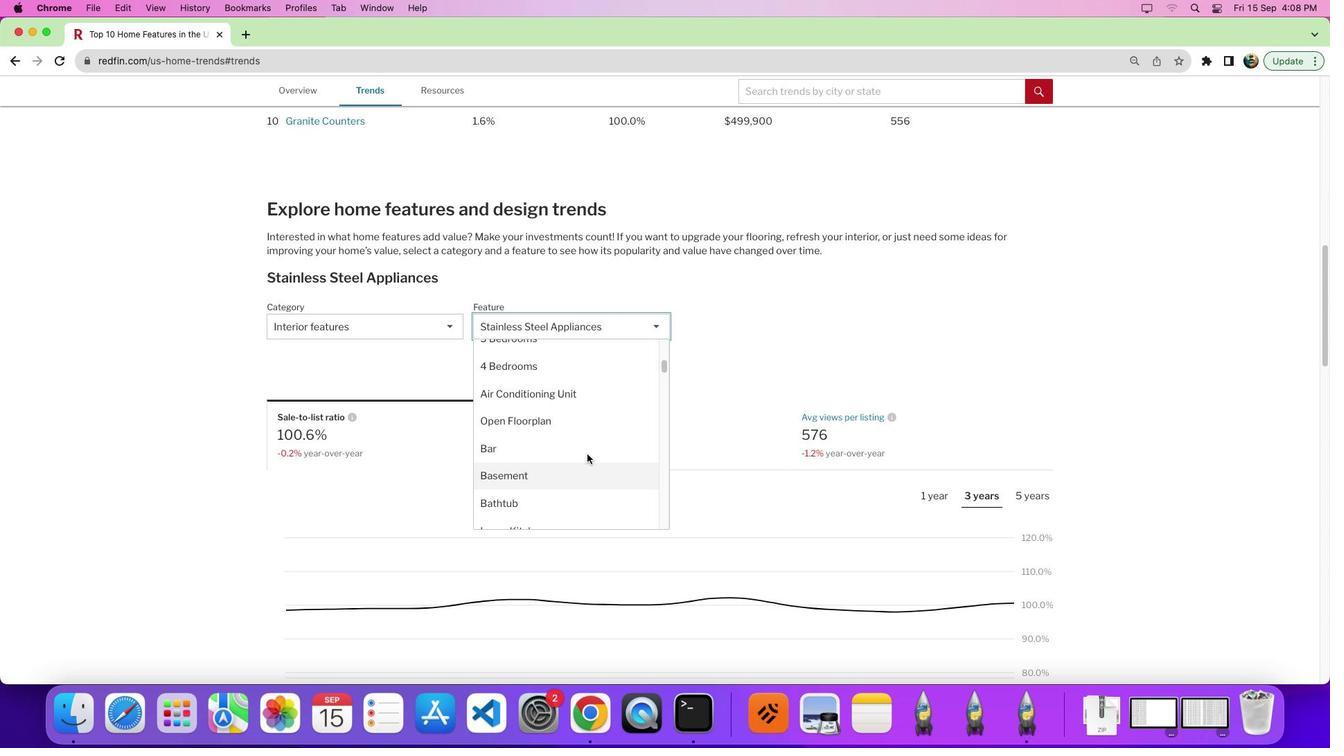 
Action: Mouse scrolled (589, 456) with delta (2, 2)
Screenshot: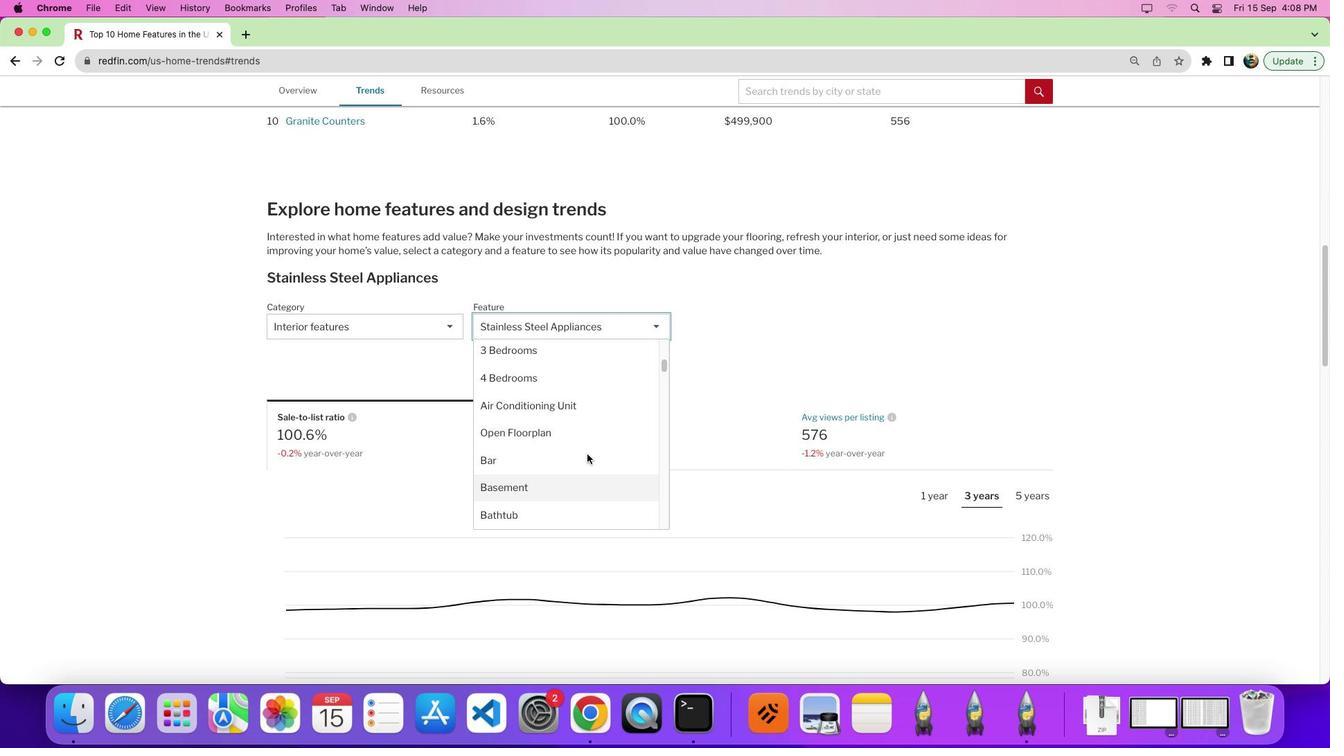 
Action: Mouse scrolled (589, 456) with delta (2, 2)
Screenshot: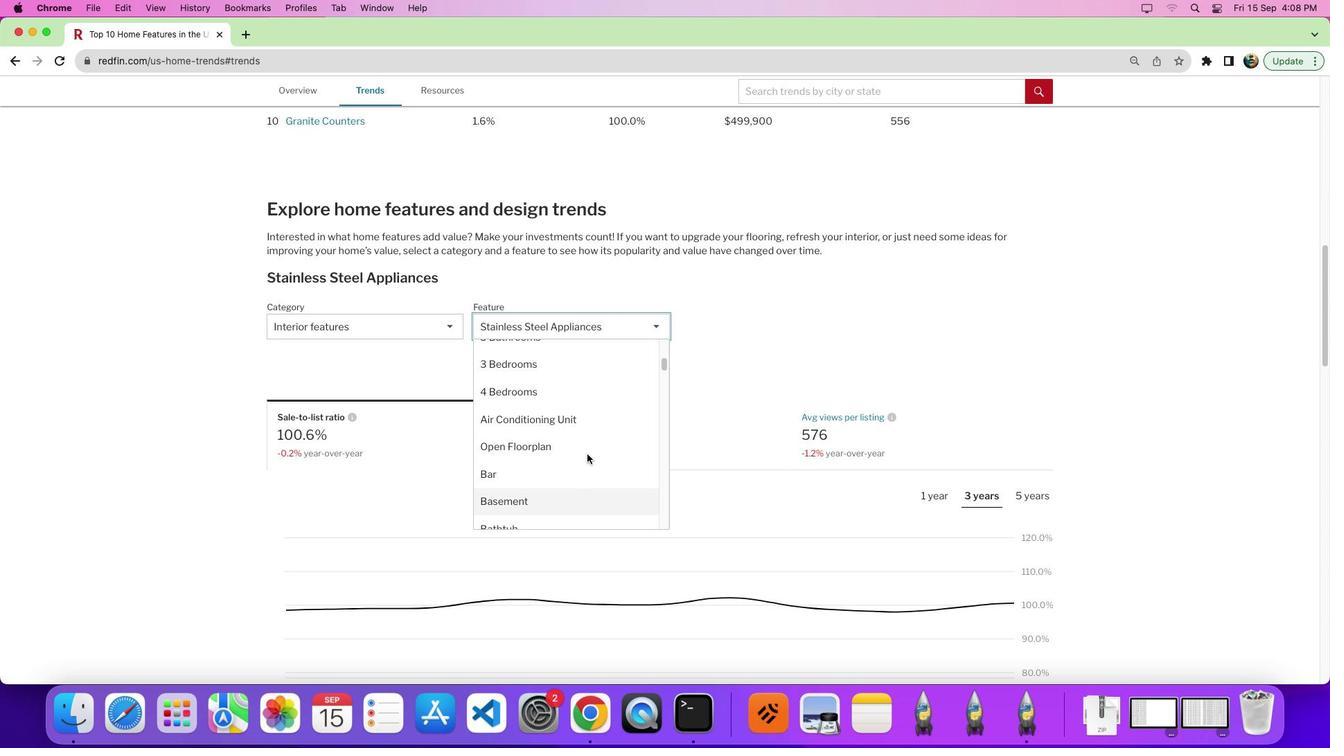 
Action: Mouse scrolled (589, 456) with delta (2, 2)
Screenshot: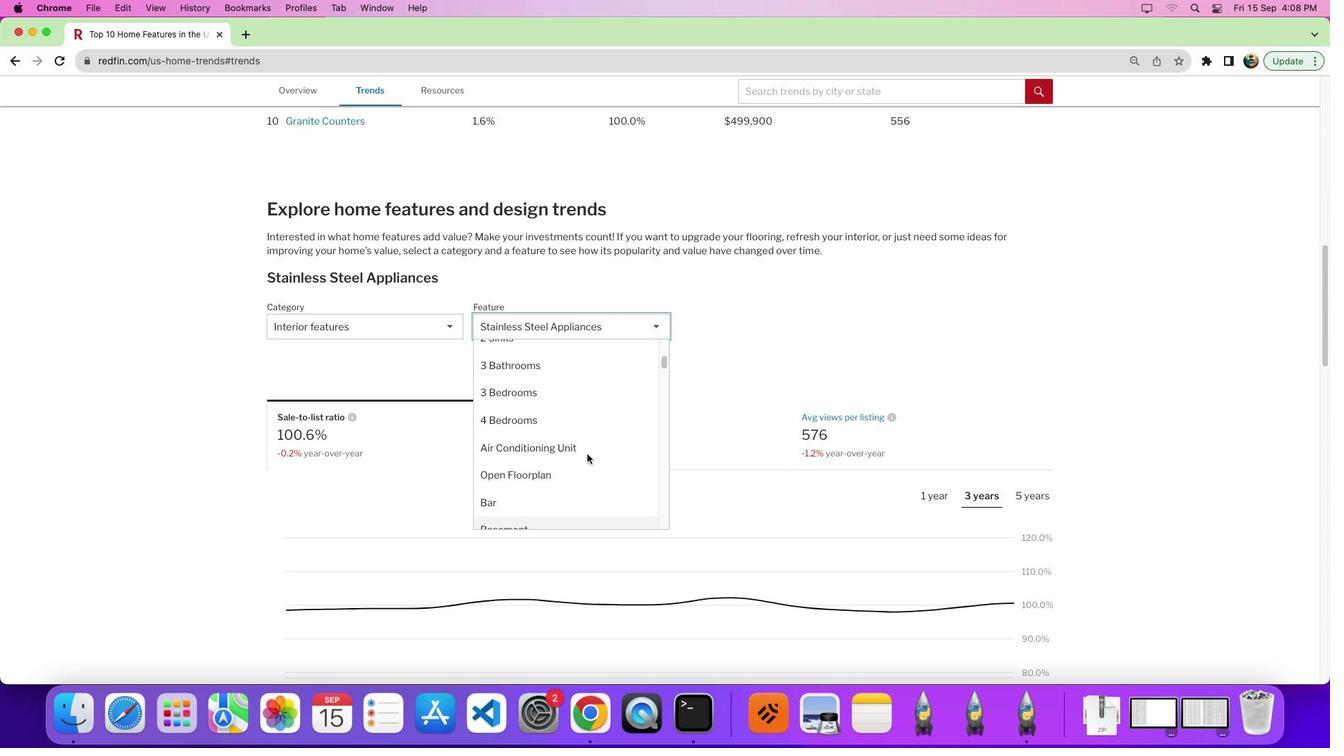 
Action: Mouse scrolled (589, 456) with delta (2, 2)
Screenshot: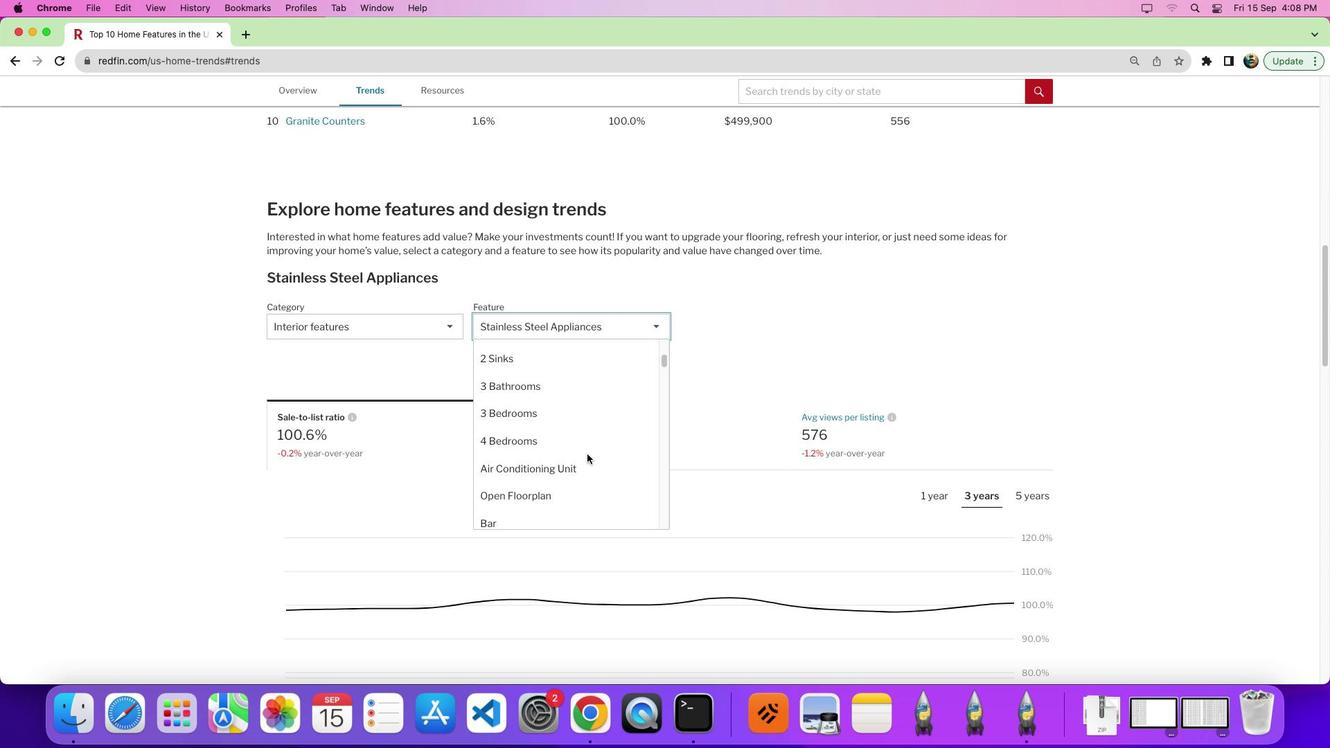 
Action: Mouse moved to (590, 456)
Screenshot: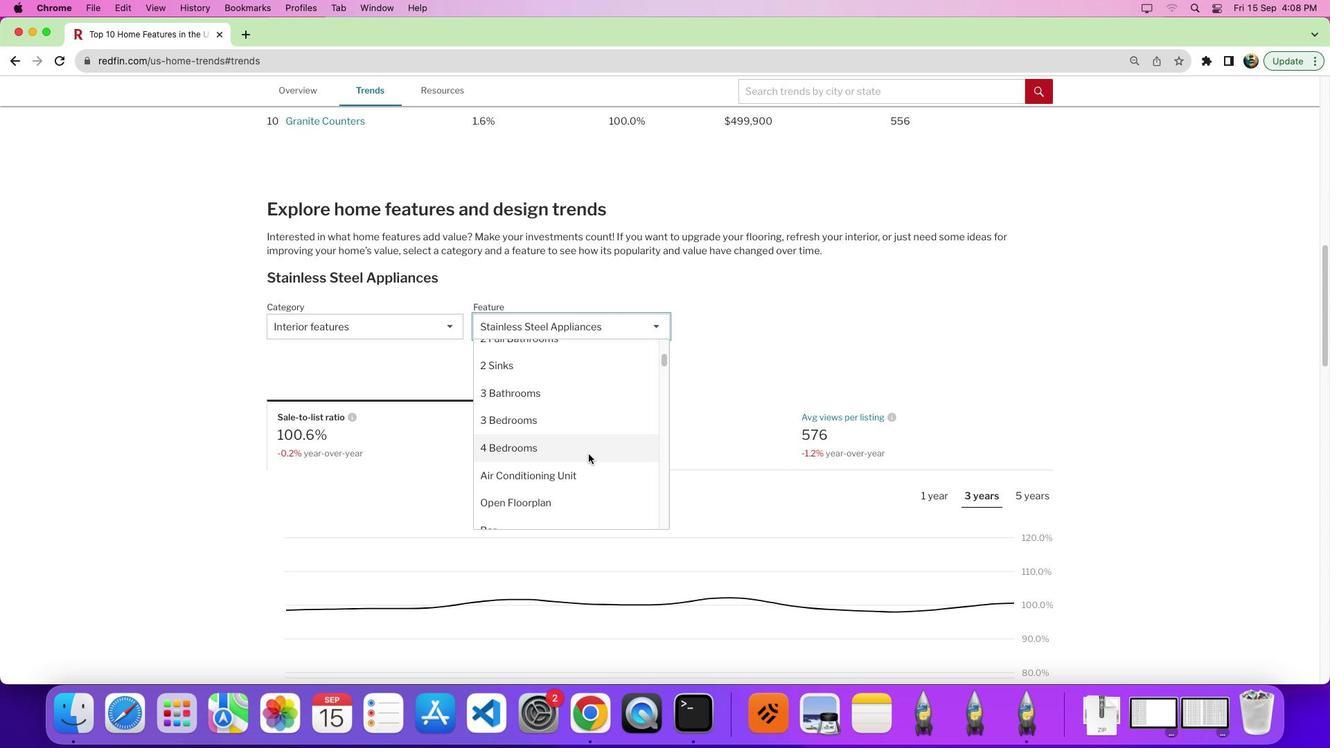 
Action: Mouse scrolled (590, 456) with delta (2, 1)
Screenshot: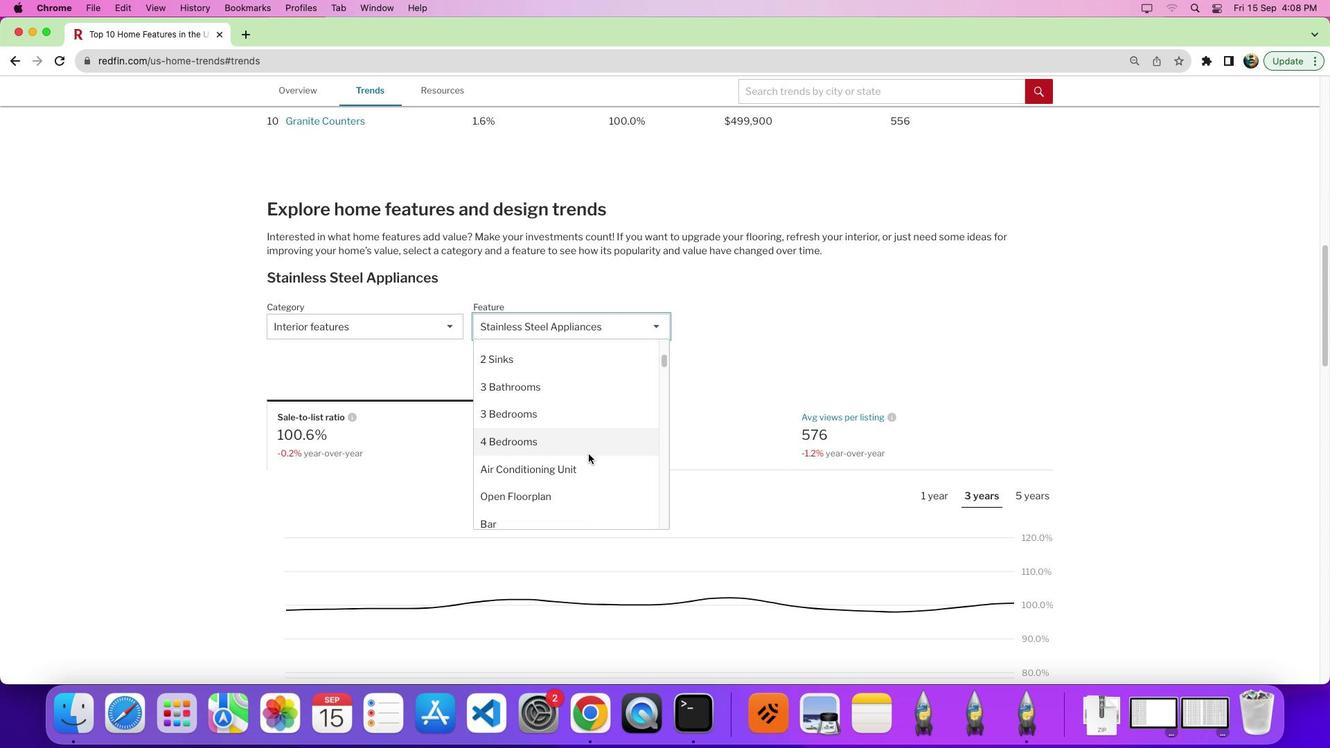 
Action: Mouse scrolled (590, 456) with delta (2, 1)
Screenshot: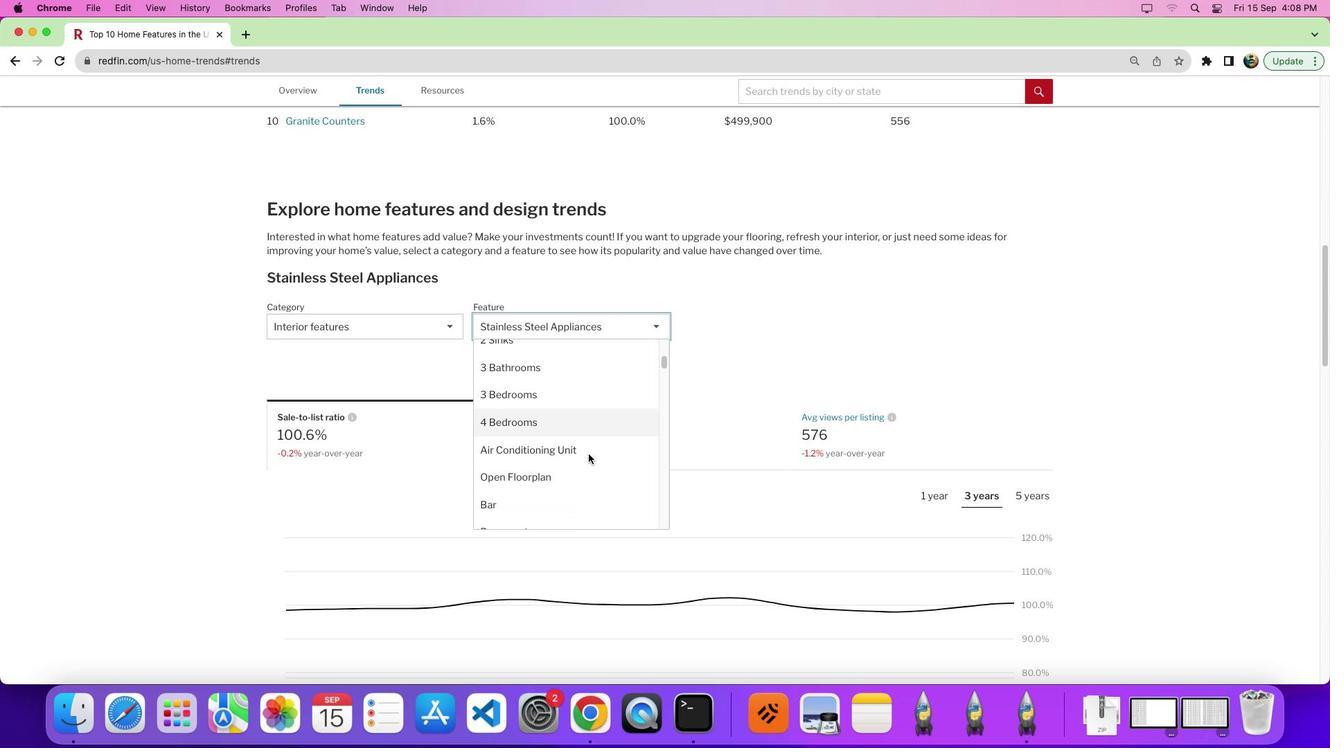 
Action: Mouse scrolled (590, 456) with delta (2, 0)
Screenshot: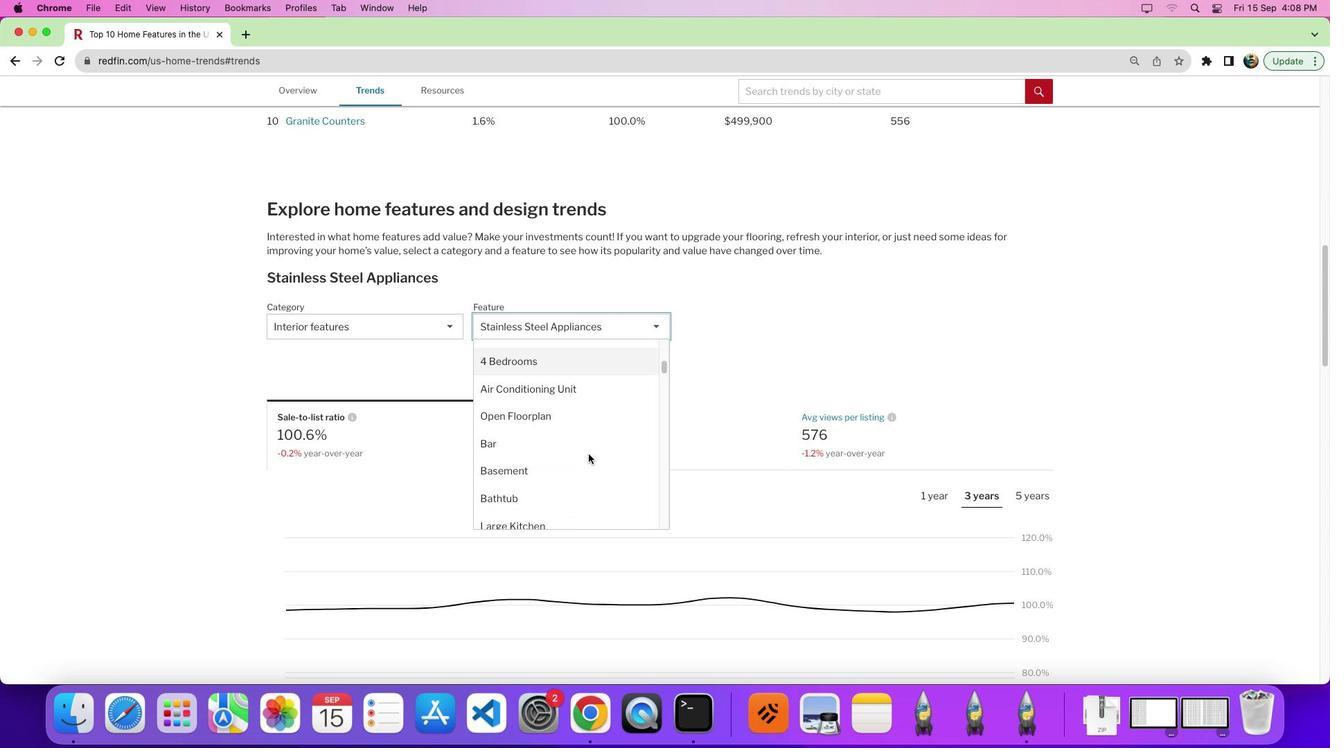 
Action: Mouse scrolled (590, 456) with delta (2, 1)
Screenshot: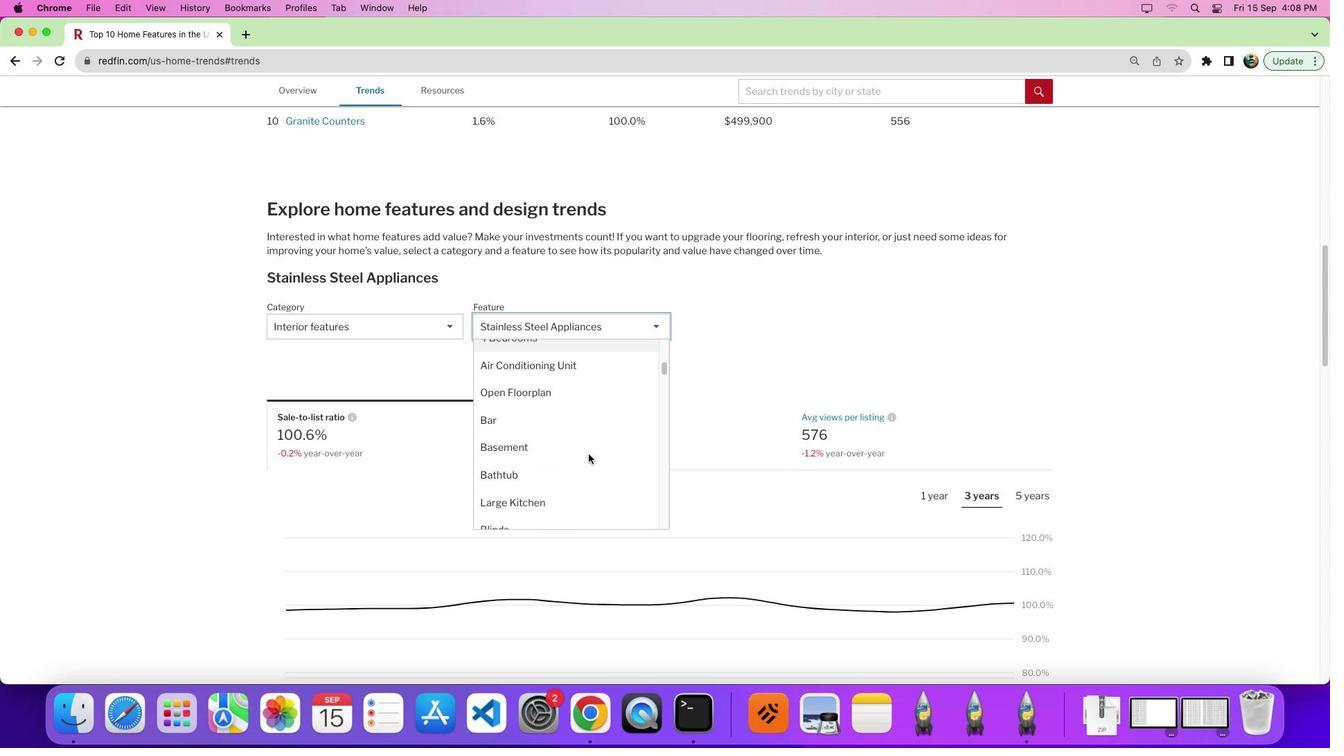 
Action: Mouse scrolled (590, 456) with delta (2, 1)
Screenshot: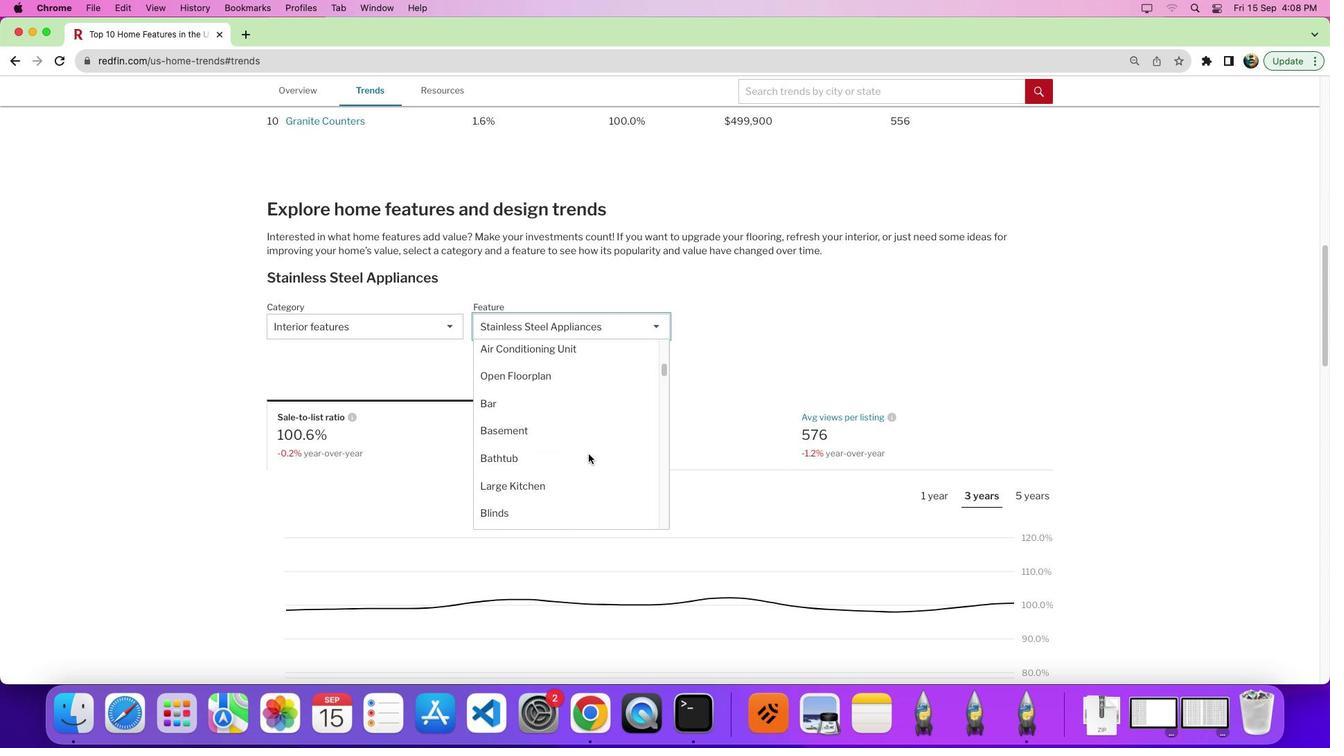 
Action: Mouse scrolled (590, 456) with delta (2, 1)
Screenshot: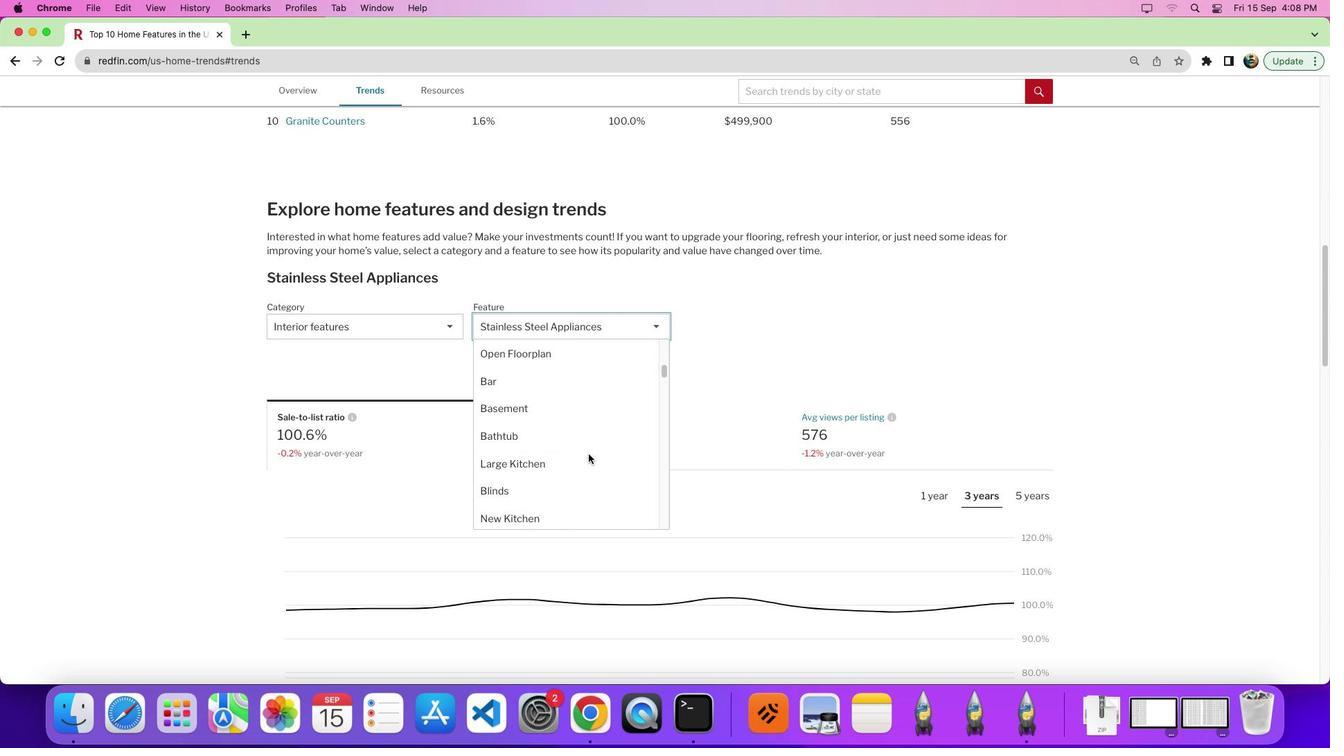 
Action: Mouse scrolled (590, 456) with delta (2, 1)
Screenshot: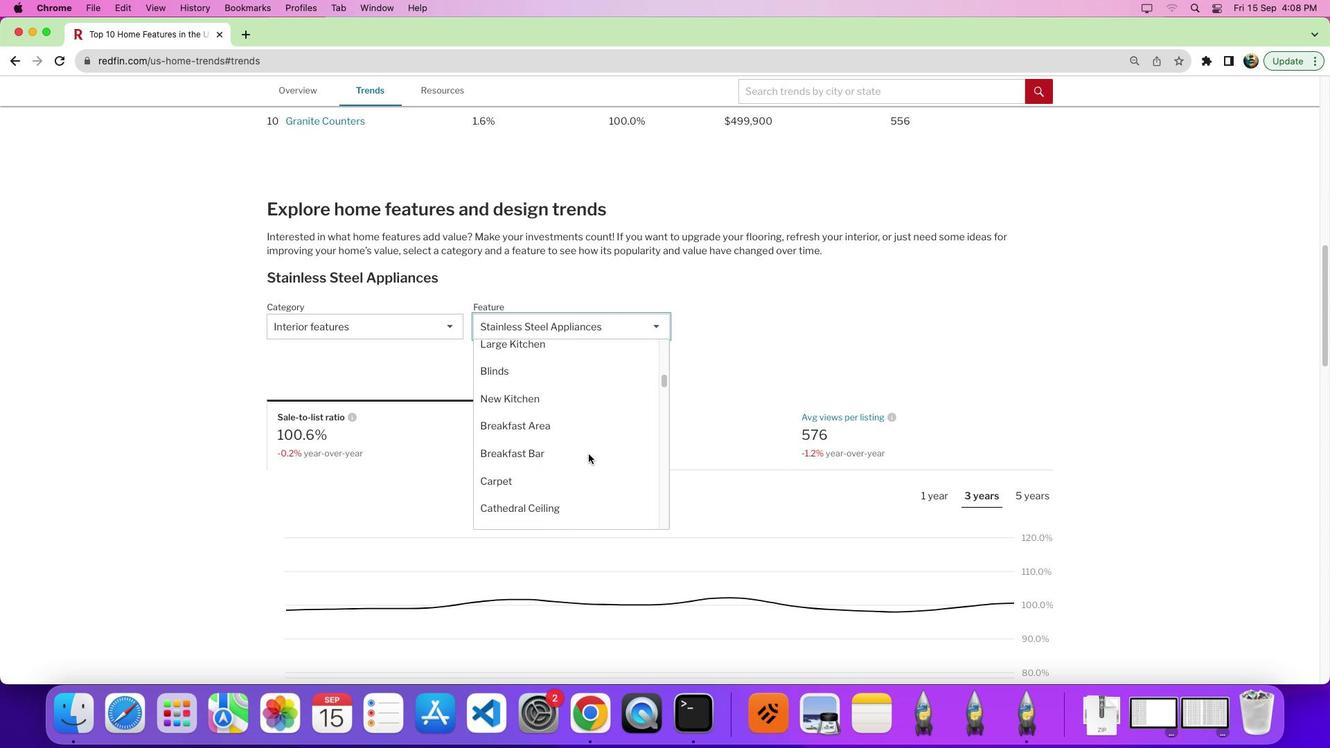 
Action: Mouse scrolled (590, 456) with delta (2, -1)
Screenshot: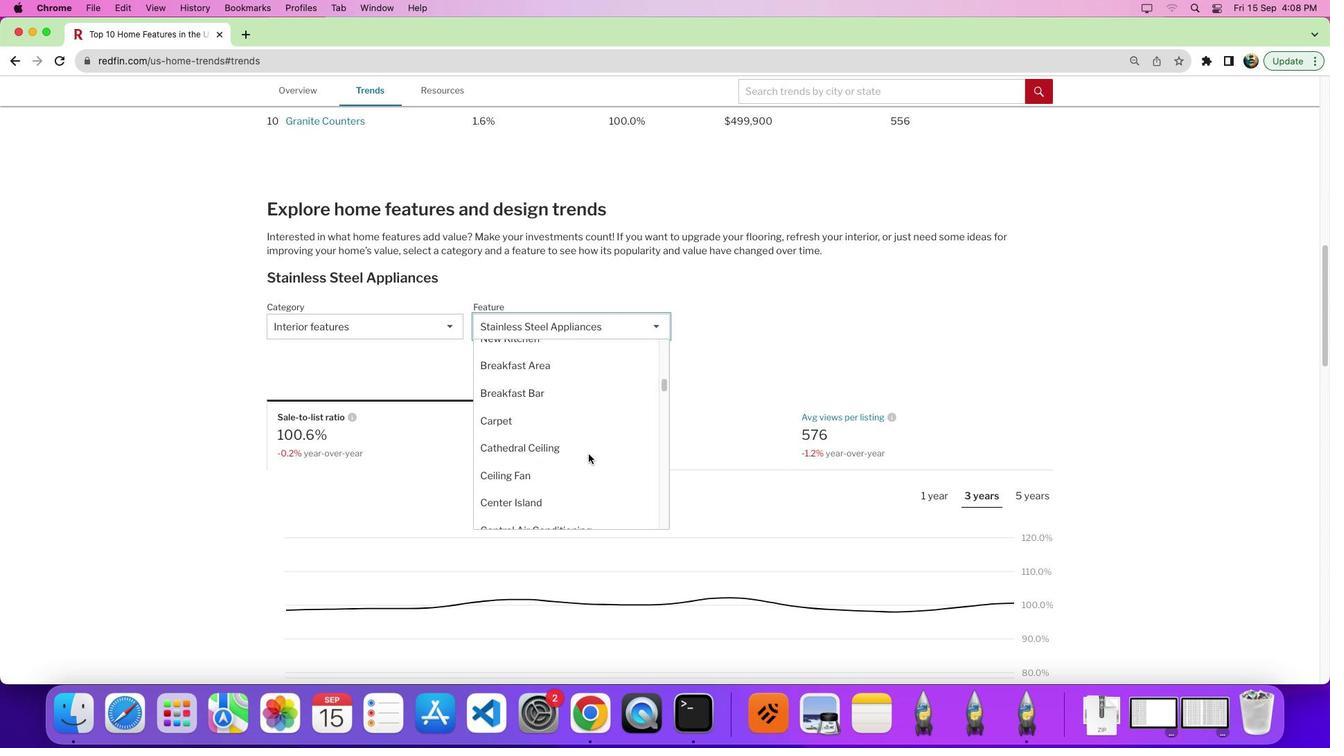 
Action: Mouse moved to (558, 381)
Screenshot: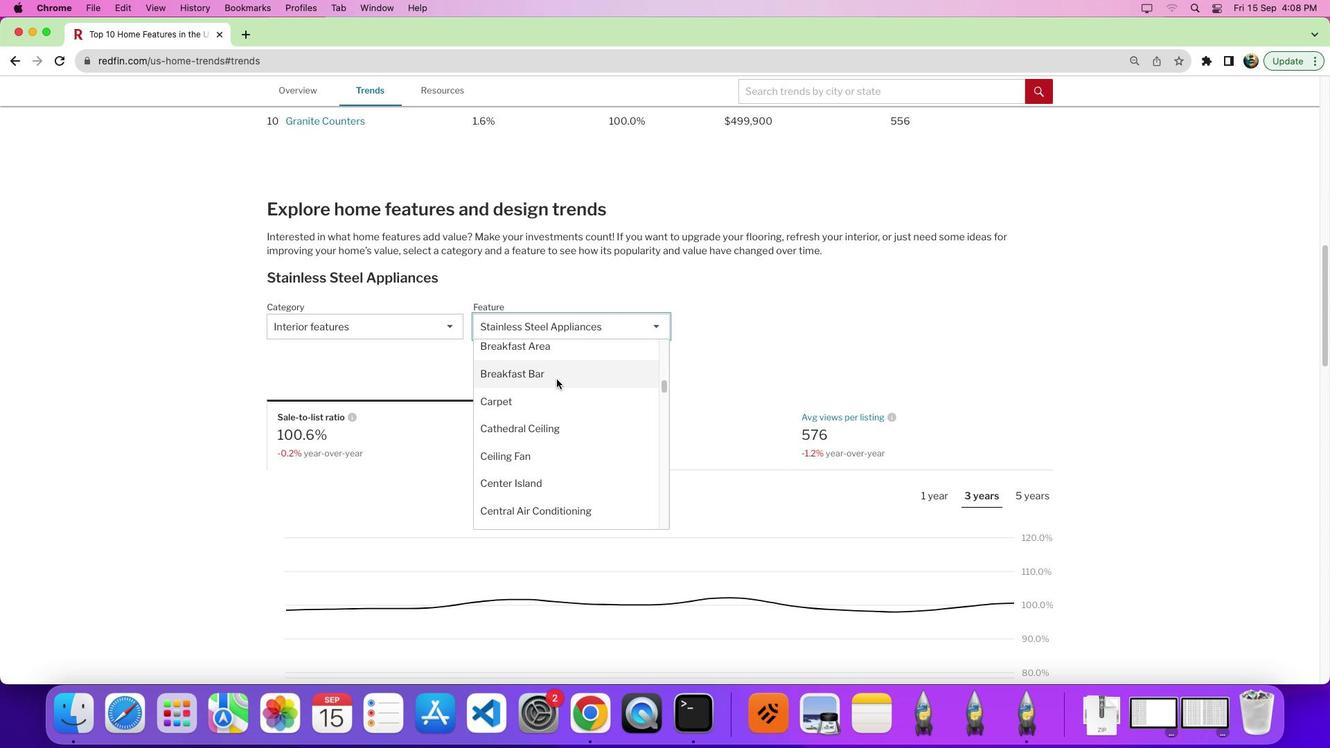 
Action: Mouse pressed left at (558, 381)
Screenshot: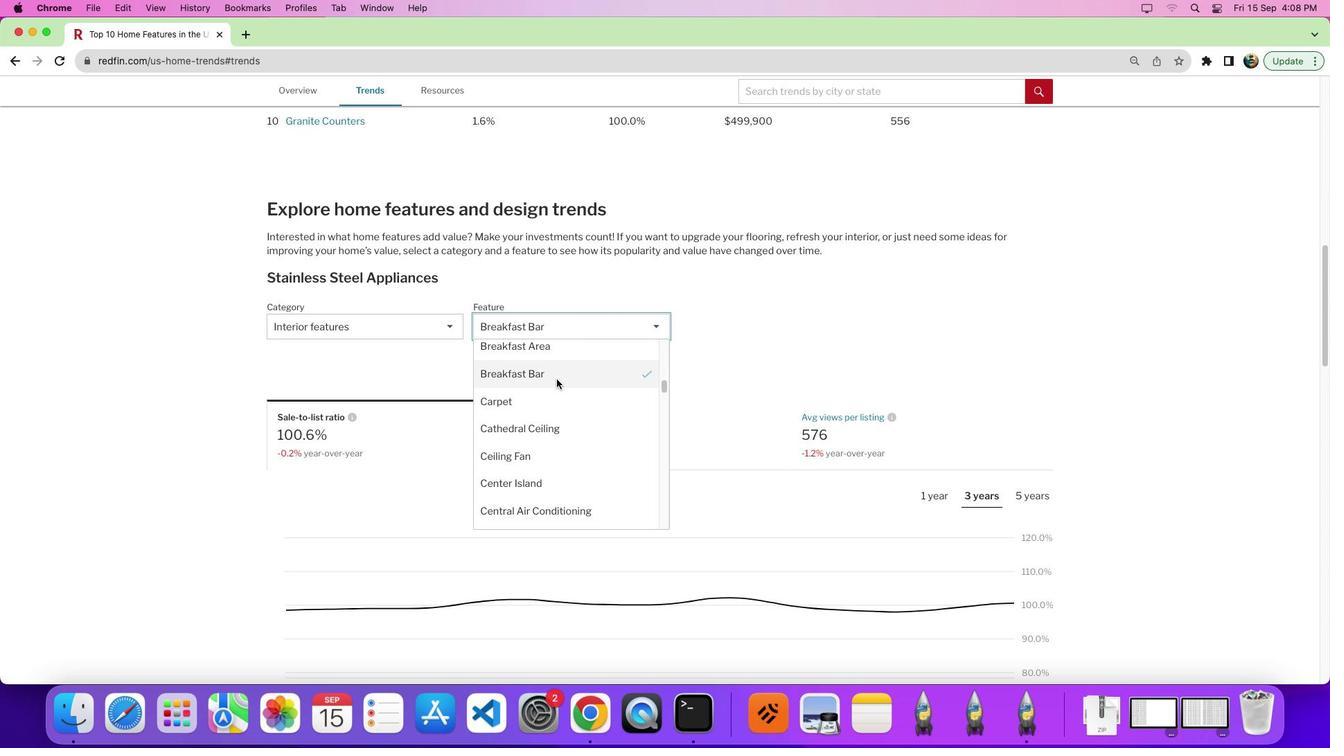 
Action: Mouse moved to (821, 486)
Screenshot: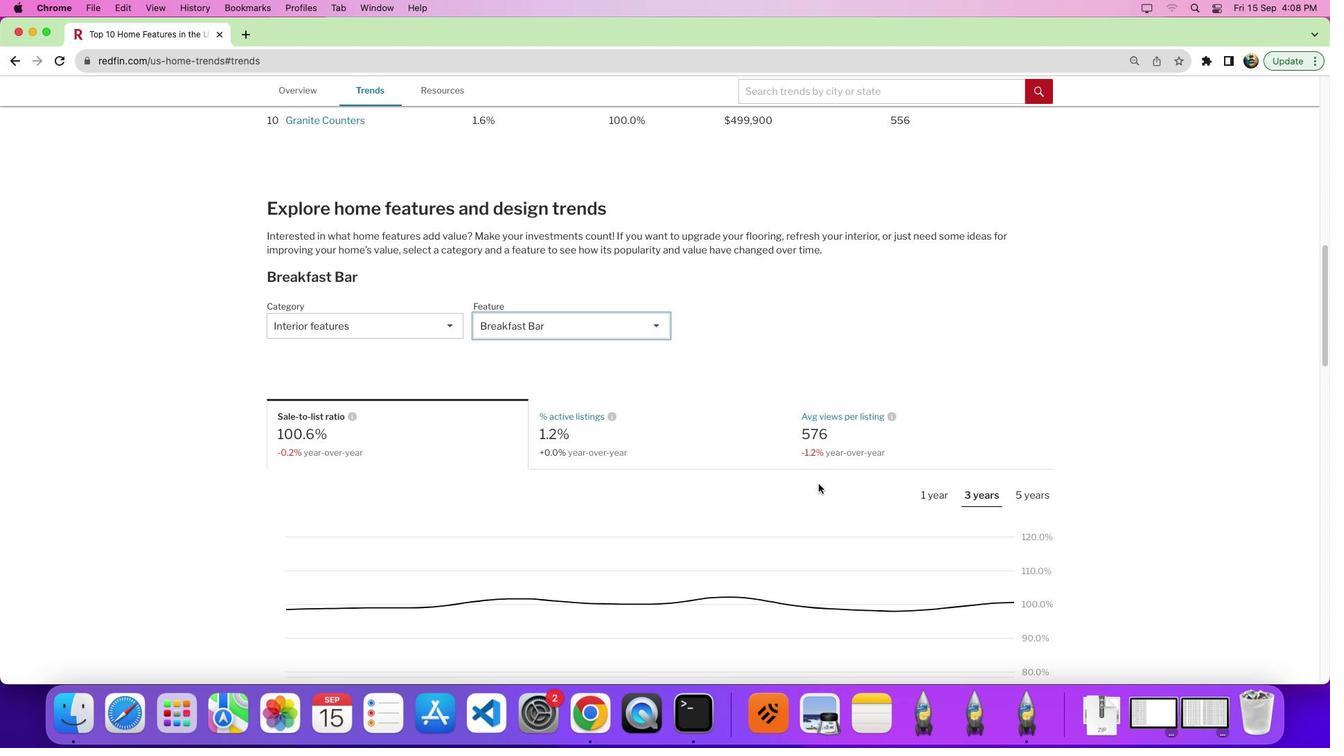
Action: Mouse scrolled (821, 486) with delta (2, 1)
Screenshot: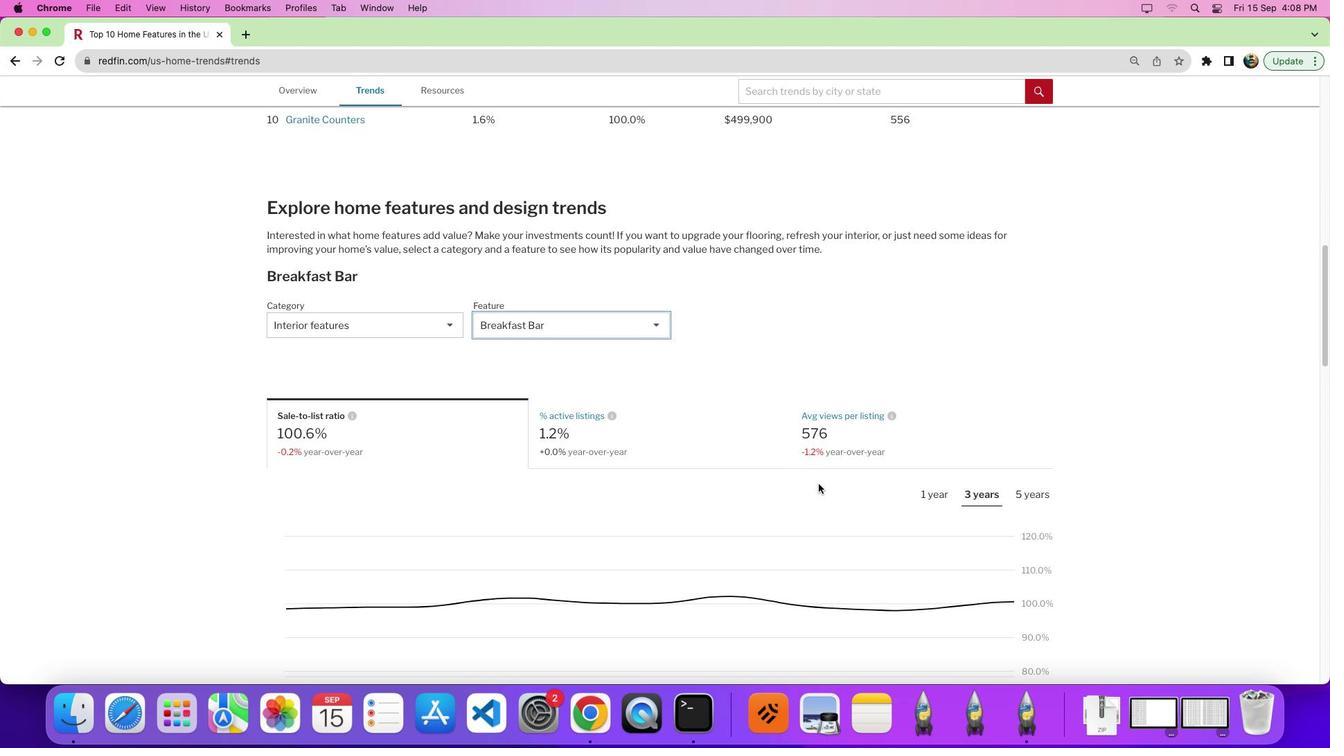 
Action: Mouse scrolled (821, 486) with delta (2, 1)
Screenshot: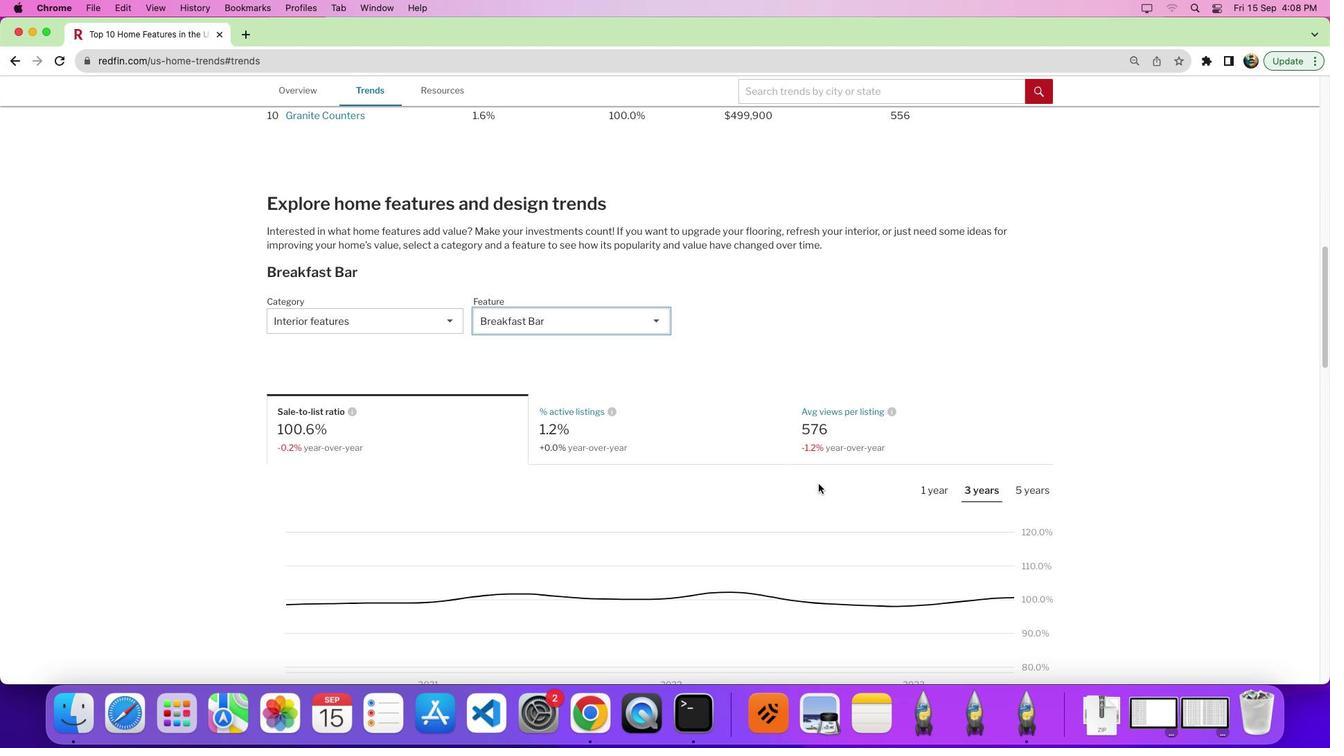 
Action: Mouse scrolled (821, 486) with delta (2, 1)
Screenshot: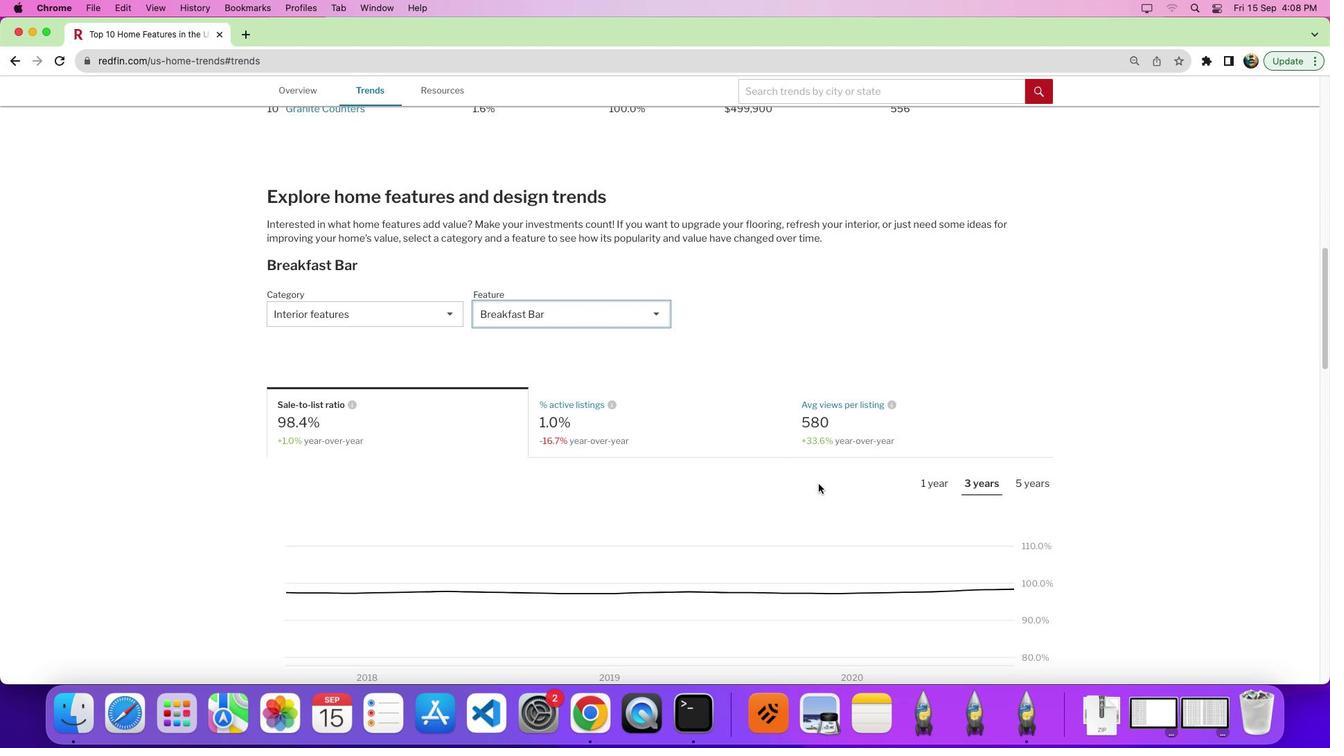
Action: Mouse moved to (852, 427)
Screenshot: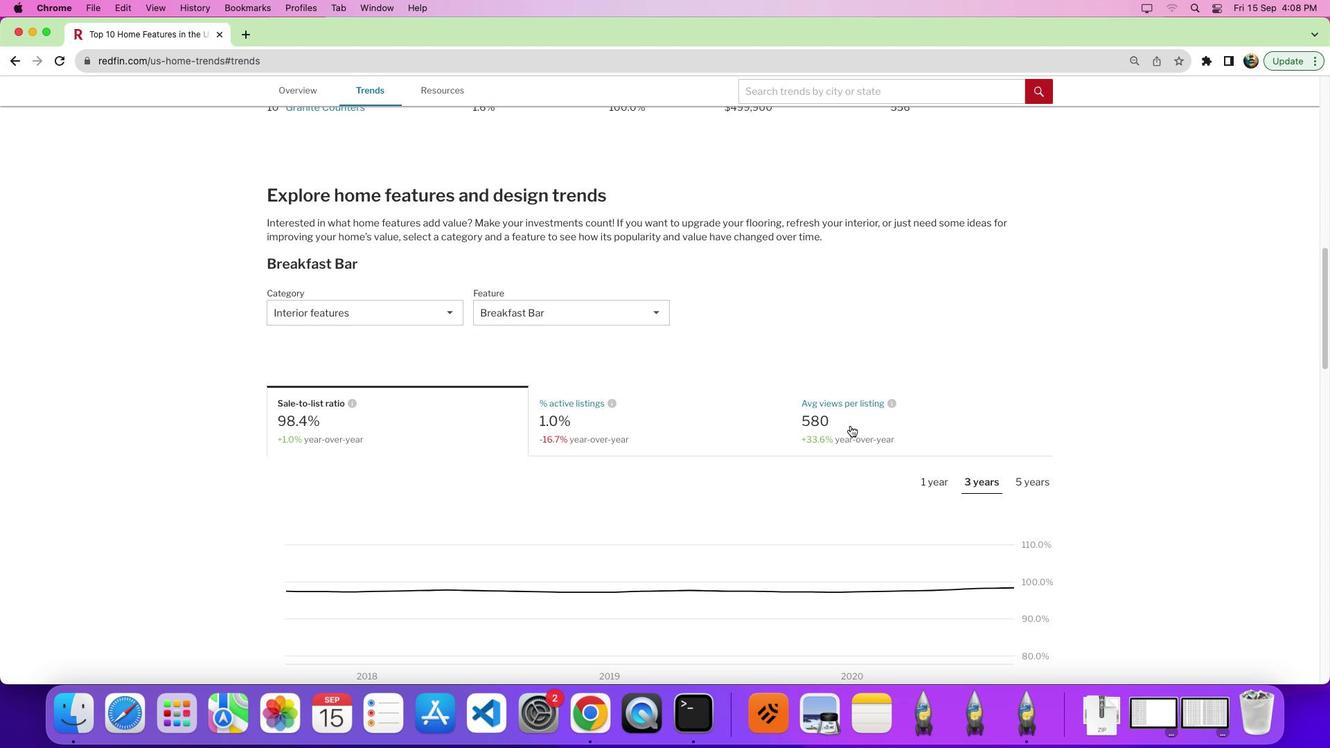 
Action: Mouse pressed left at (852, 427)
Screenshot: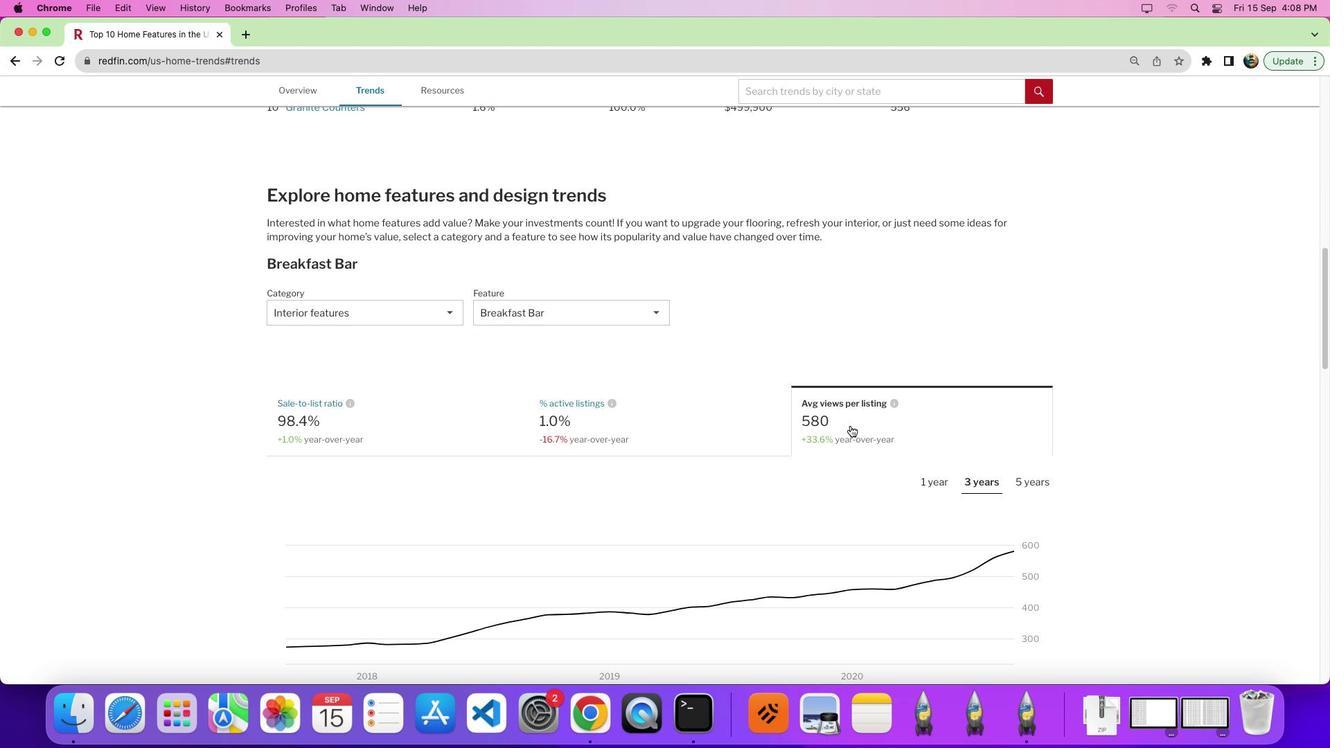 
Action: Mouse moved to (939, 483)
Screenshot: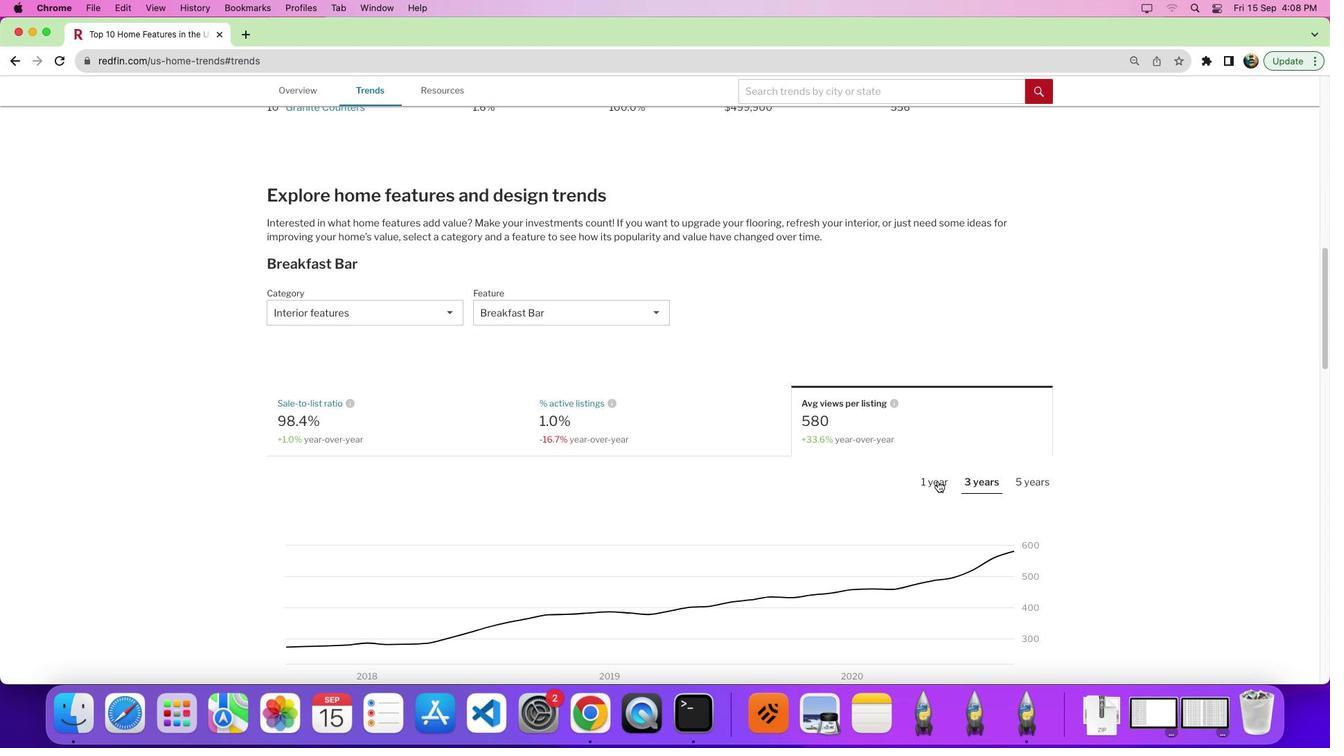 
Action: Mouse pressed left at (939, 483)
Screenshot: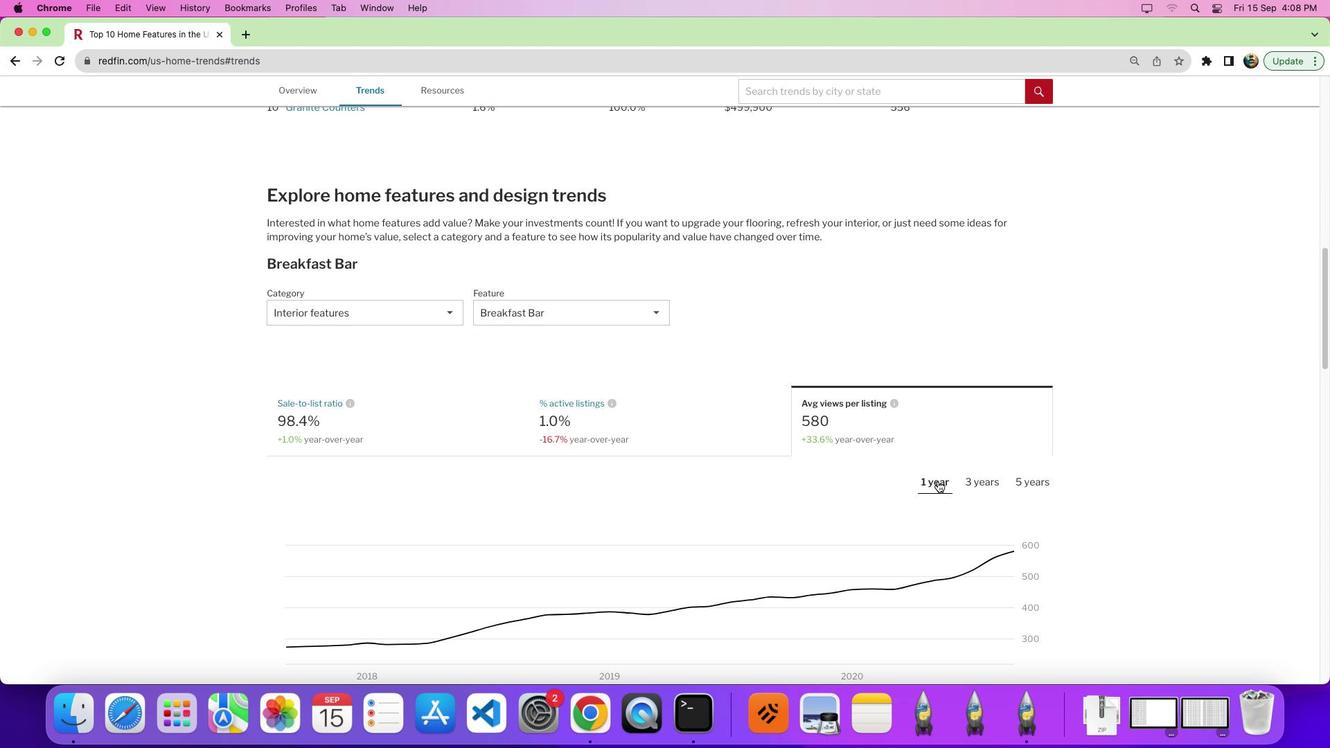 
Action: Mouse moved to (904, 523)
Screenshot: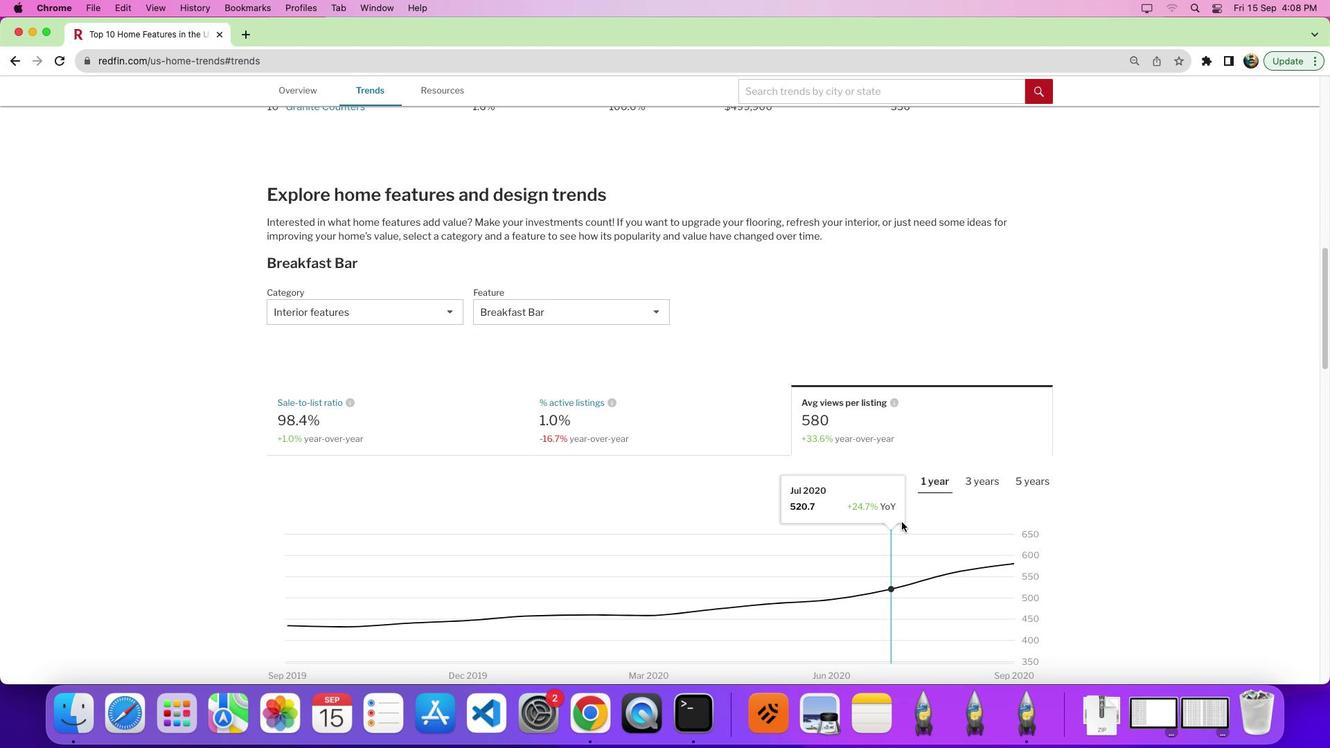 
Action: Mouse scrolled (904, 523) with delta (2, 1)
Screenshot: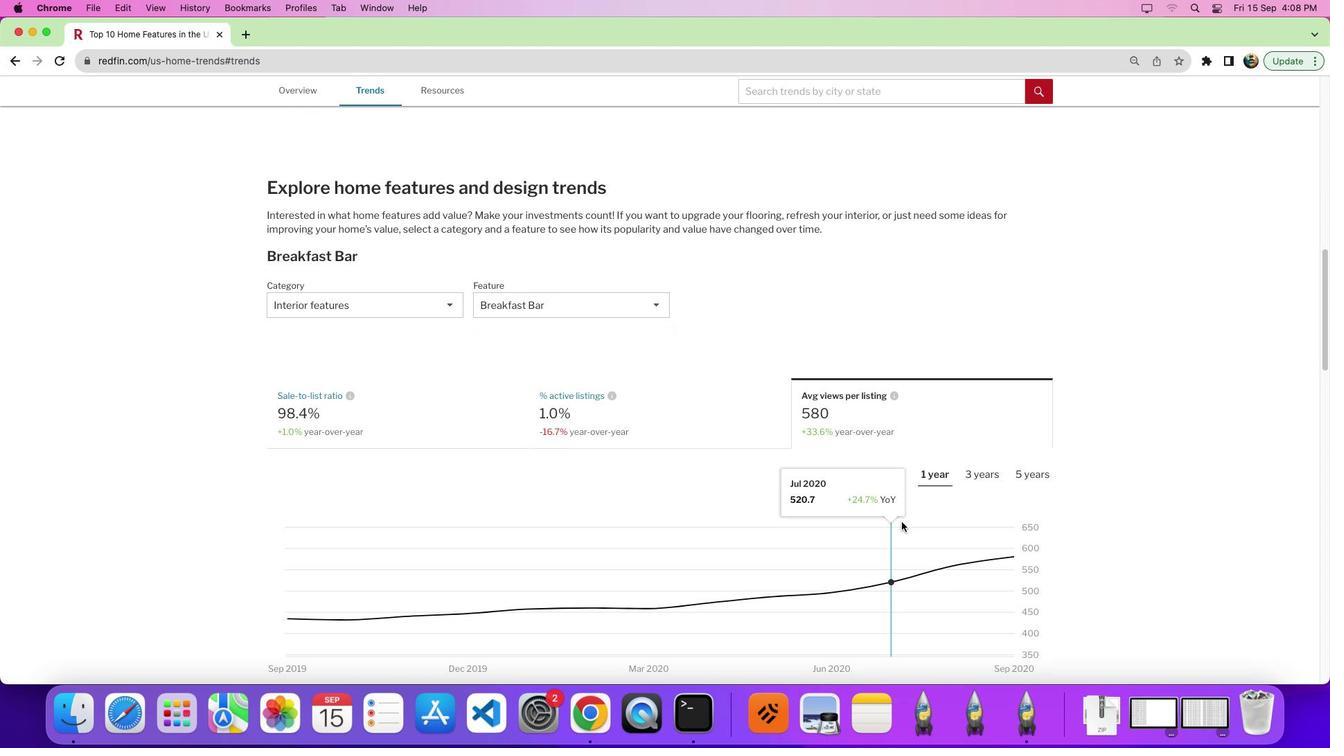 
Action: Mouse moved to (903, 523)
Screenshot: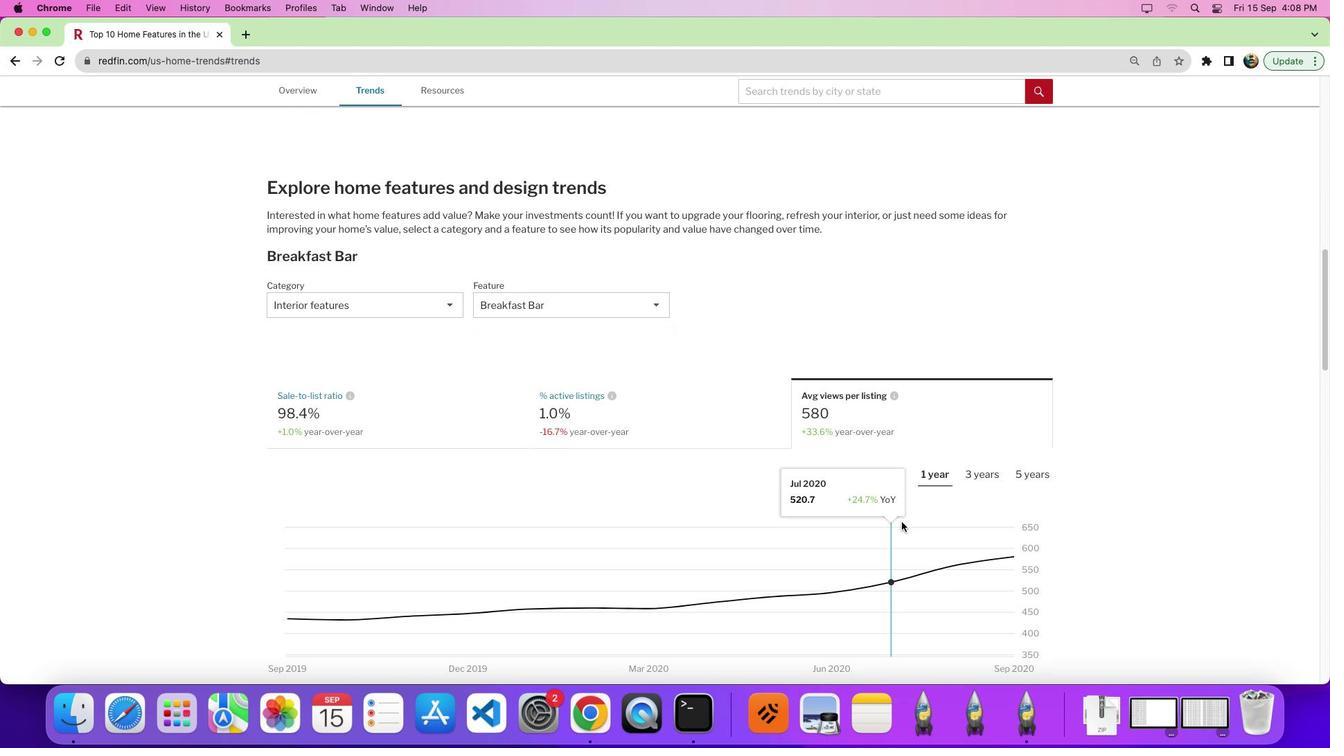 
Action: Mouse scrolled (903, 523) with delta (2, 1)
Screenshot: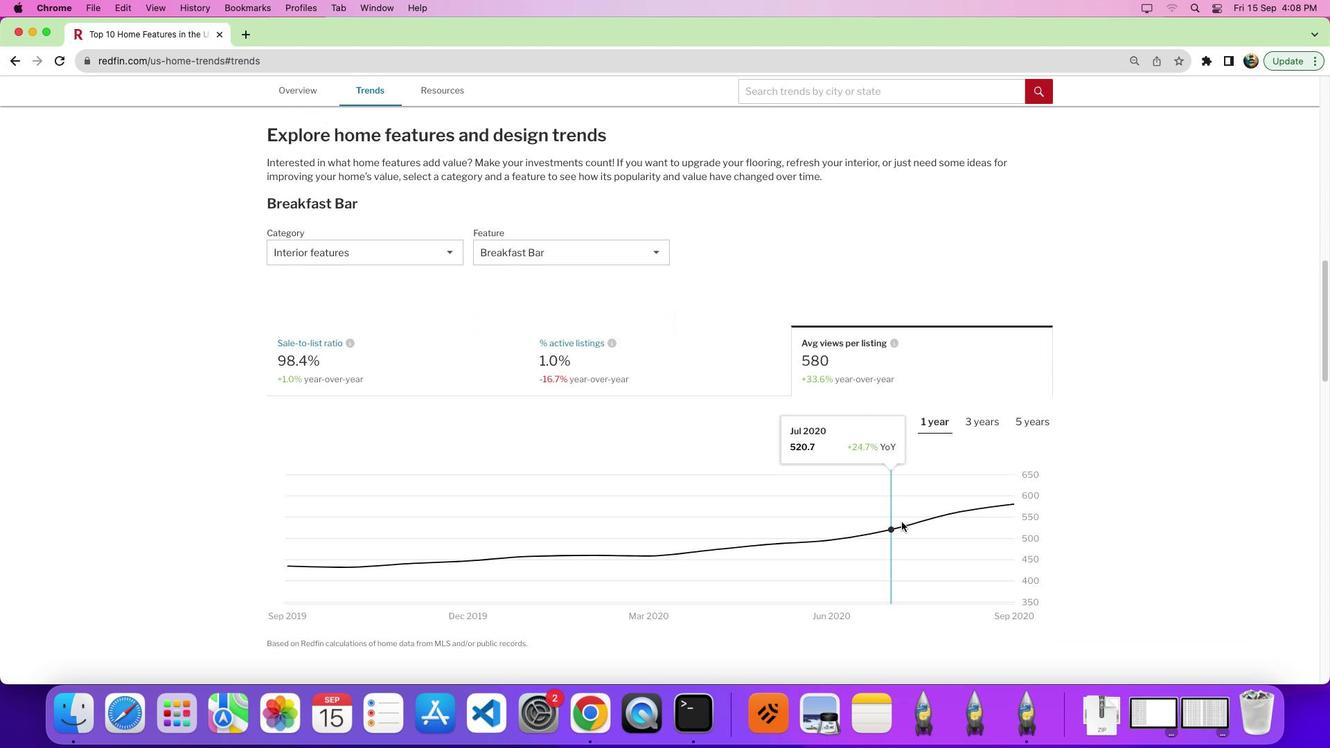 
Action: Mouse scrolled (903, 523) with delta (2, 0)
Screenshot: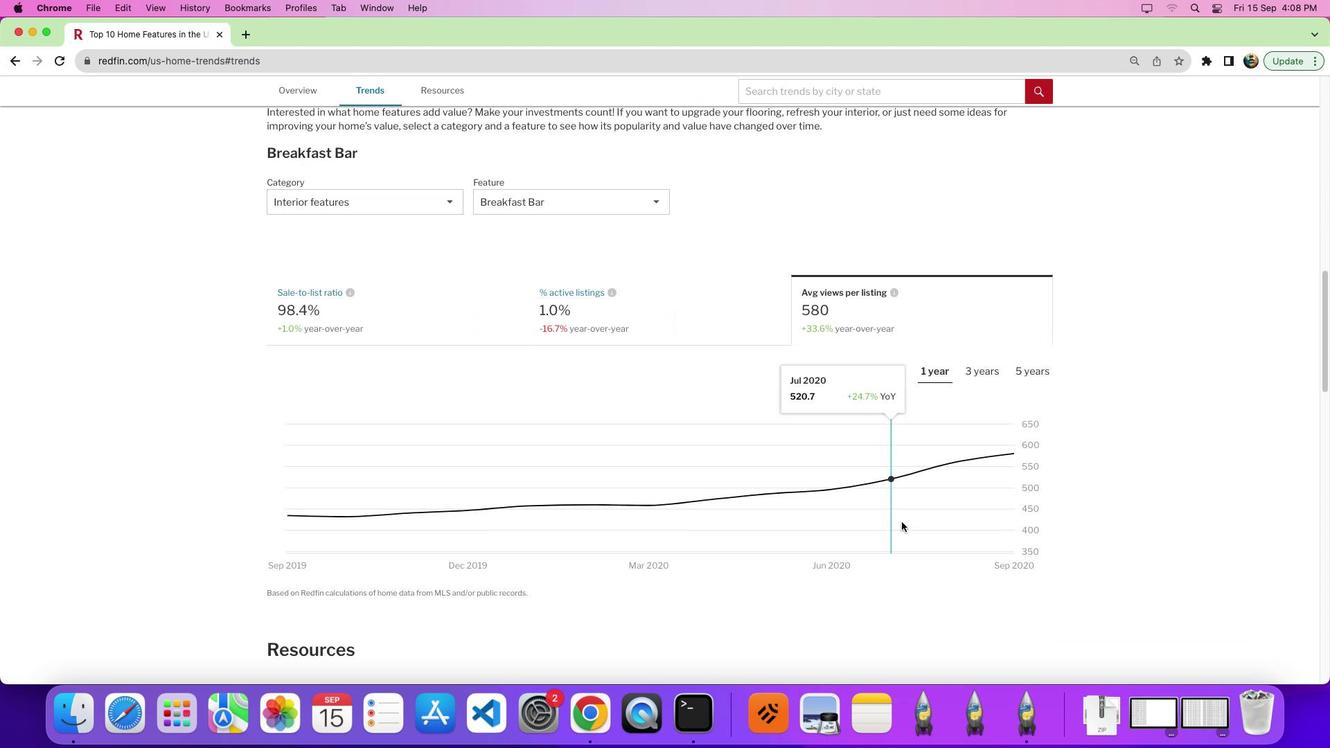 
Action: Mouse moved to (903, 523)
Screenshot: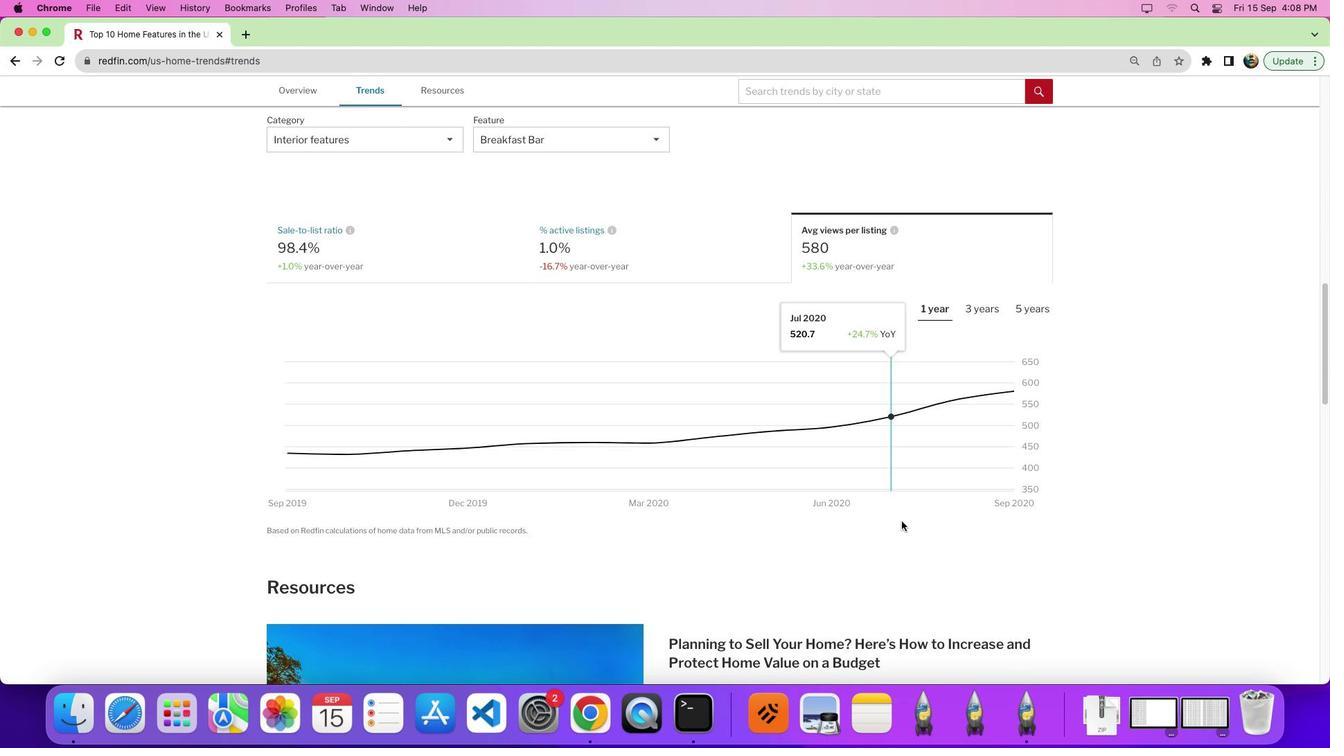 
